 Task: Buy 3 Cookie Presses from Baking Tools & Accessories section under best seller category for shipping address: Isabelle Ramirez, 4726 Huntz Lane, Bolton, Massachusetts 01740, Cell Number 9785492947. Pay from credit card ending with 9757, CVV 798
Action: Mouse moved to (12, 87)
Screenshot: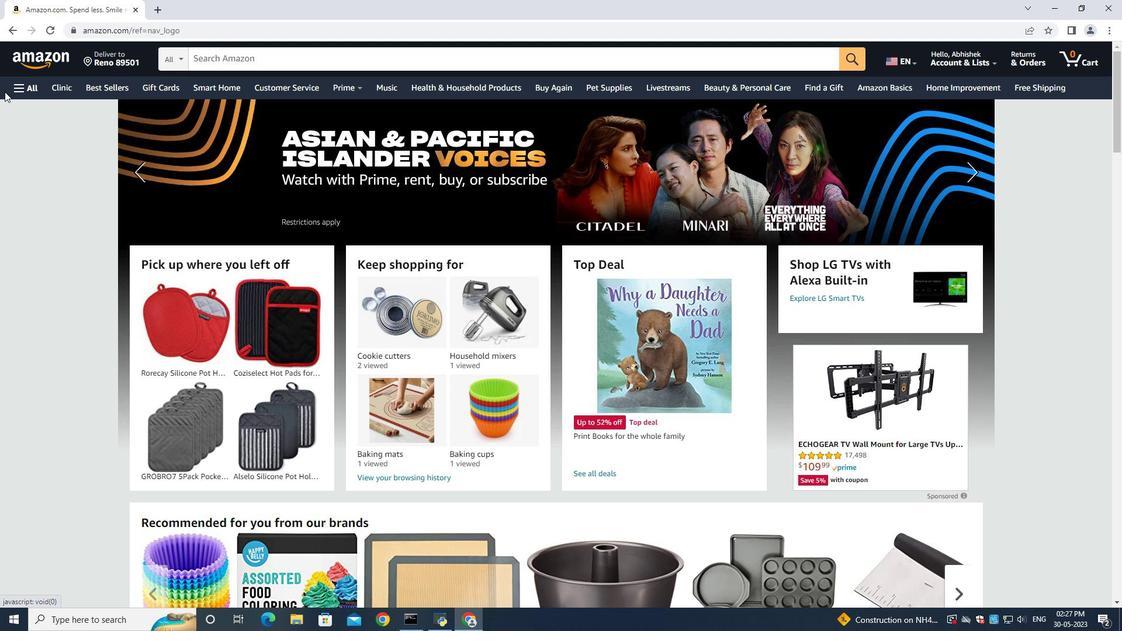 
Action: Mouse pressed left at (12, 87)
Screenshot: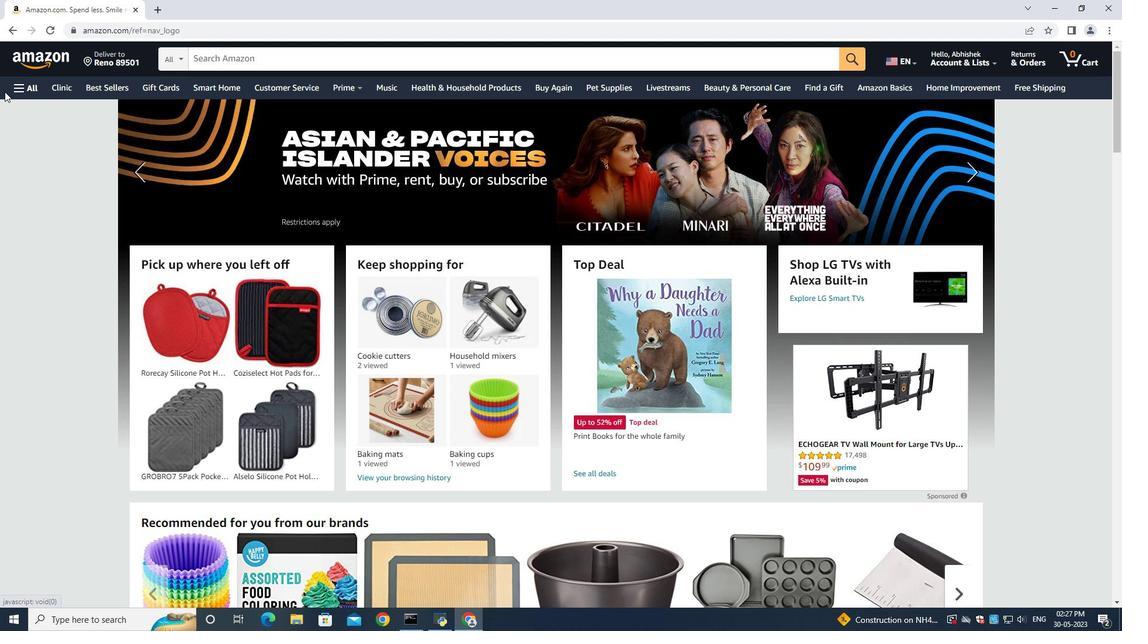 
Action: Mouse moved to (40, 113)
Screenshot: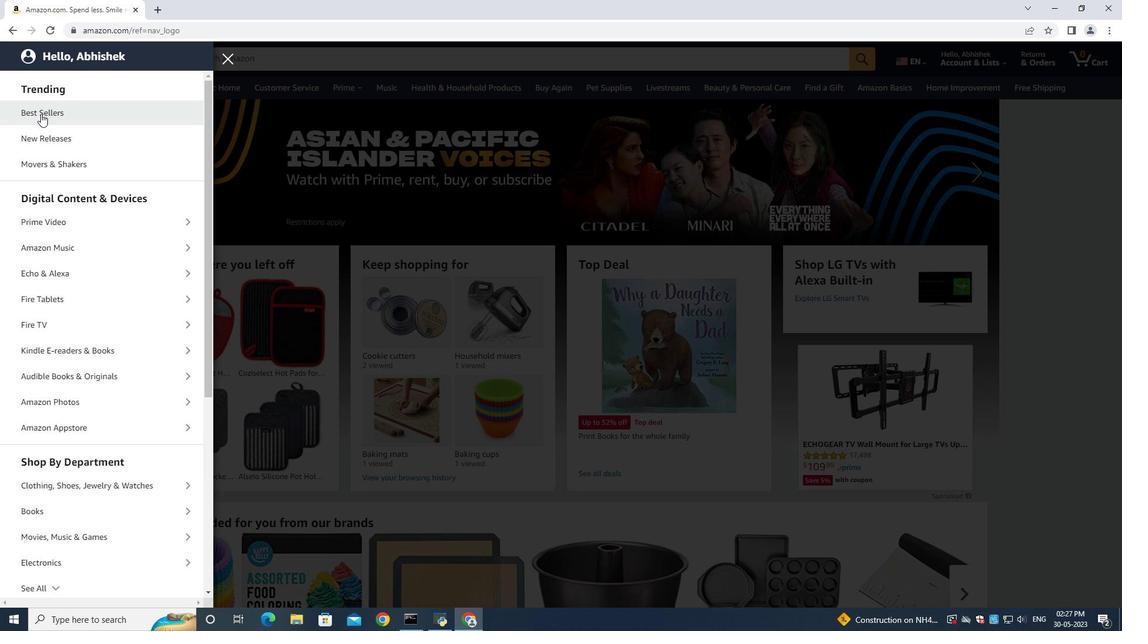 
Action: Mouse pressed left at (40, 113)
Screenshot: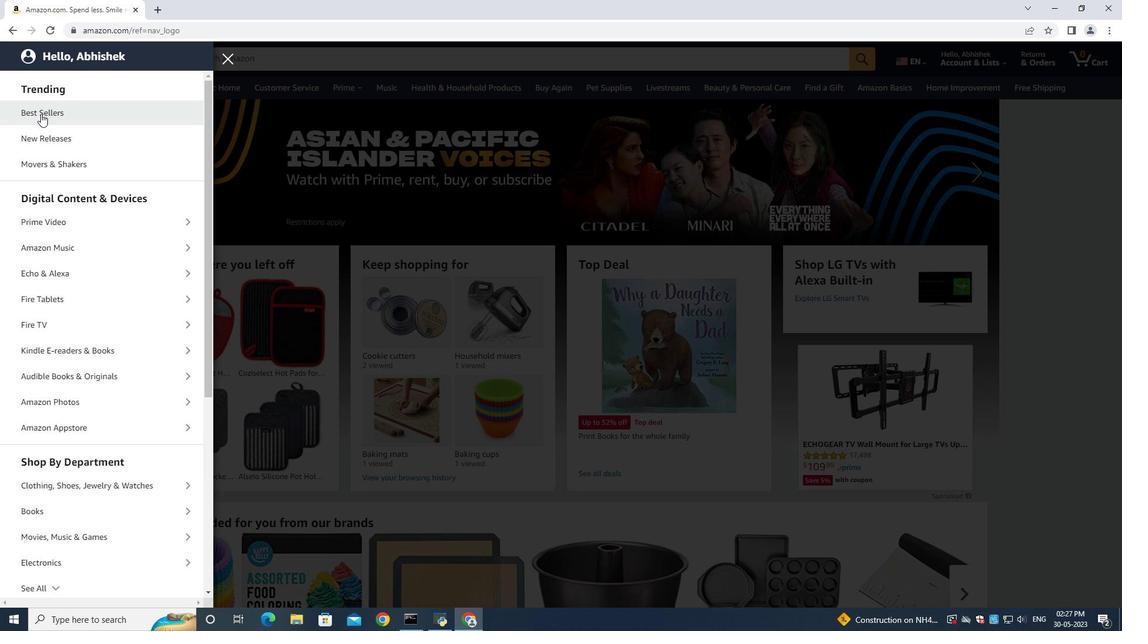
Action: Mouse moved to (233, 53)
Screenshot: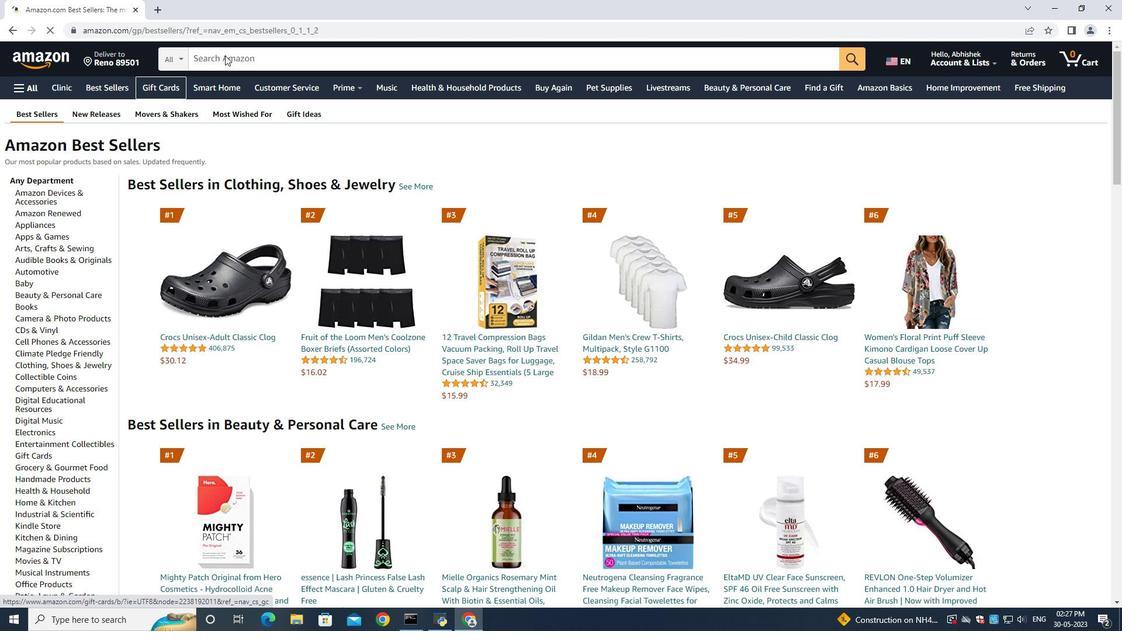 
Action: Mouse pressed left at (233, 53)
Screenshot: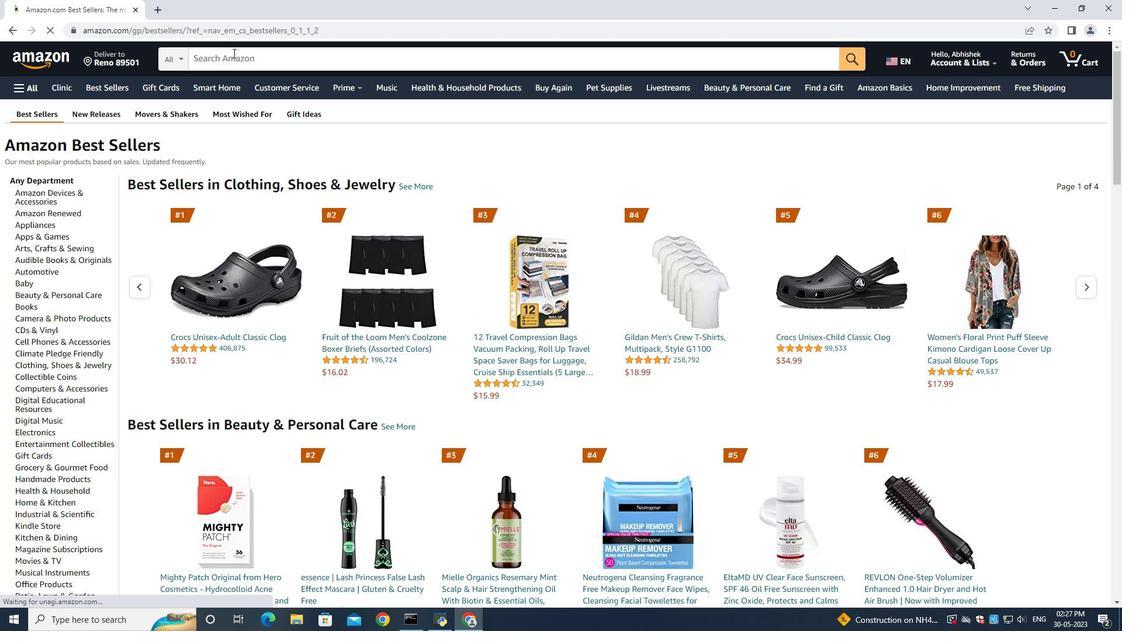 
Action: Mouse moved to (232, 60)
Screenshot: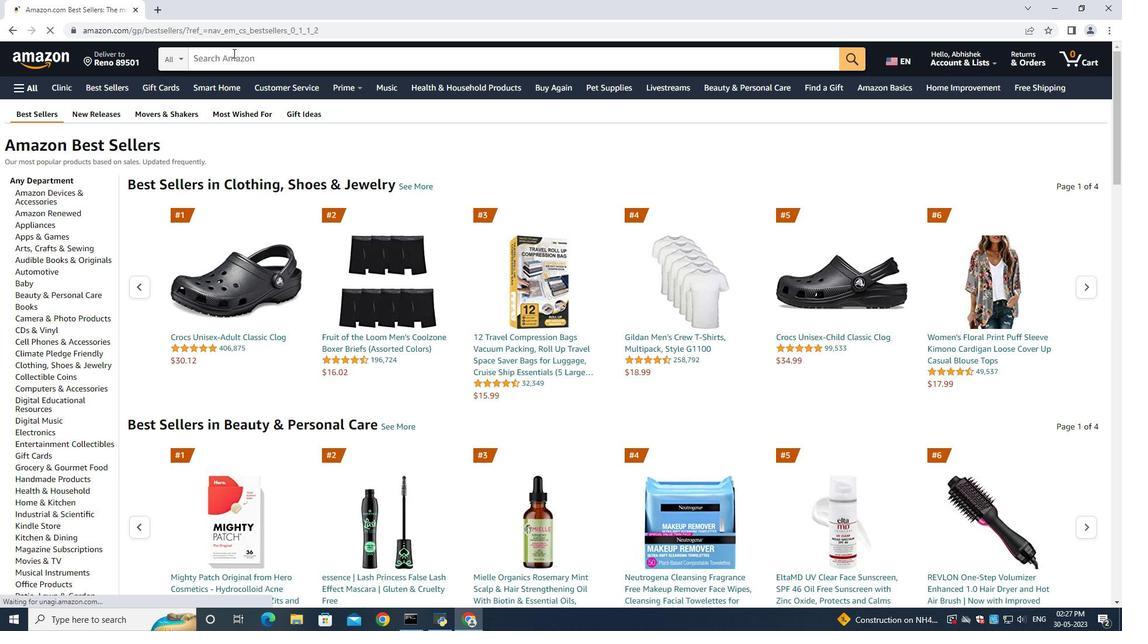 
Action: Key pressed <Key.shift>Cookie<Key.space><Key.shift><Key.shift><Key.shift><Key.shift><Key.shift><Key.shift><Key.shift><Key.shift>Presses<Key.enter>
Screenshot: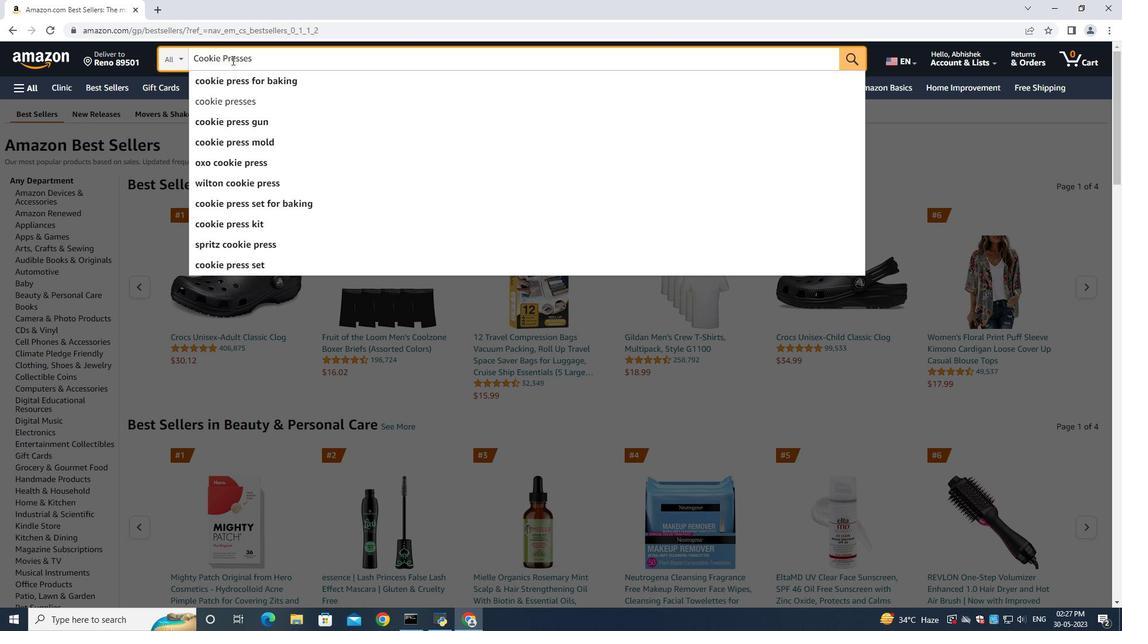 
Action: Mouse moved to (82, 208)
Screenshot: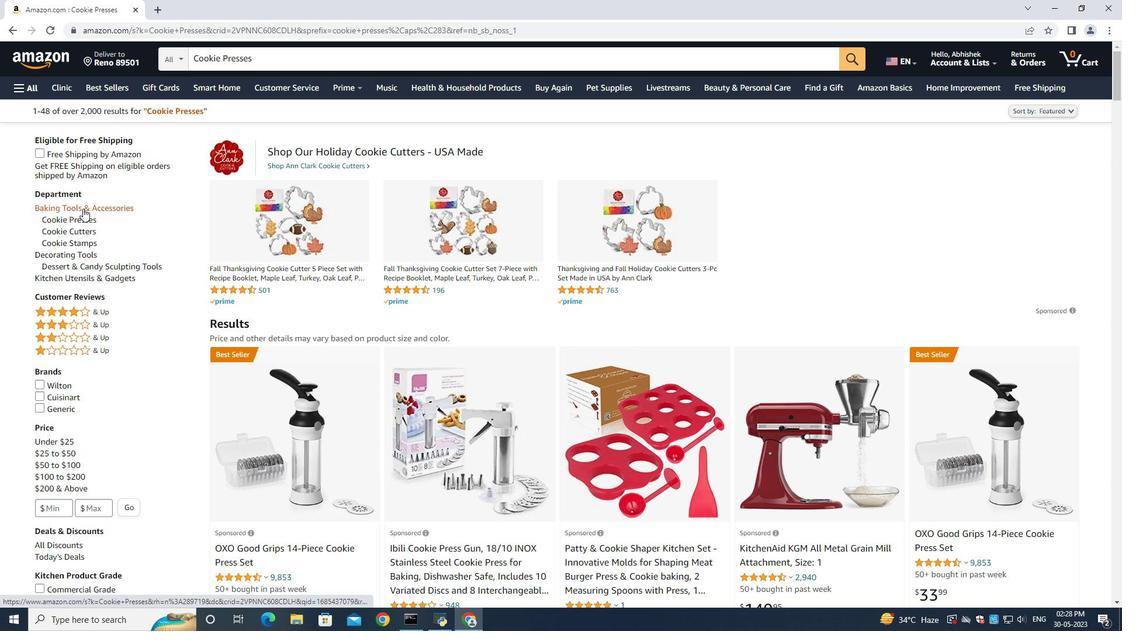 
Action: Mouse pressed left at (82, 208)
Screenshot: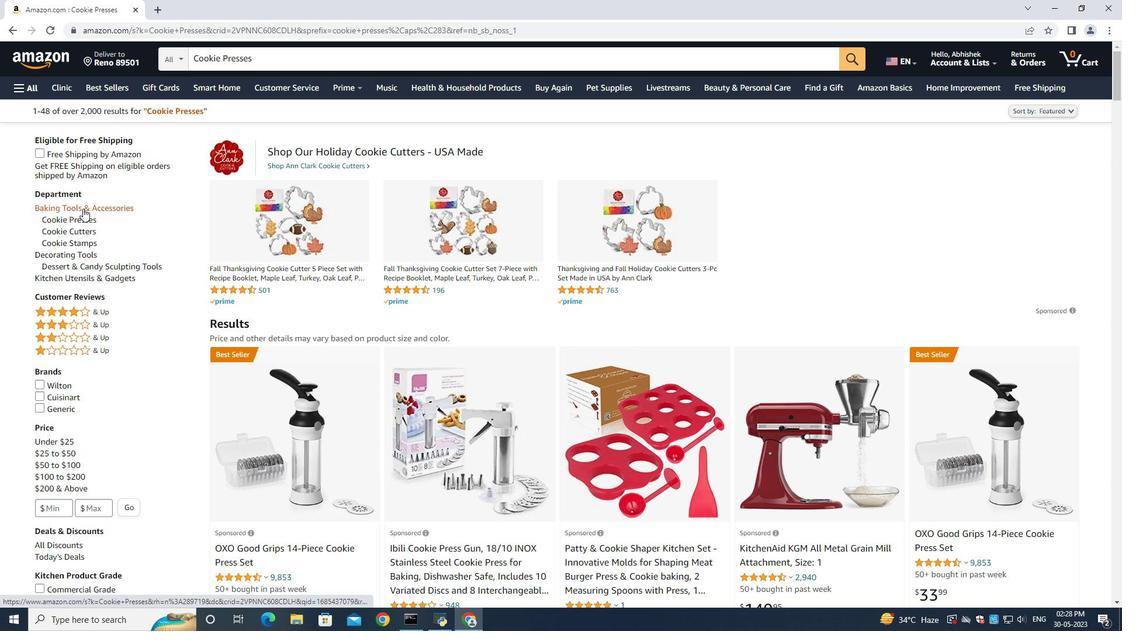 
Action: Mouse moved to (509, 231)
Screenshot: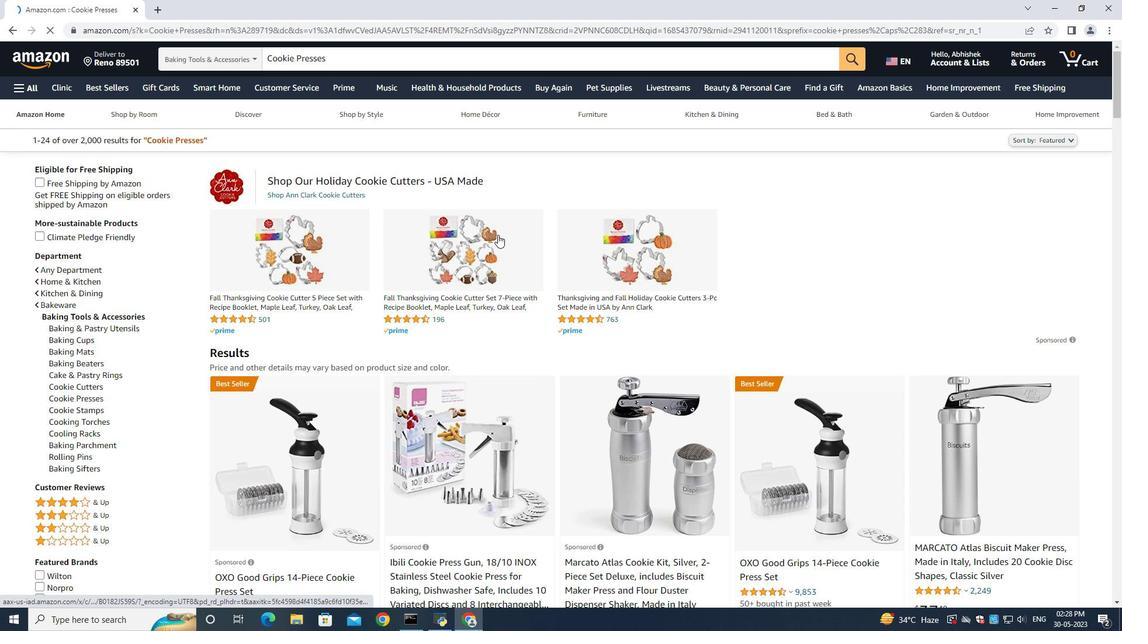 
Action: Mouse scrolled (509, 230) with delta (0, 0)
Screenshot: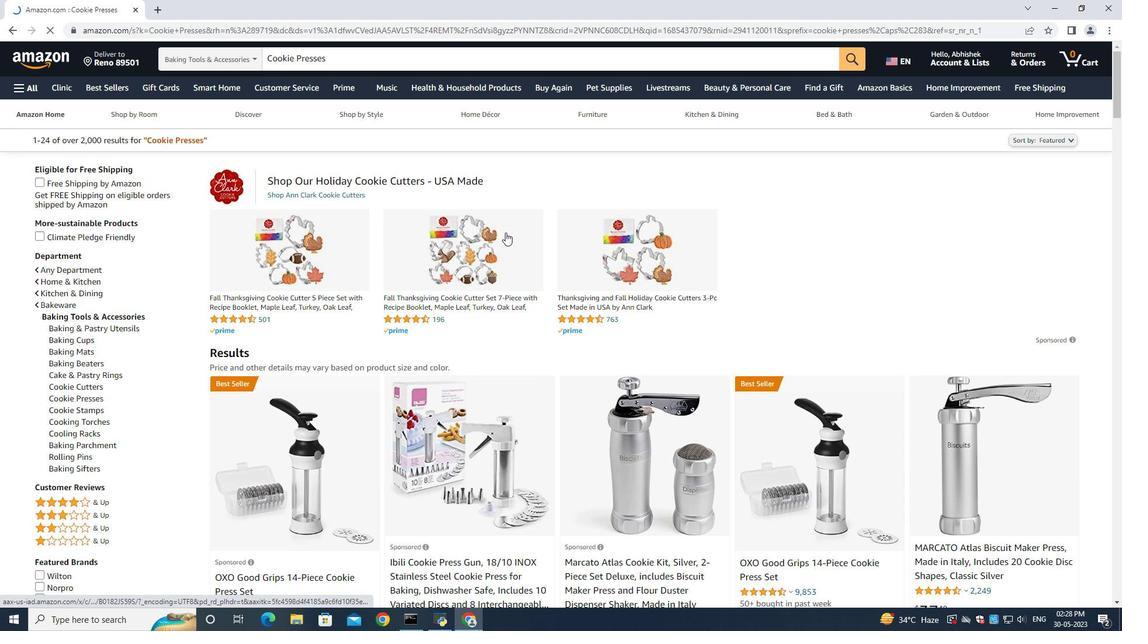 
Action: Mouse scrolled (509, 230) with delta (0, 0)
Screenshot: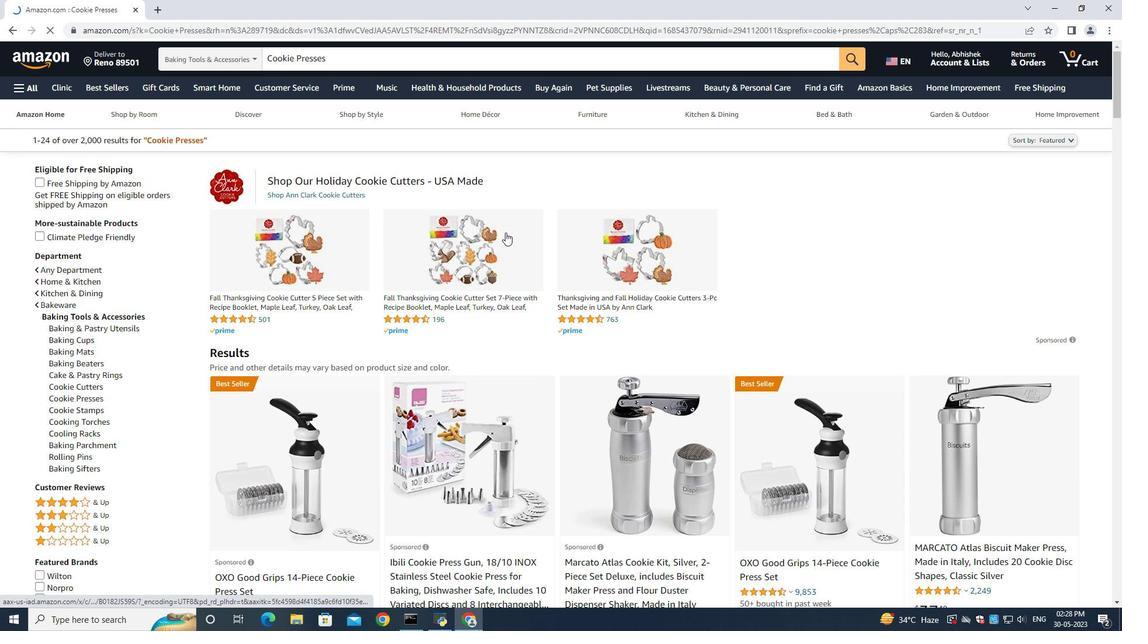 
Action: Mouse scrolled (509, 230) with delta (0, 0)
Screenshot: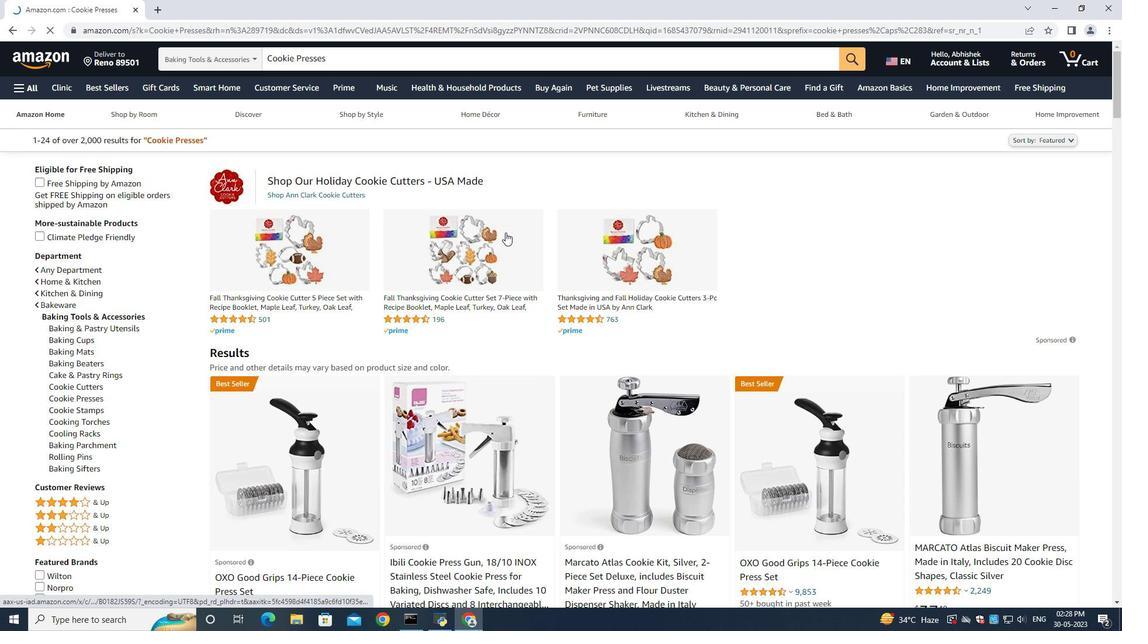 
Action: Mouse moved to (634, 397)
Screenshot: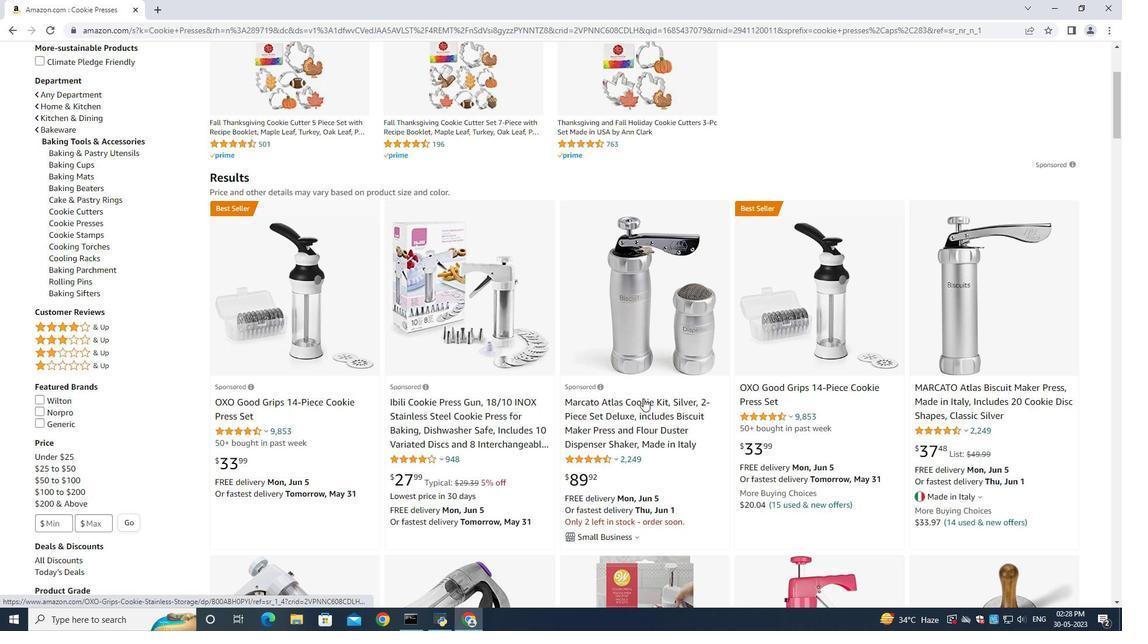 
Action: Mouse scrolled (634, 398) with delta (0, 0)
Screenshot: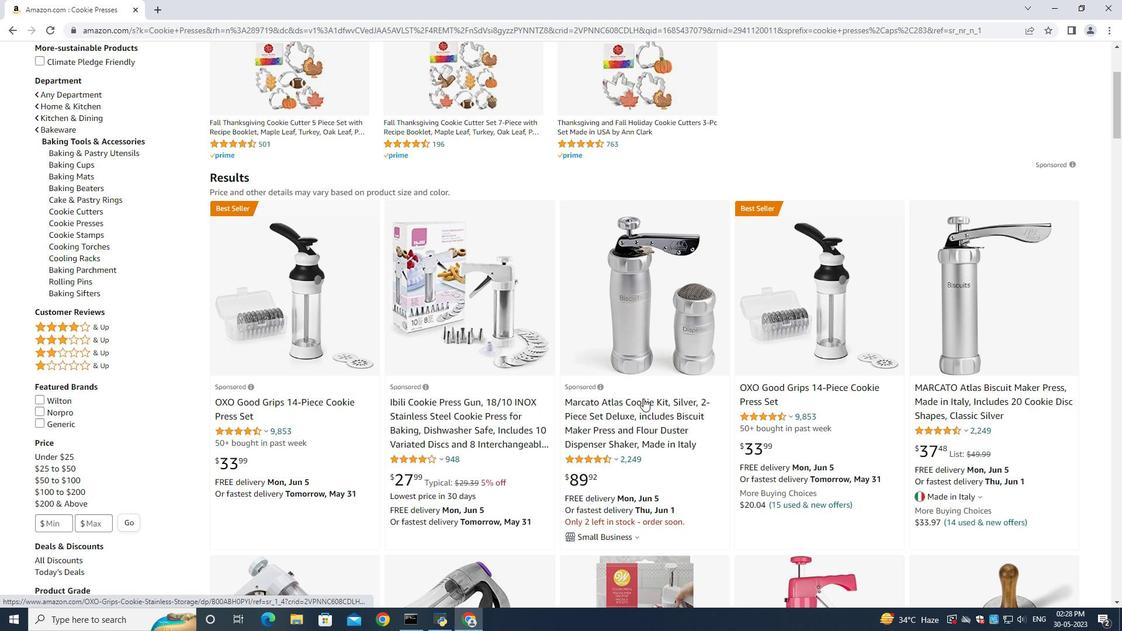
Action: Mouse scrolled (634, 398) with delta (0, 0)
Screenshot: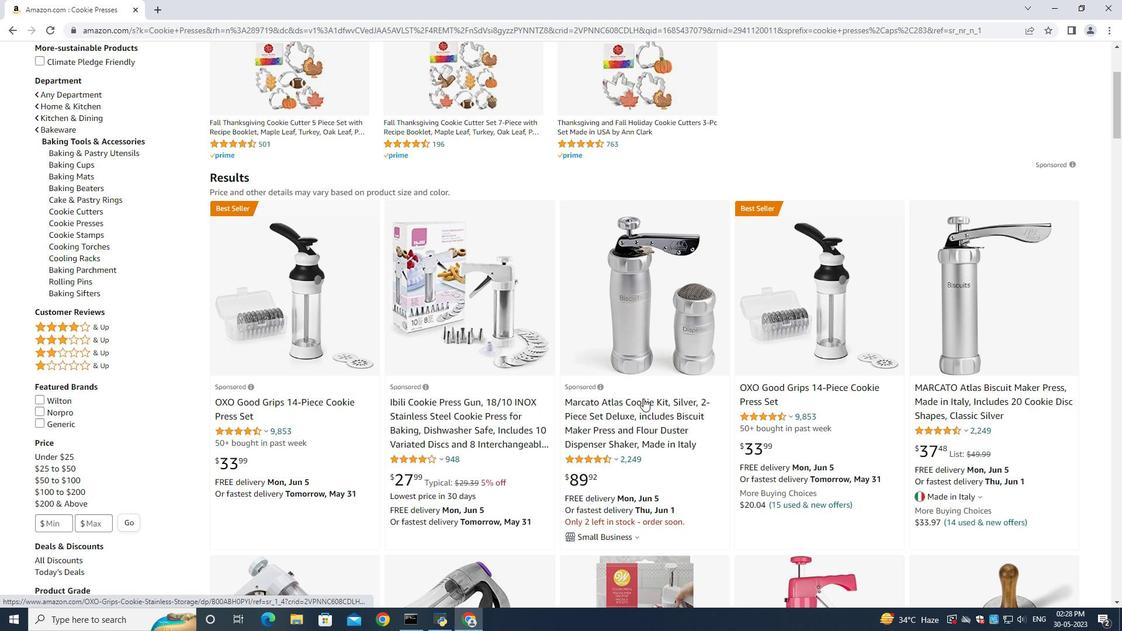 
Action: Mouse scrolled (634, 398) with delta (0, 0)
Screenshot: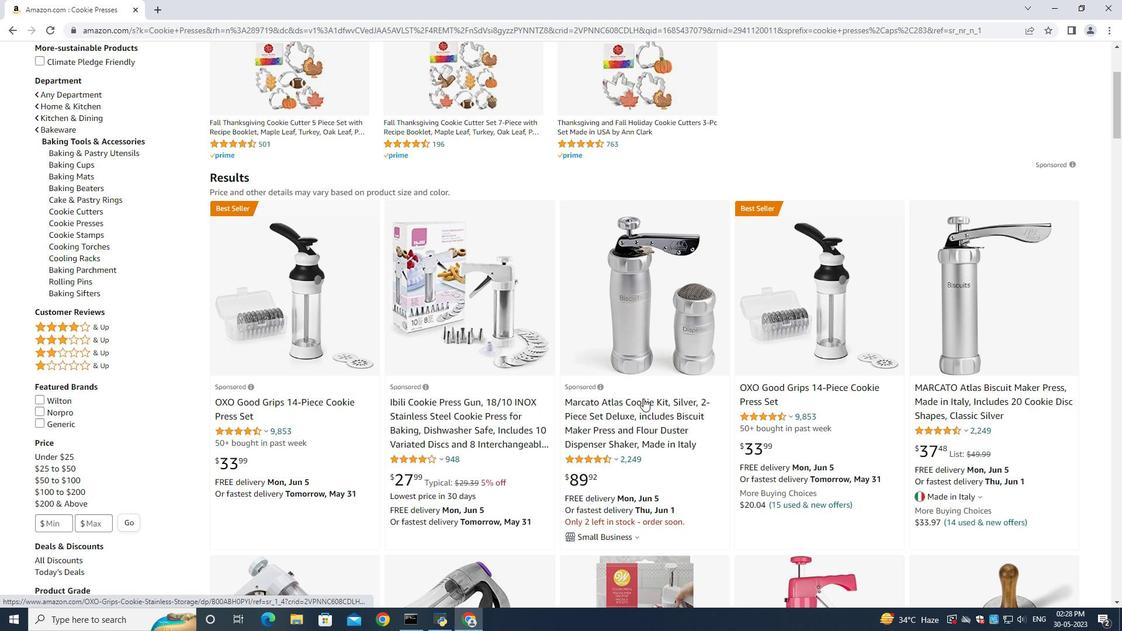 
Action: Mouse scrolled (634, 398) with delta (0, 0)
Screenshot: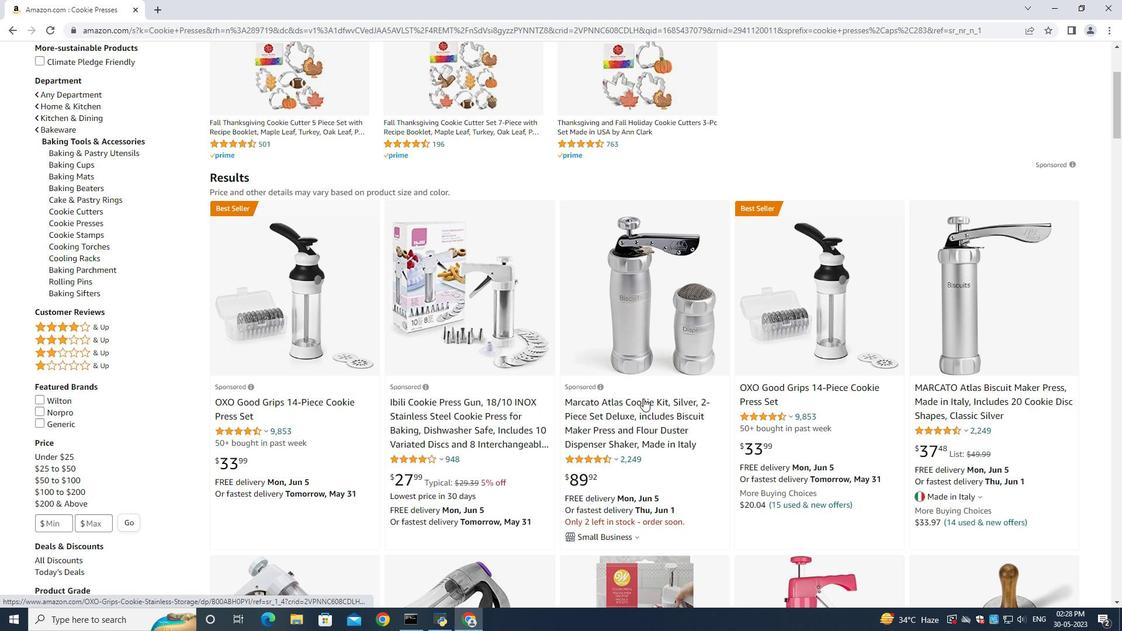 
Action: Mouse scrolled (634, 398) with delta (0, 0)
Screenshot: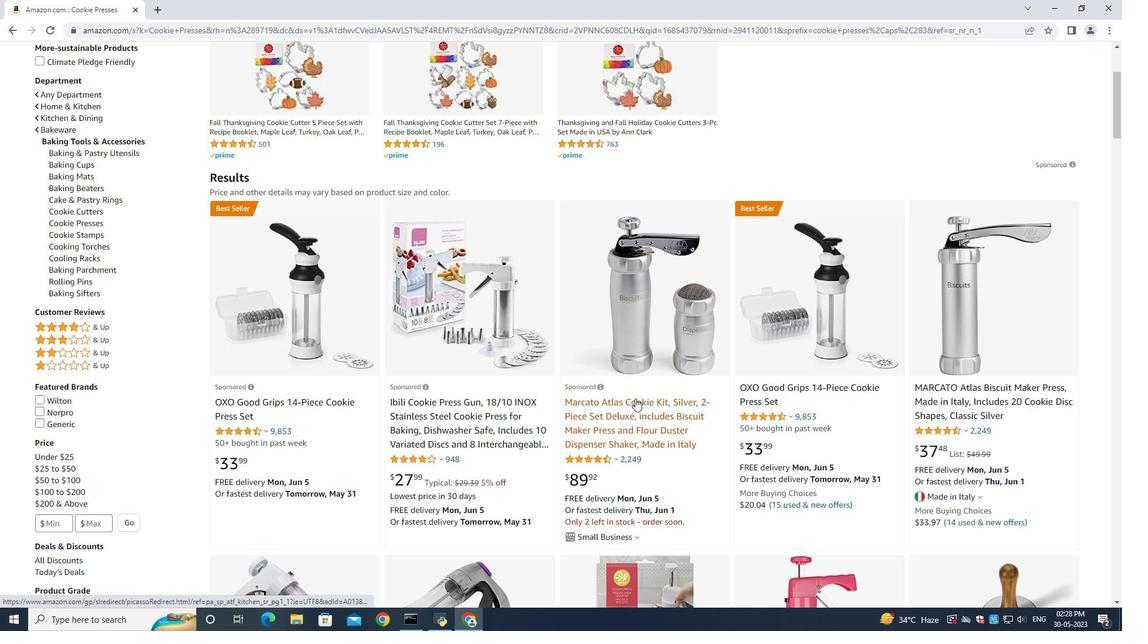 
Action: Mouse moved to (634, 397)
Screenshot: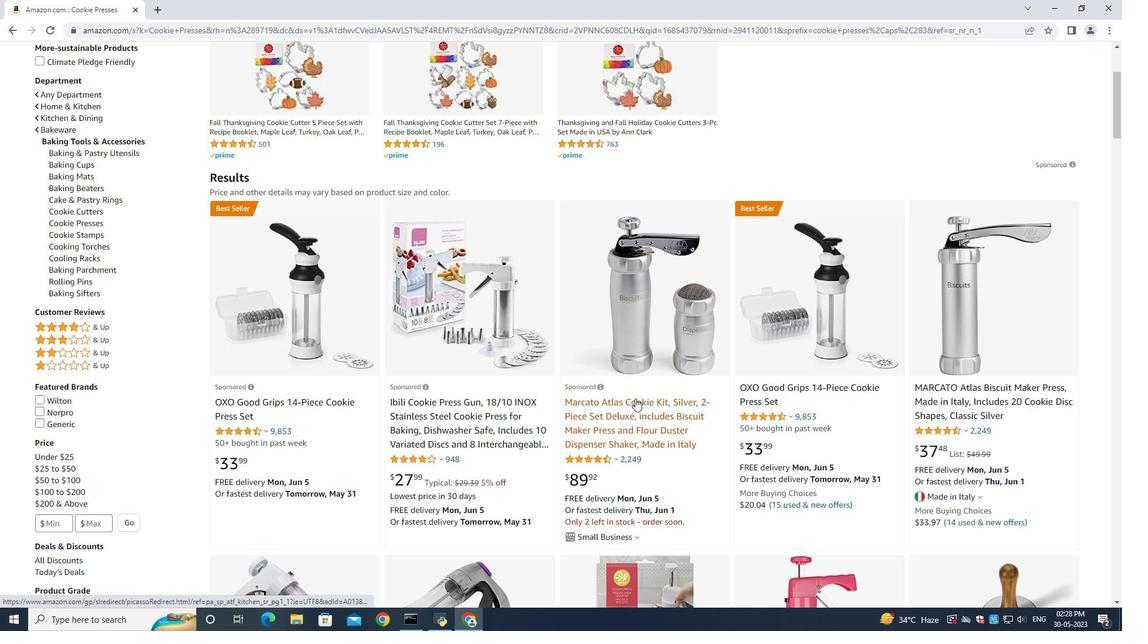 
Action: Mouse scrolled (634, 397) with delta (0, 0)
Screenshot: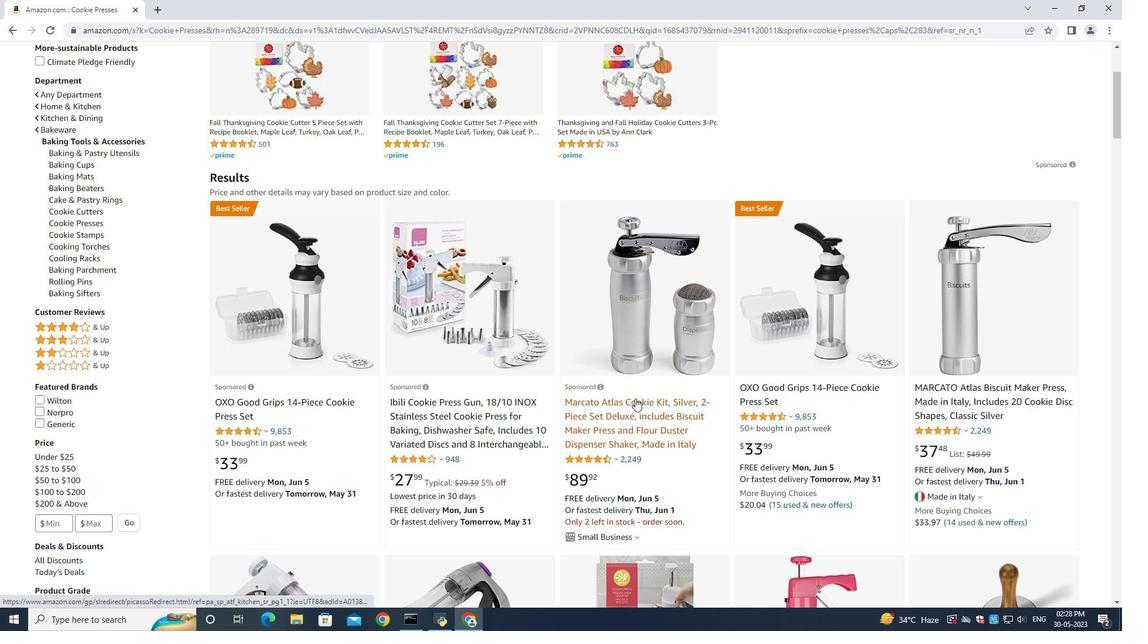 
Action: Mouse scrolled (634, 397) with delta (0, 0)
Screenshot: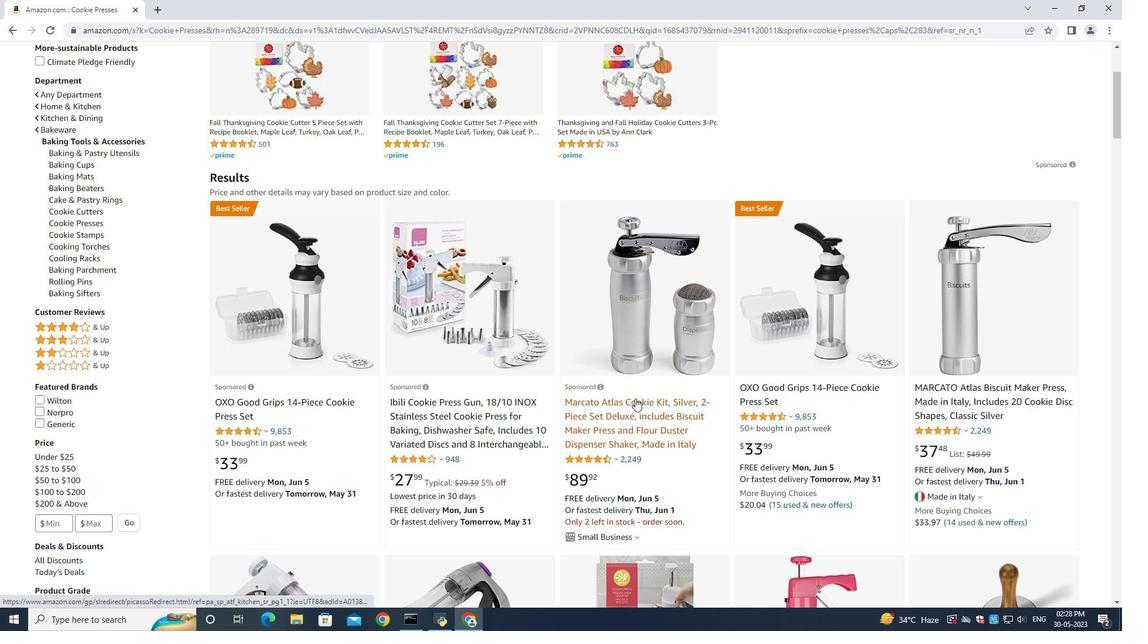 
Action: Mouse scrolled (634, 397) with delta (0, 0)
Screenshot: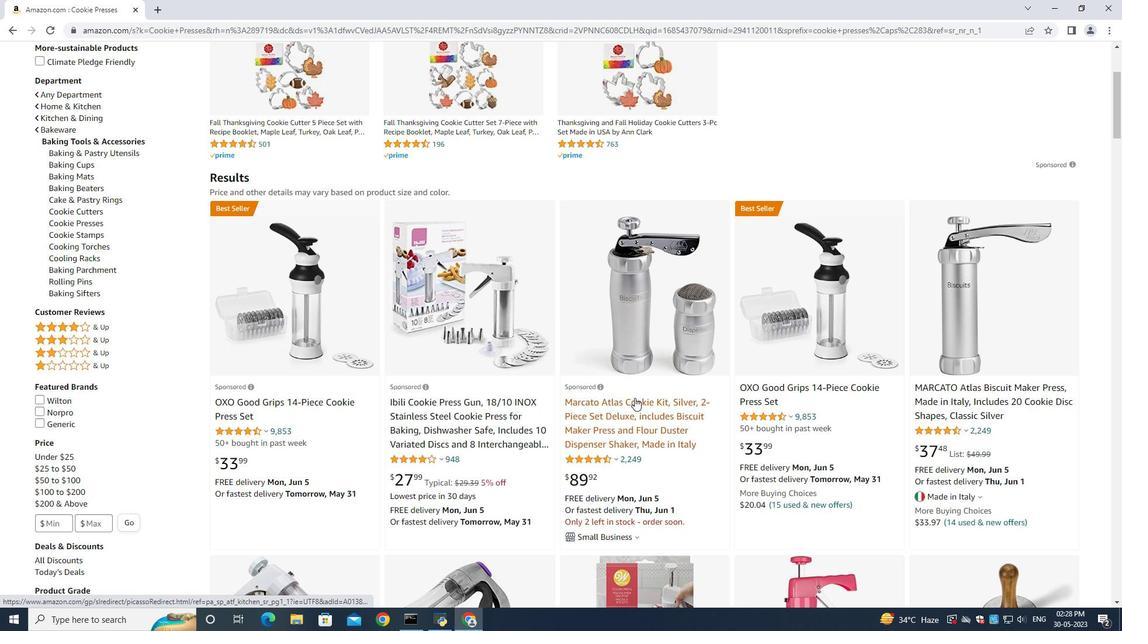 
Action: Mouse scrolled (634, 396) with delta (0, 0)
Screenshot: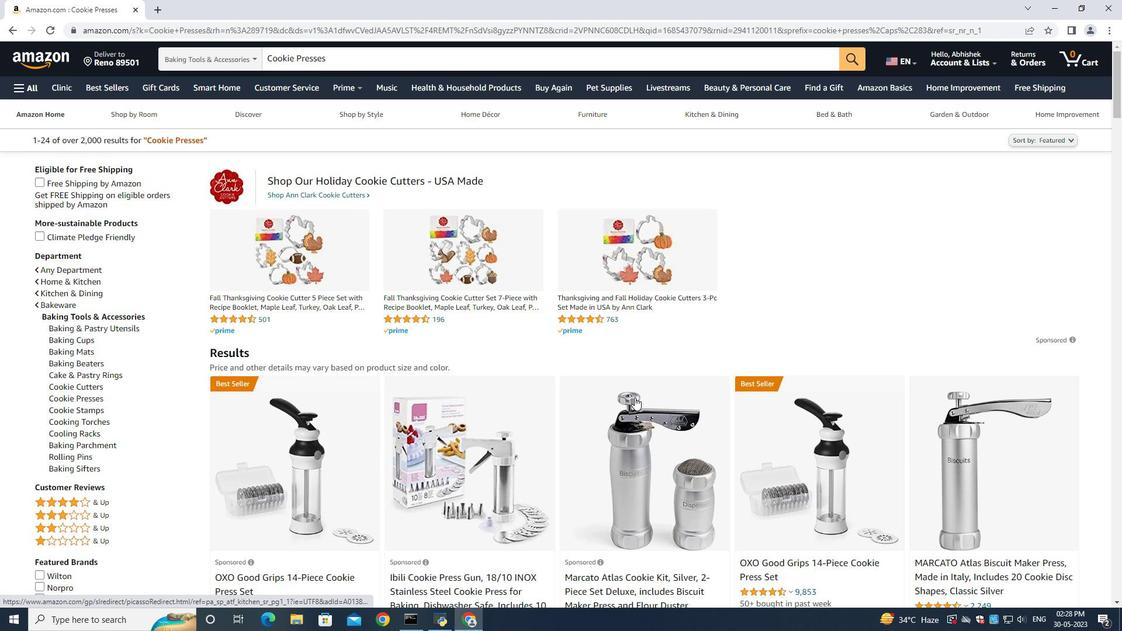 
Action: Mouse scrolled (634, 396) with delta (0, 0)
Screenshot: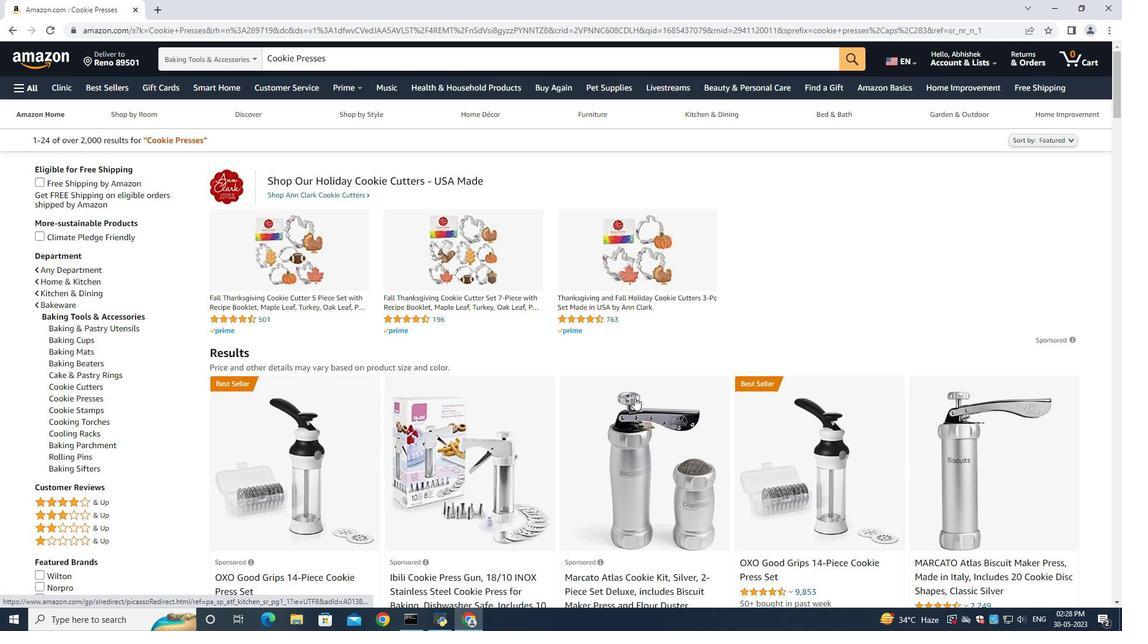 
Action: Mouse scrolled (634, 396) with delta (0, 0)
Screenshot: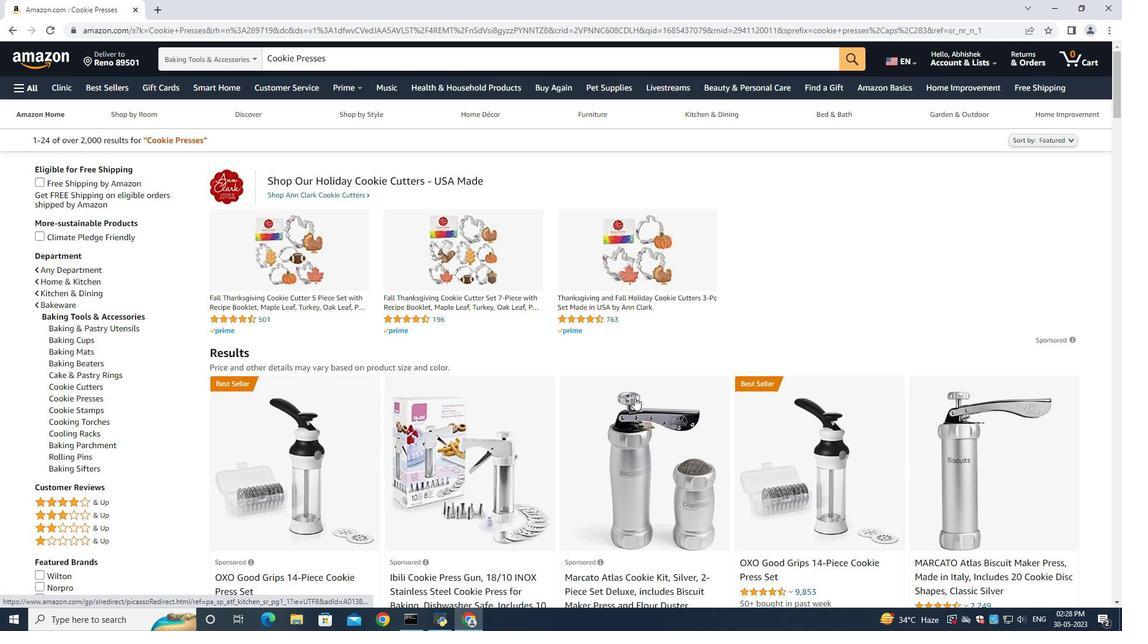 
Action: Mouse scrolled (634, 396) with delta (0, 0)
Screenshot: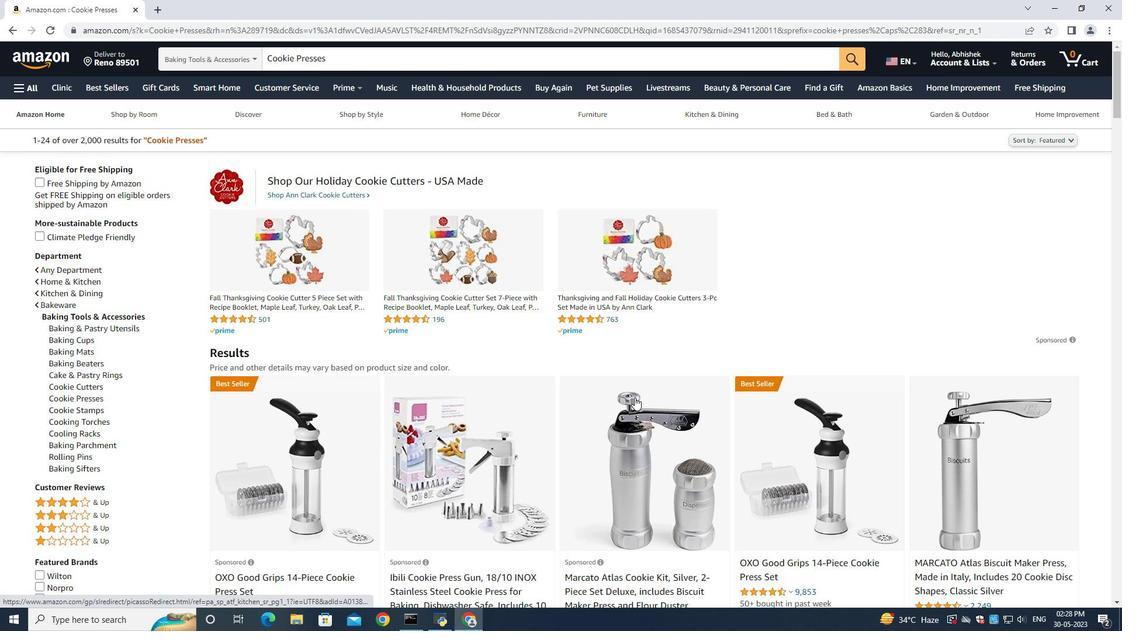 
Action: Mouse scrolled (634, 396) with delta (0, 0)
Screenshot: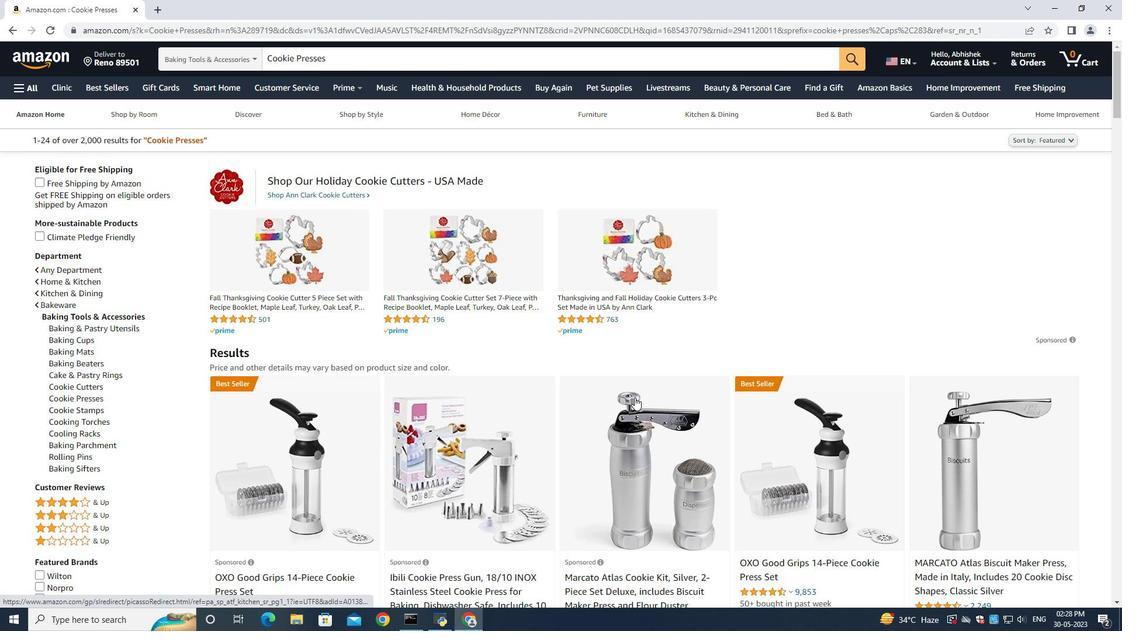 
Action: Mouse moved to (454, 300)
Screenshot: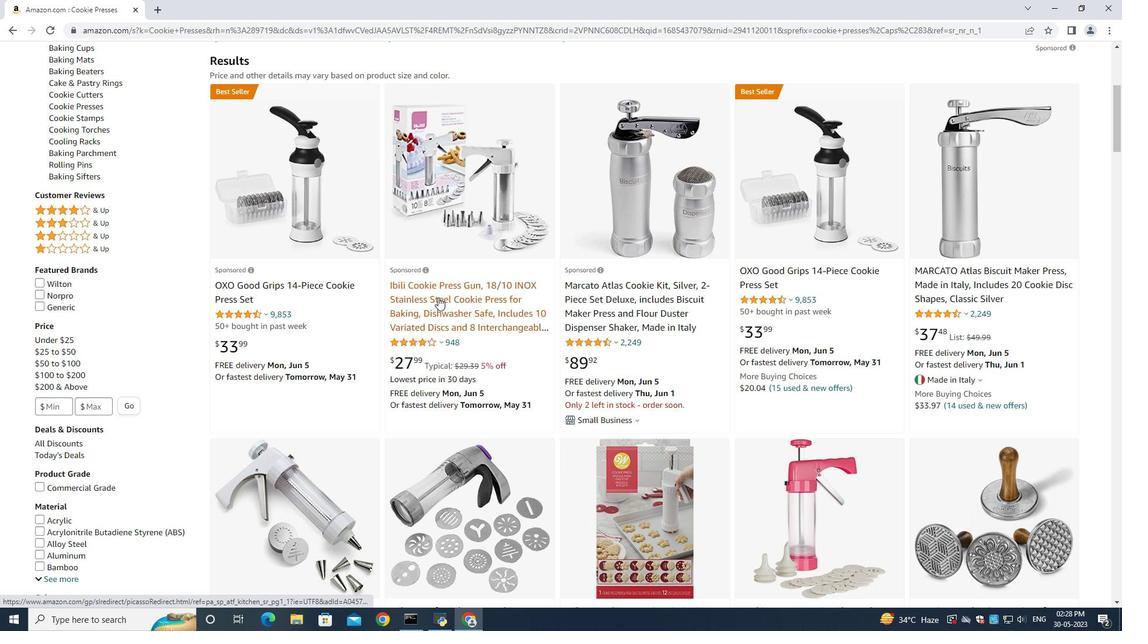 
Action: Mouse scrolled (454, 300) with delta (0, 0)
Screenshot: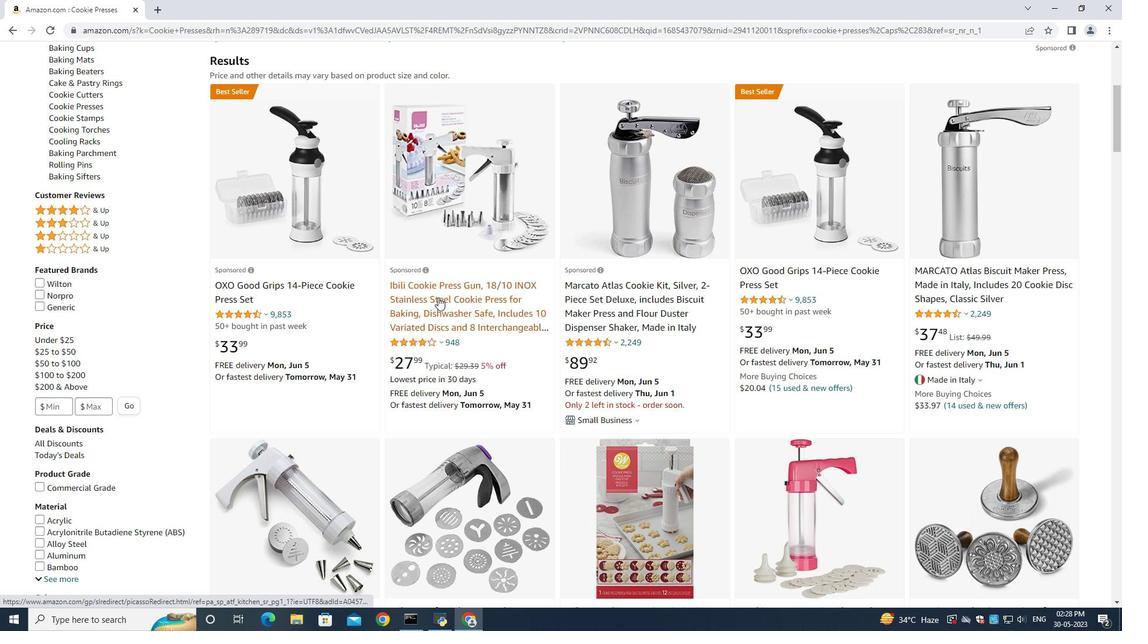 
Action: Mouse moved to (454, 300)
Screenshot: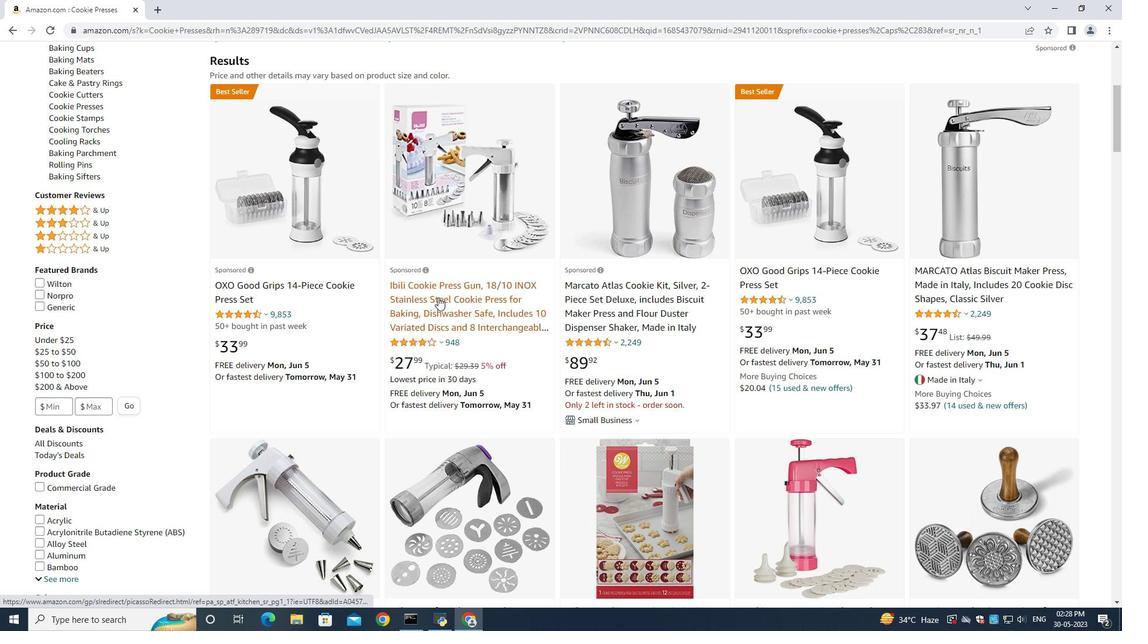 
Action: Mouse scrolled (454, 300) with delta (0, 0)
Screenshot: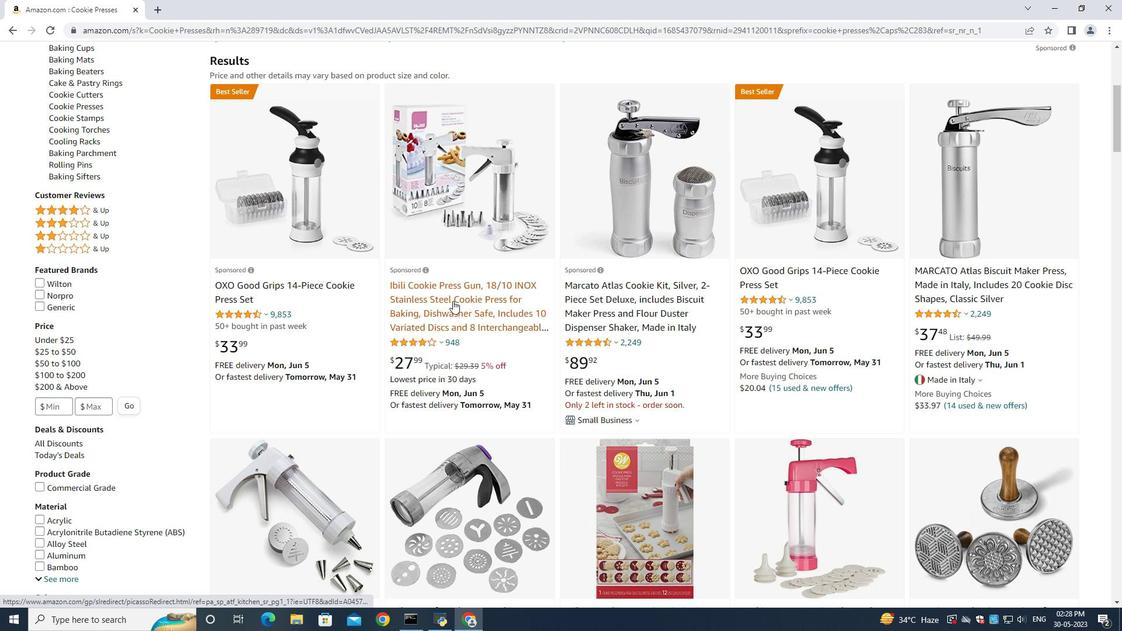 
Action: Mouse scrolled (454, 300) with delta (0, 0)
Screenshot: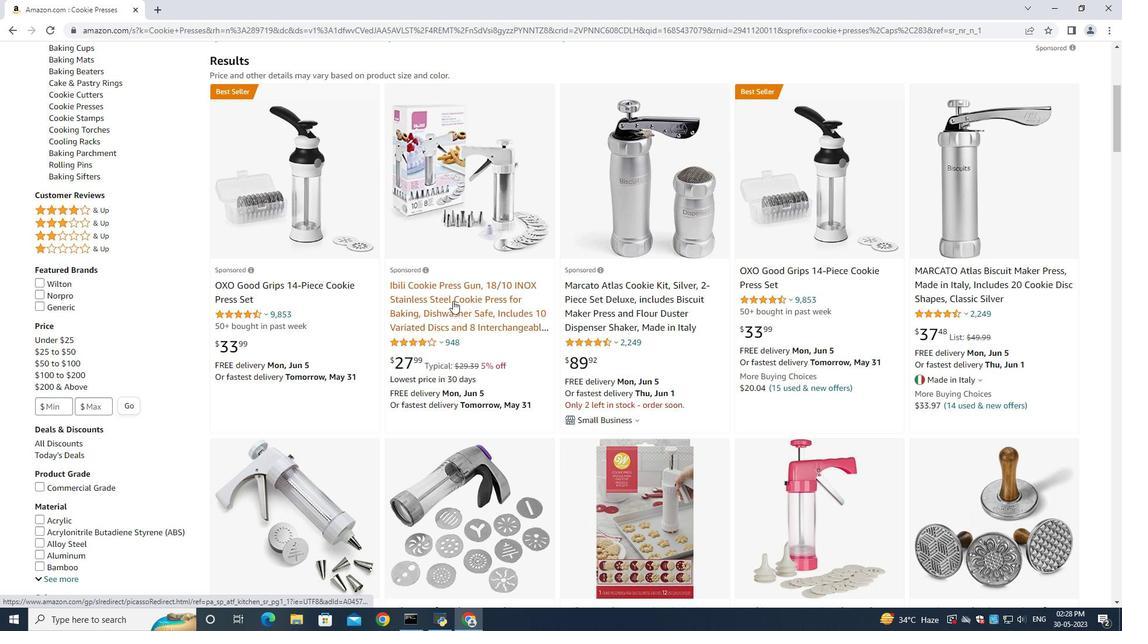 
Action: Mouse scrolled (454, 300) with delta (0, 0)
Screenshot: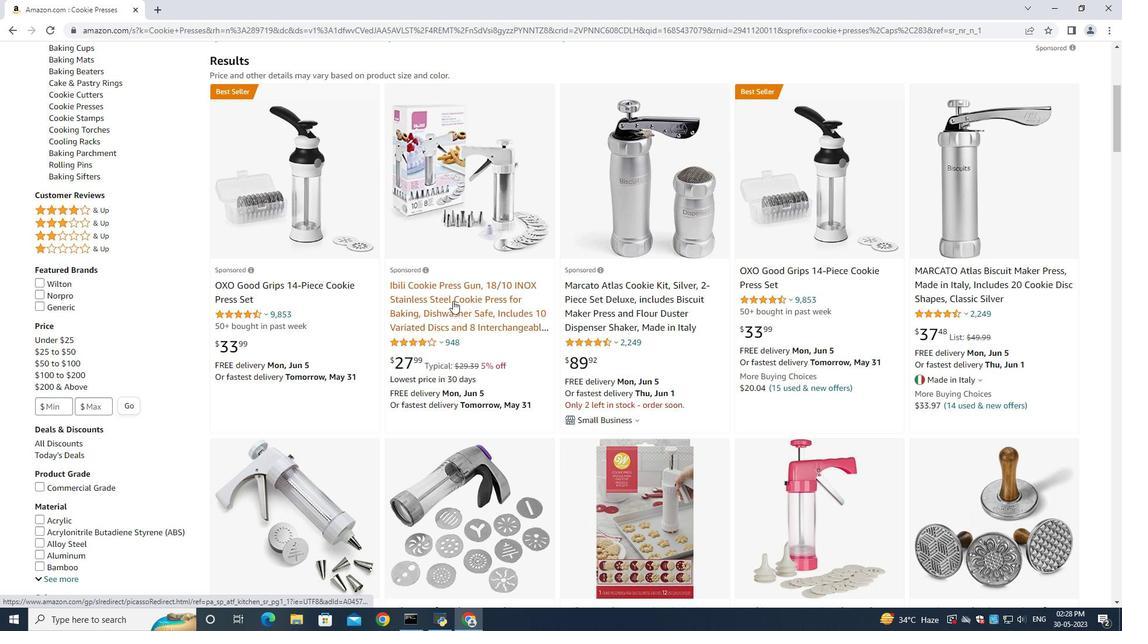 
Action: Mouse scrolled (454, 300) with delta (0, 0)
Screenshot: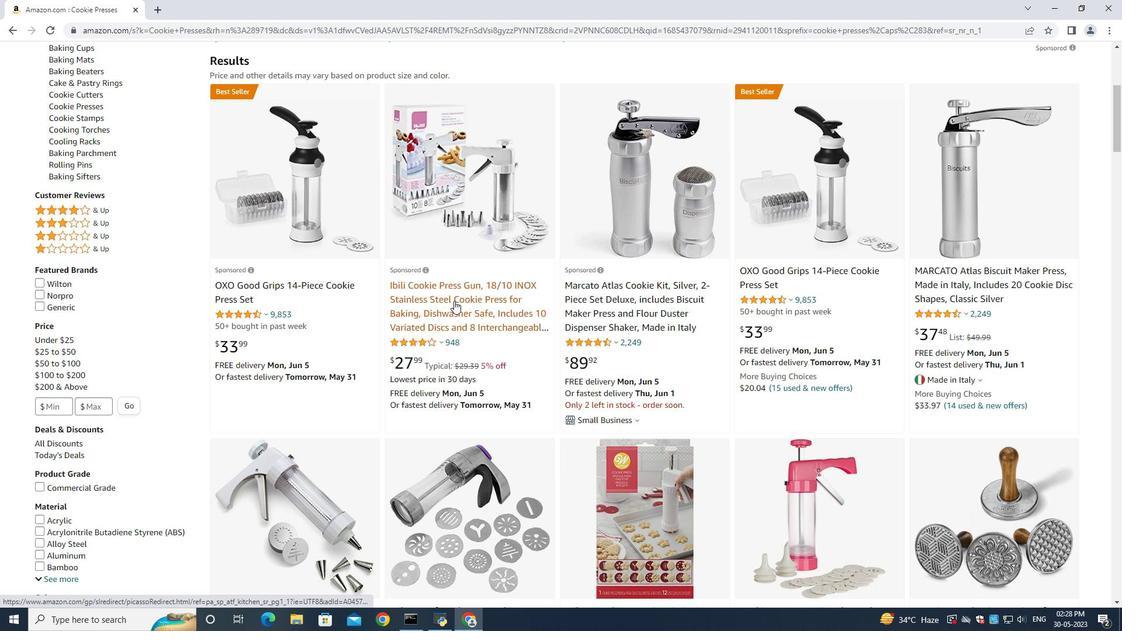 
Action: Mouse scrolled (454, 301) with delta (0, 0)
Screenshot: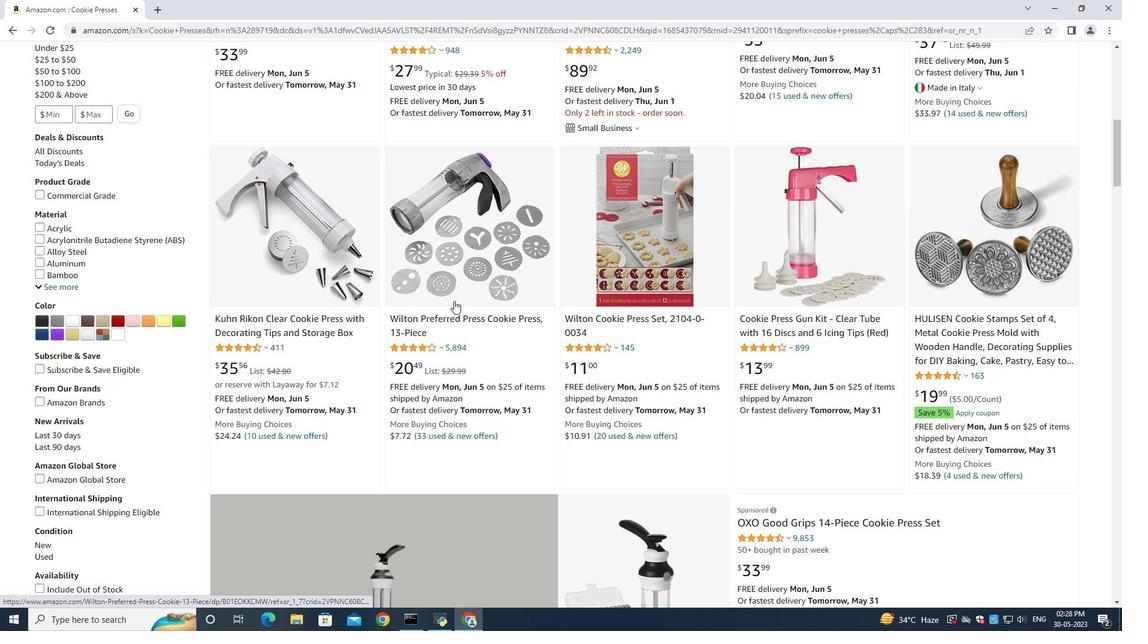 
Action: Mouse scrolled (454, 301) with delta (0, 0)
Screenshot: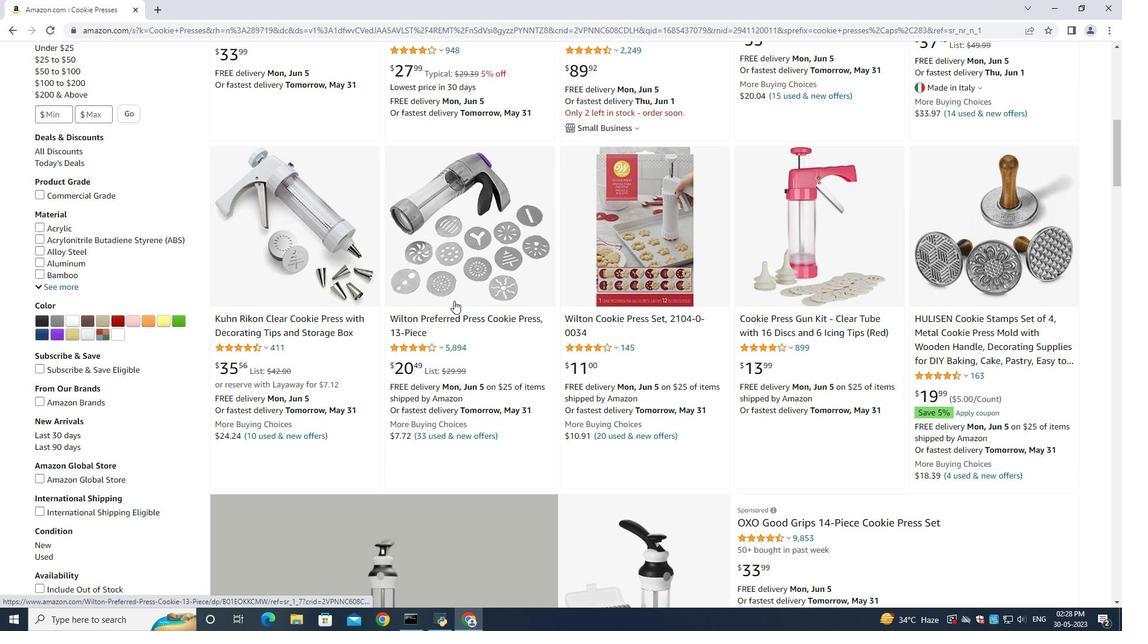 
Action: Mouse scrolled (454, 301) with delta (0, 0)
Screenshot: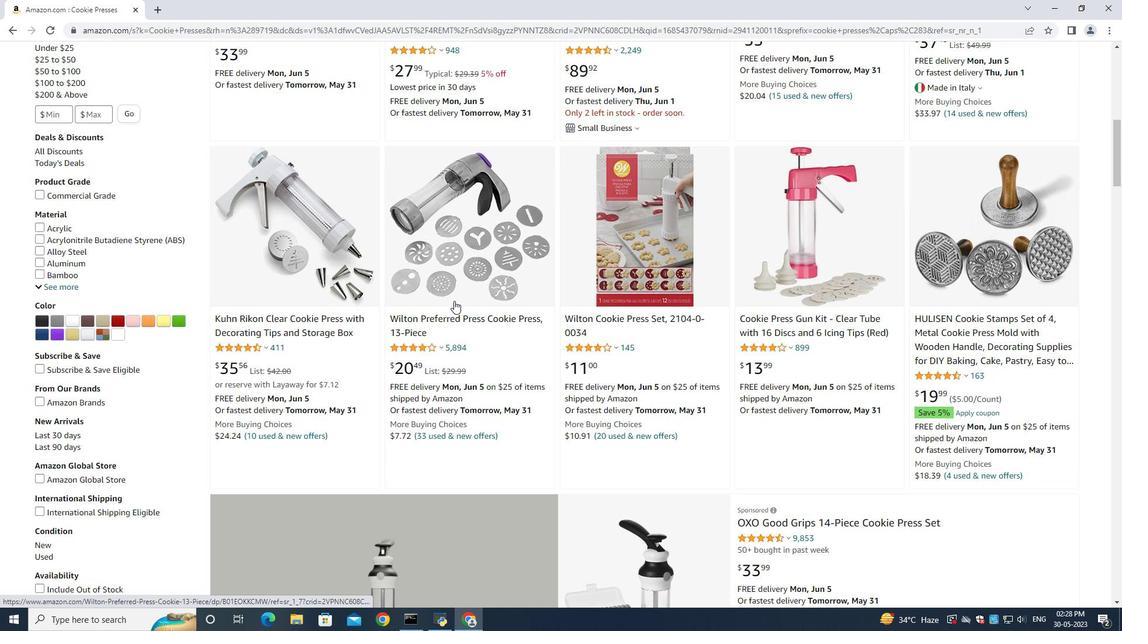 
Action: Mouse scrolled (454, 301) with delta (0, 0)
Screenshot: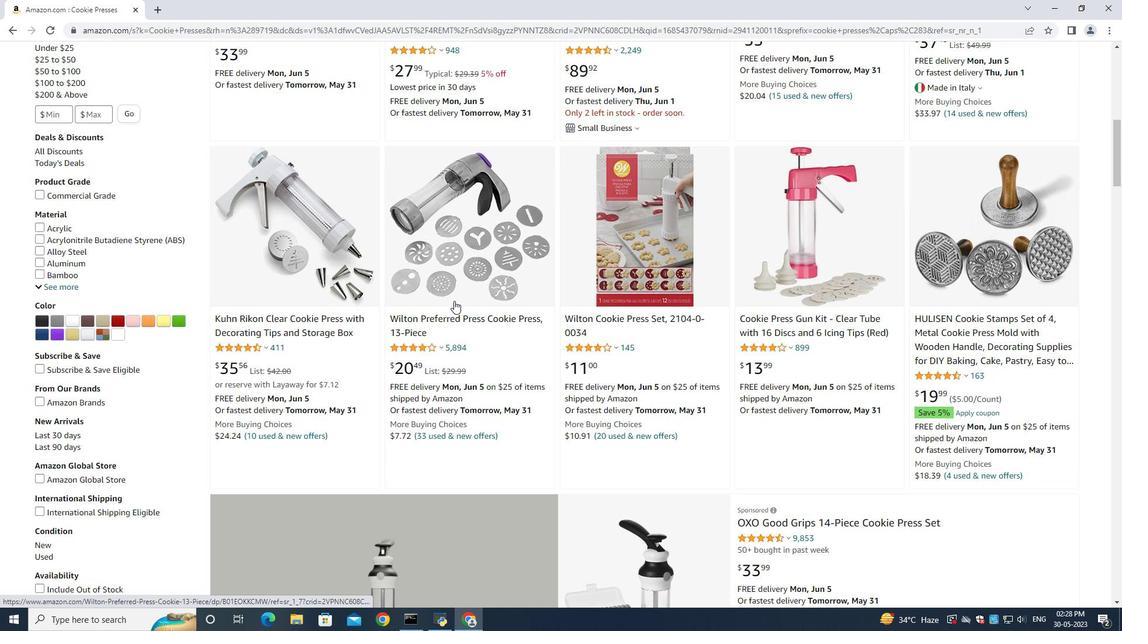 
Action: Mouse scrolled (454, 301) with delta (0, 0)
Screenshot: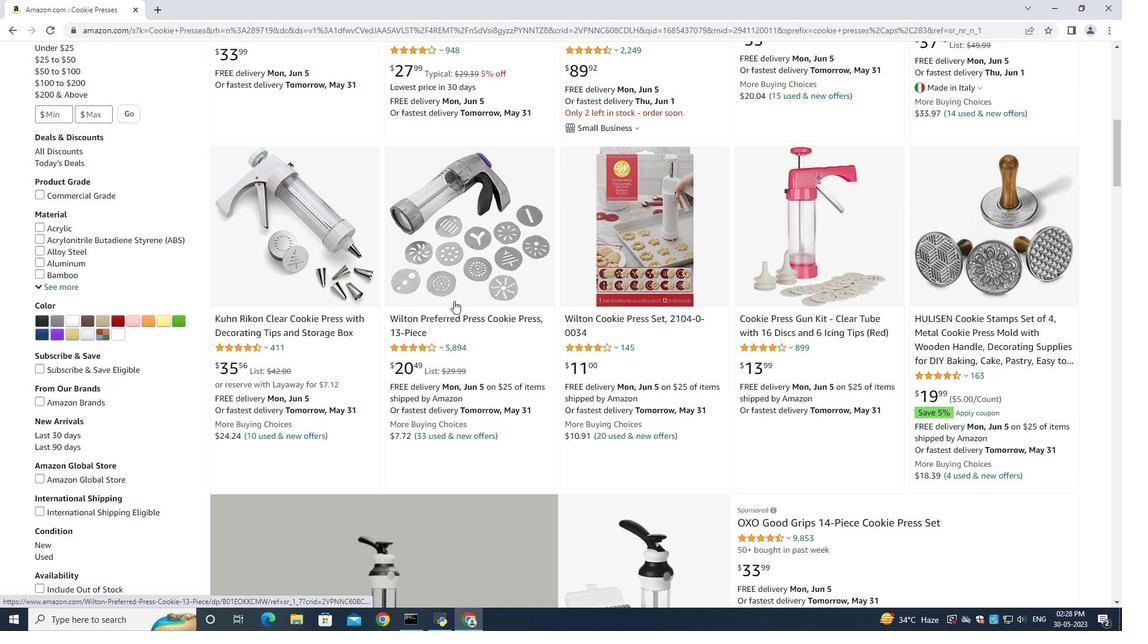 
Action: Mouse moved to (444, 293)
Screenshot: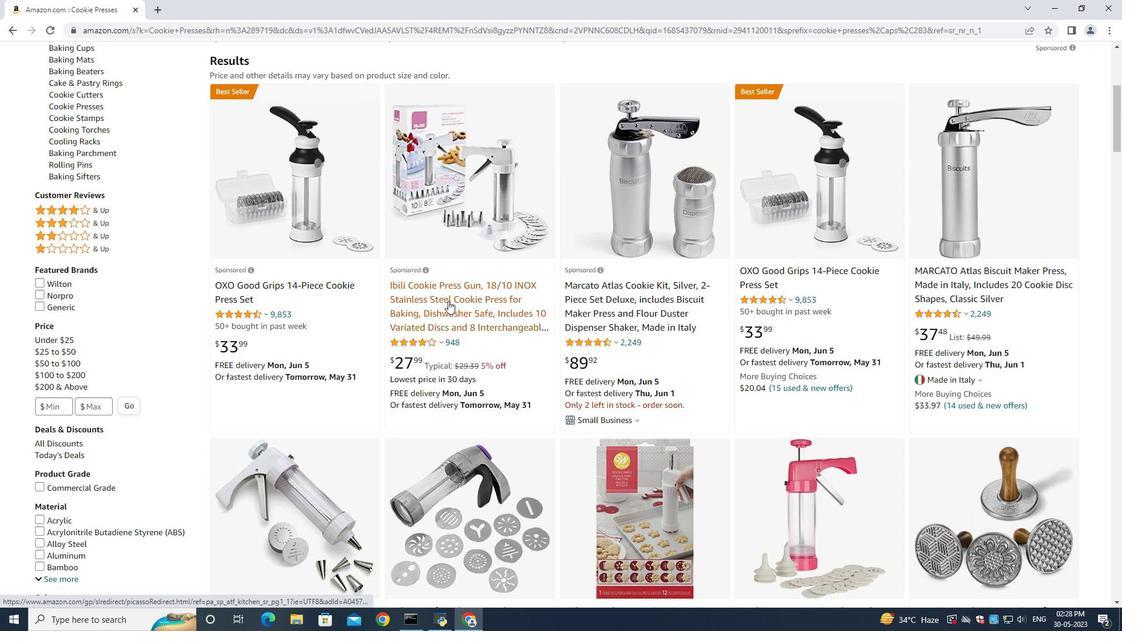
Action: Mouse pressed left at (444, 293)
Screenshot: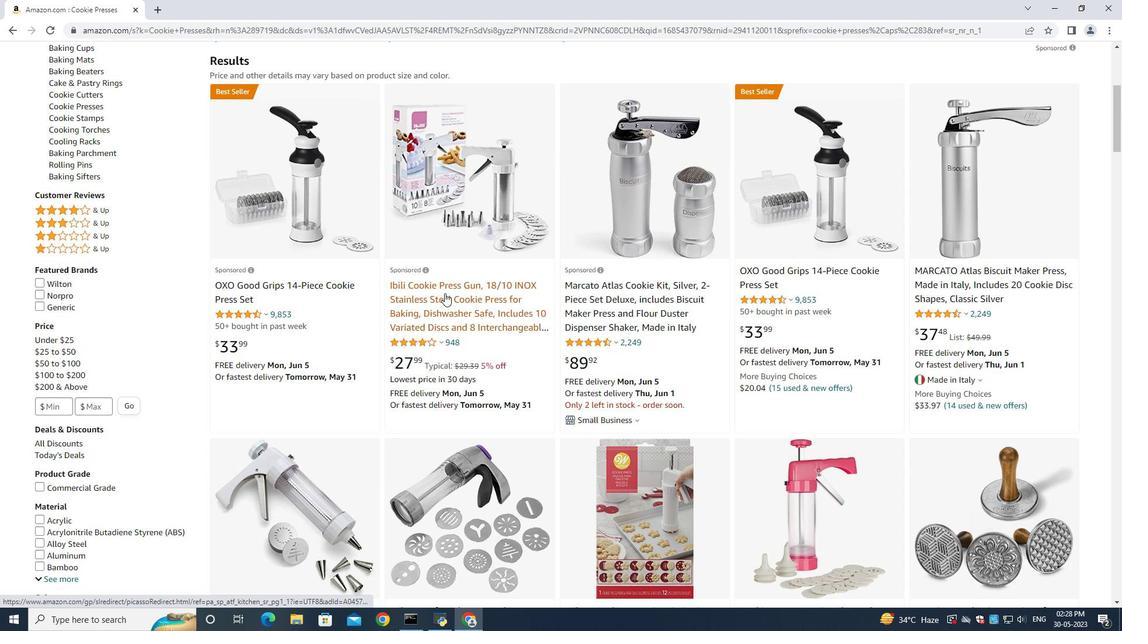 
Action: Mouse moved to (185, 507)
Screenshot: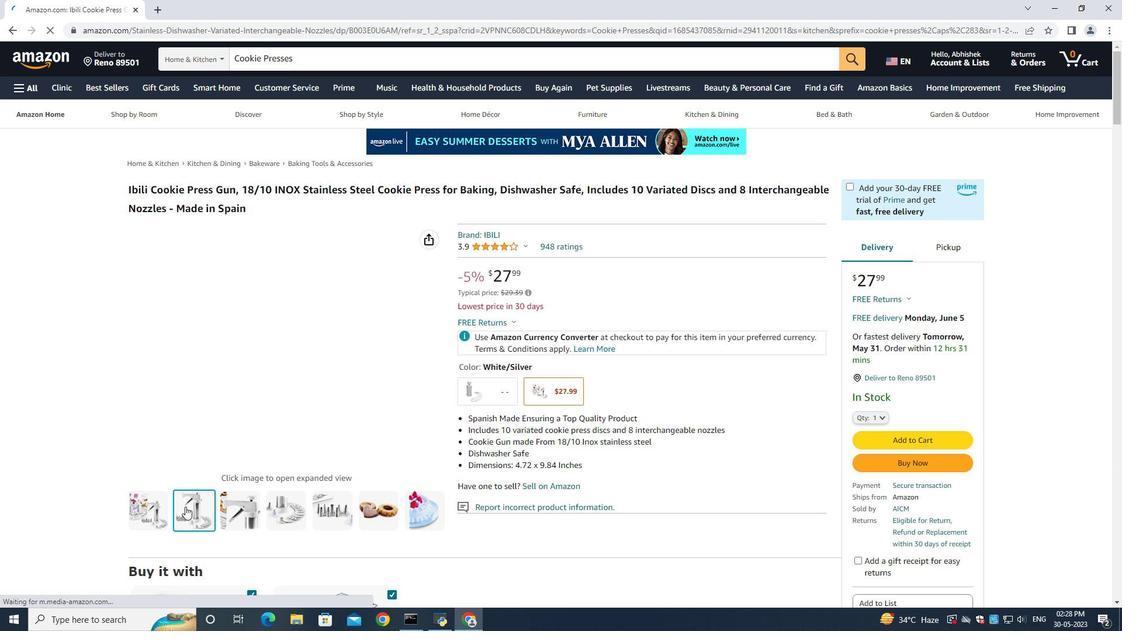 
Action: Mouse pressed left at (185, 507)
Screenshot: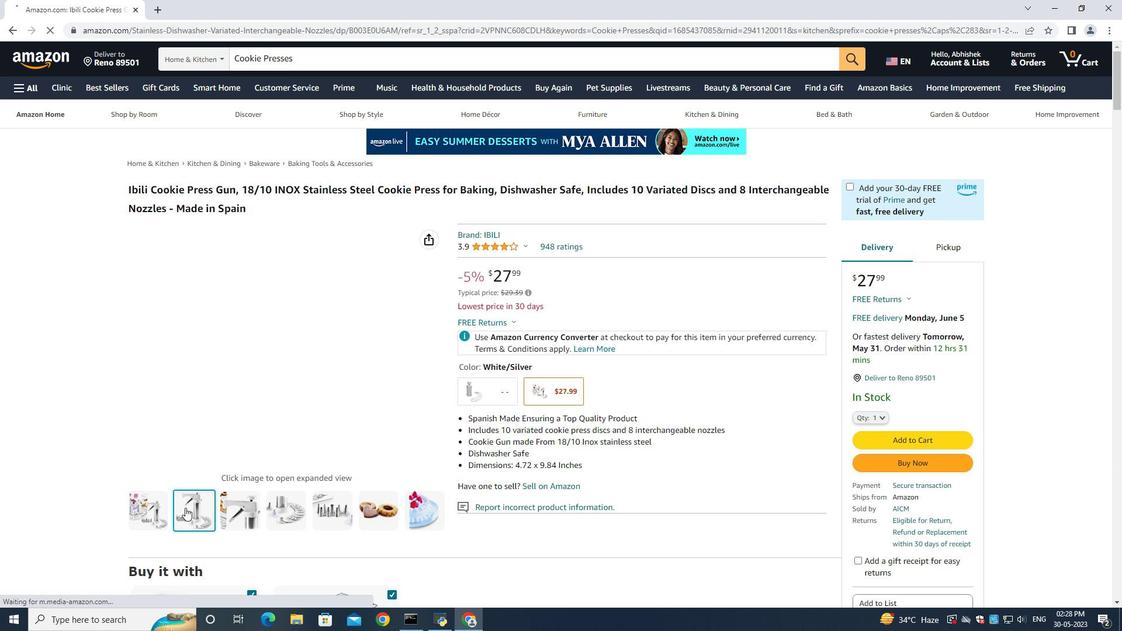 
Action: Mouse moved to (232, 508)
Screenshot: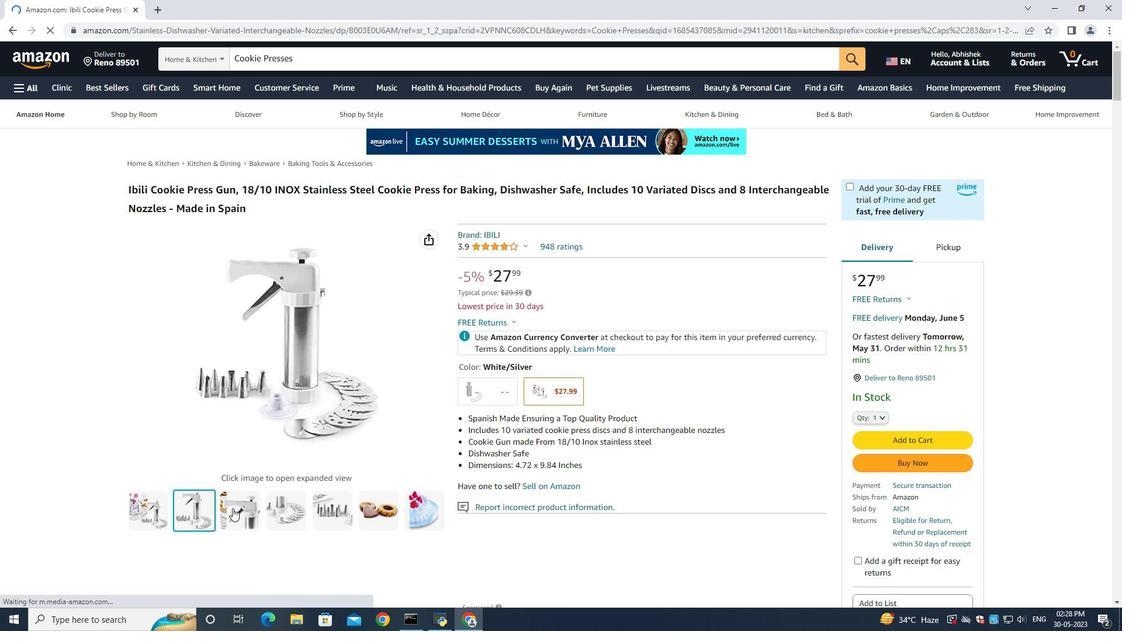 
Action: Mouse pressed left at (232, 508)
Screenshot: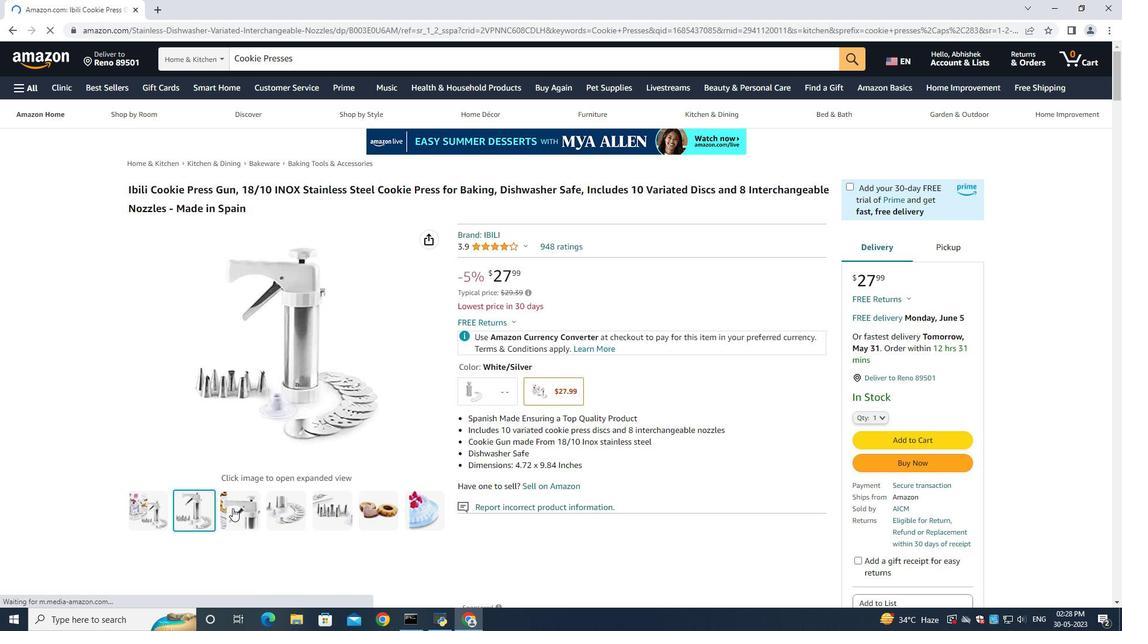 
Action: Mouse moved to (281, 506)
Screenshot: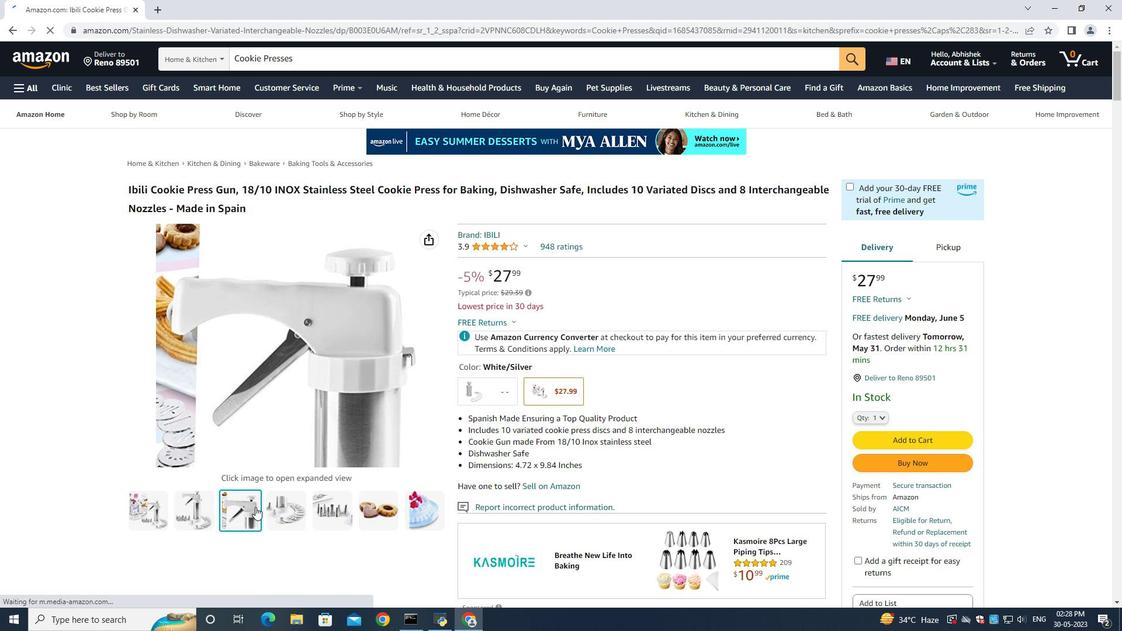 
Action: Mouse pressed left at (281, 506)
Screenshot: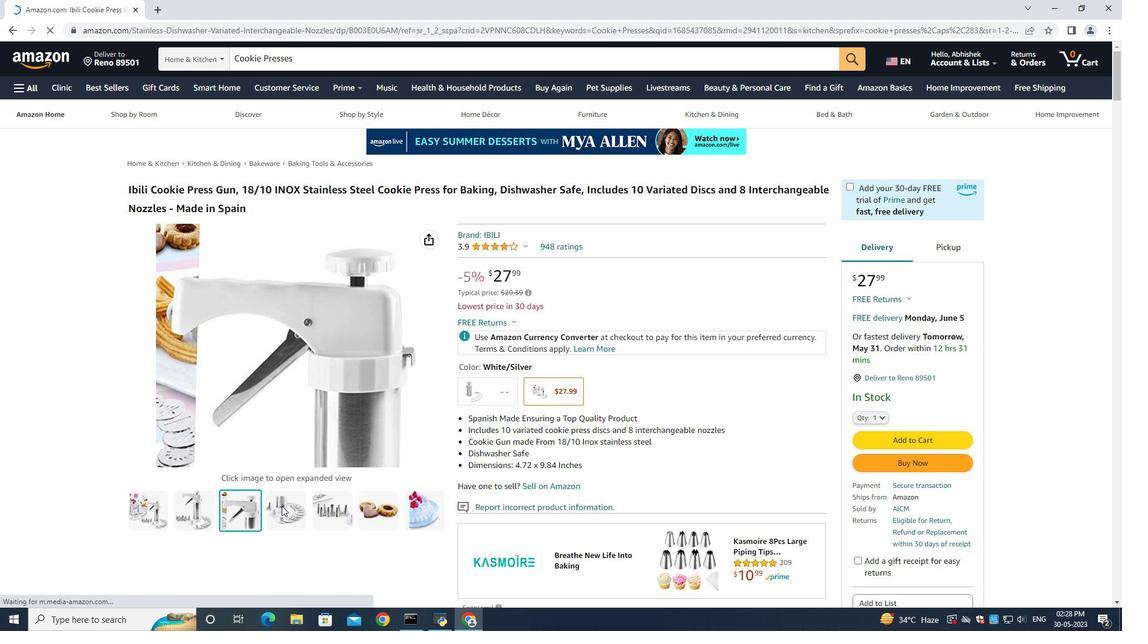 
Action: Mouse moved to (326, 507)
Screenshot: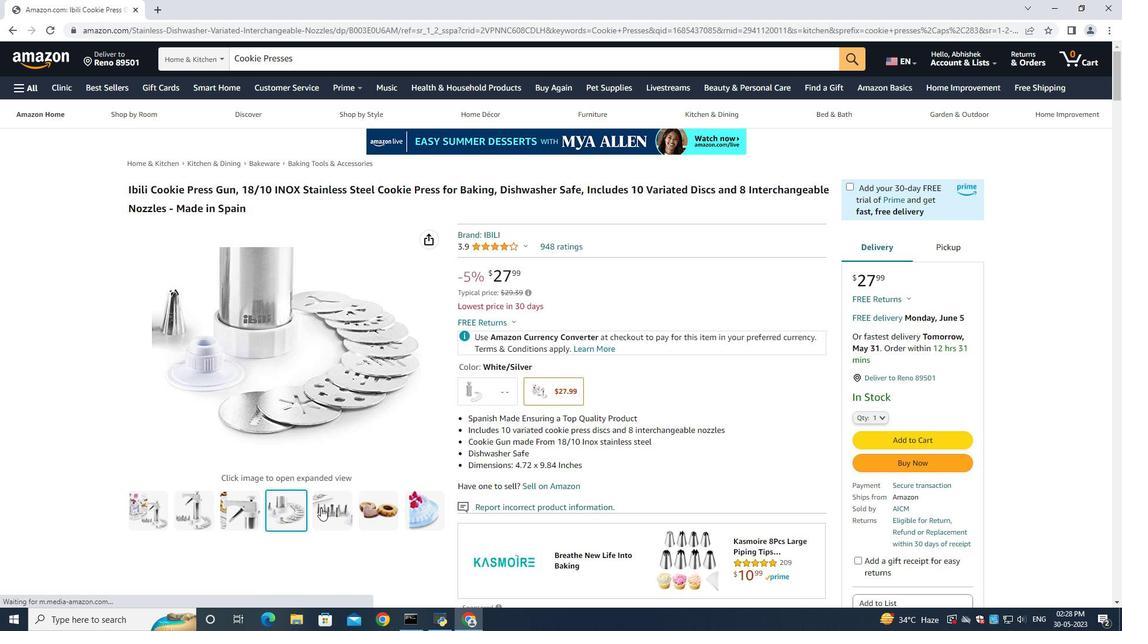 
Action: Mouse pressed left at (326, 507)
Screenshot: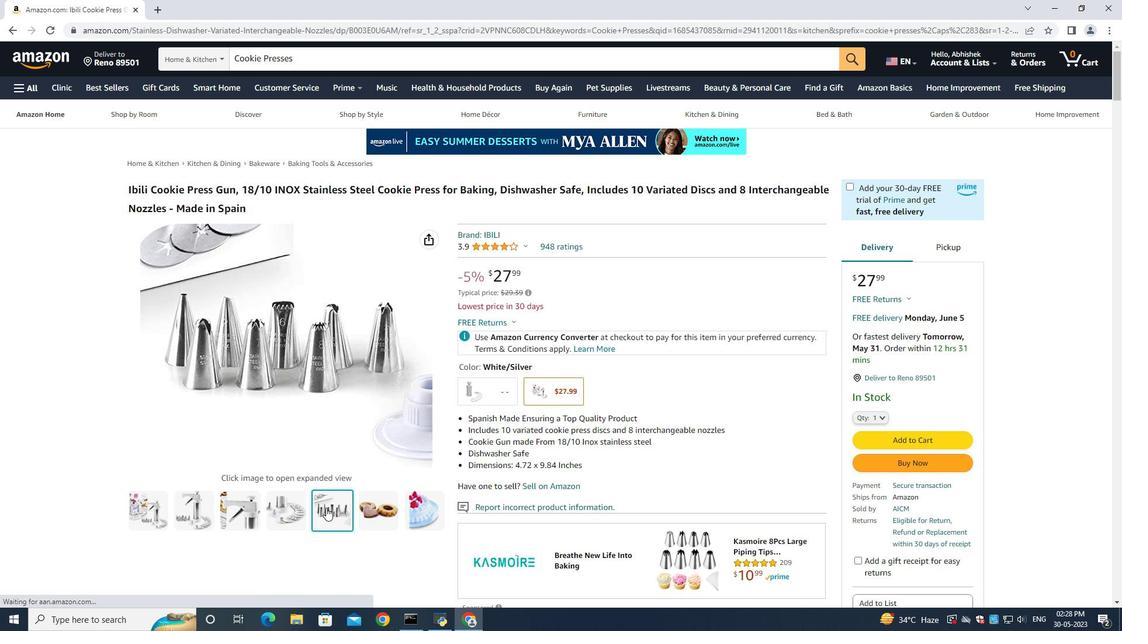 
Action: Mouse moved to (362, 507)
Screenshot: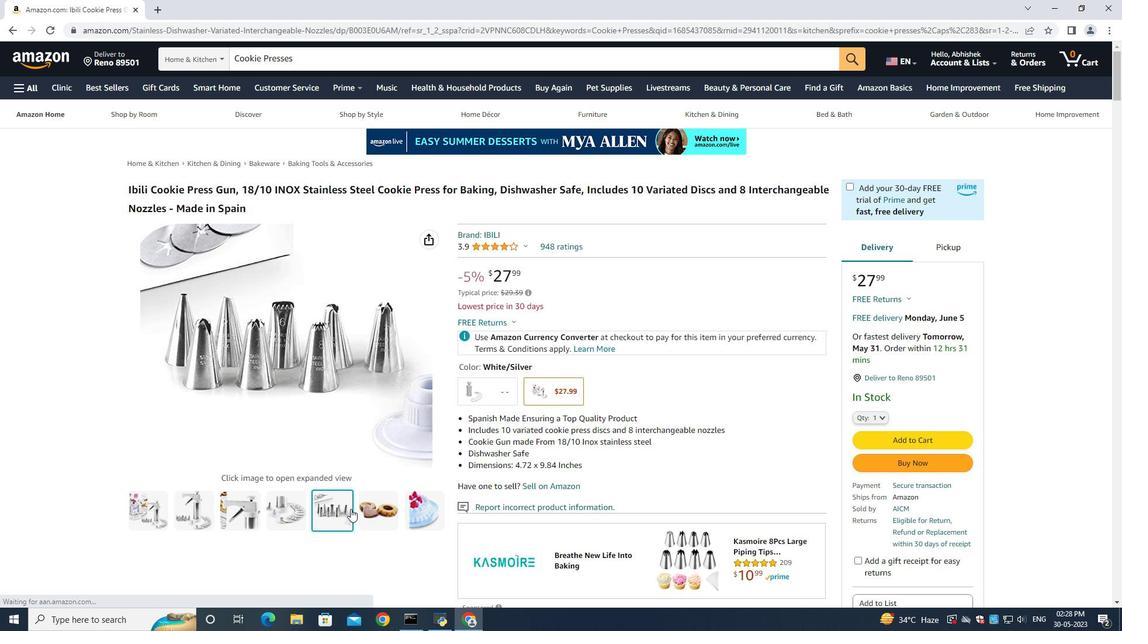 
Action: Mouse pressed left at (362, 507)
Screenshot: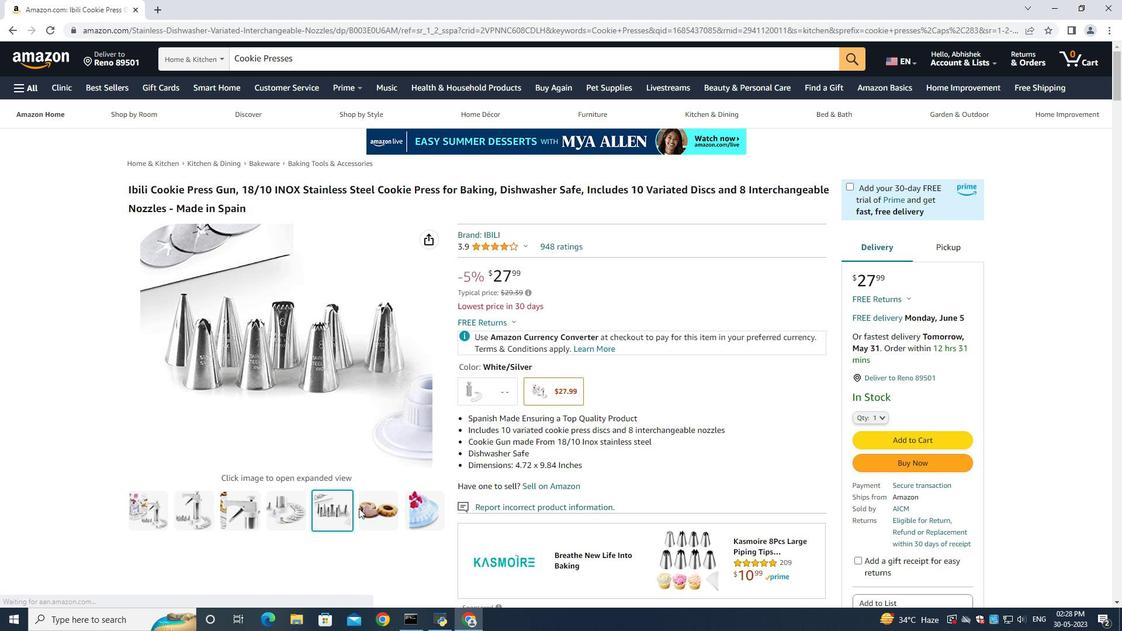 
Action: Mouse moved to (410, 508)
Screenshot: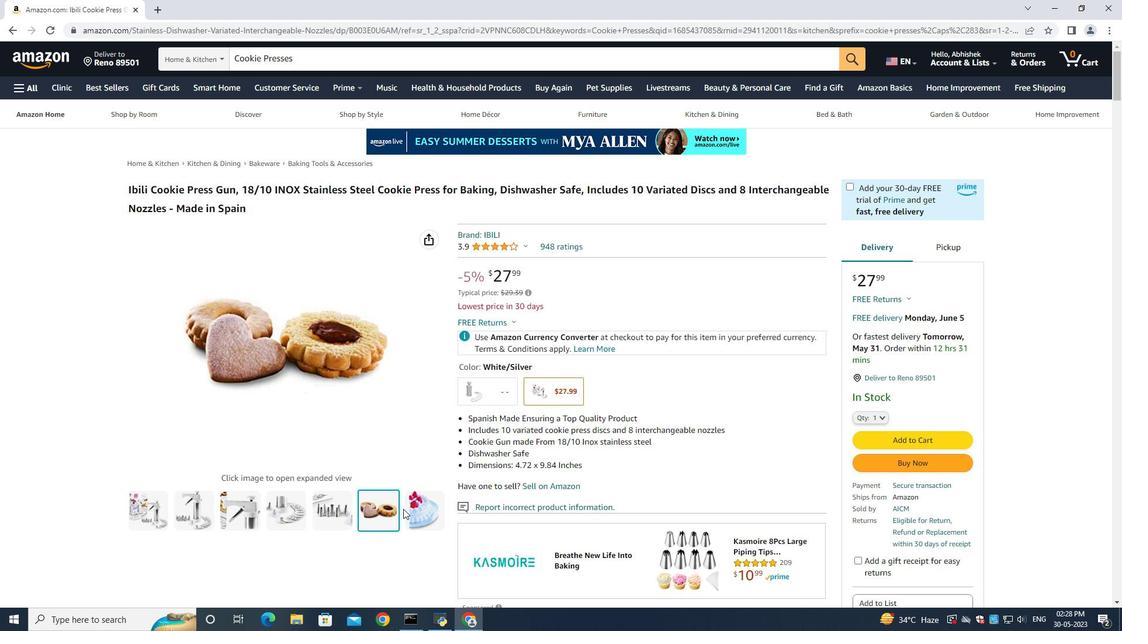 
Action: Mouse pressed left at (410, 508)
Screenshot: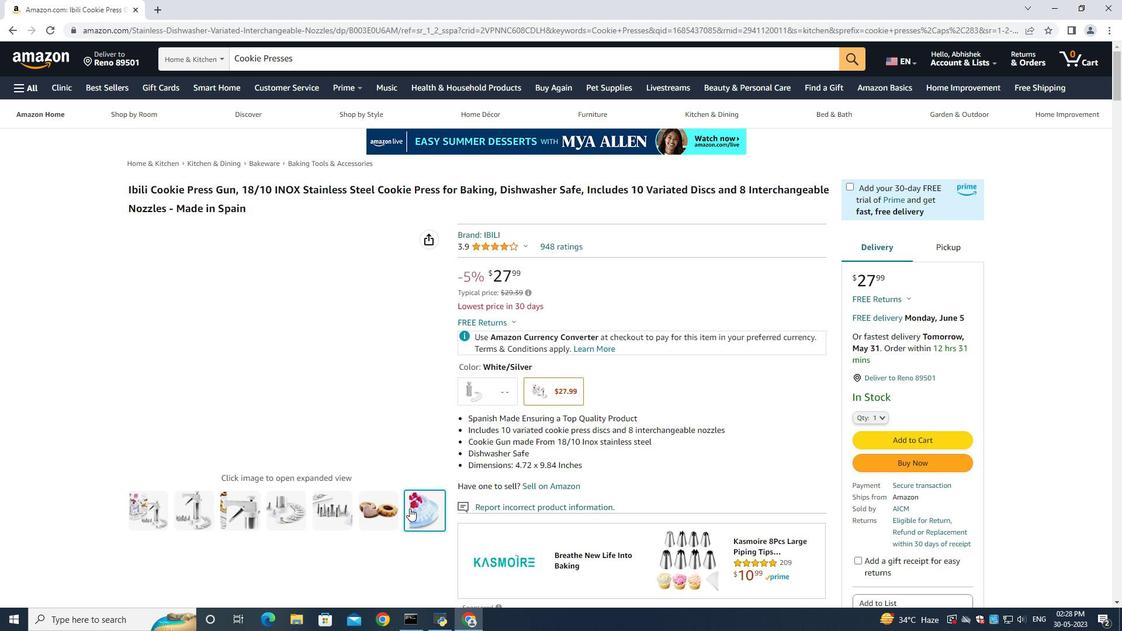 
Action: Mouse moved to (881, 415)
Screenshot: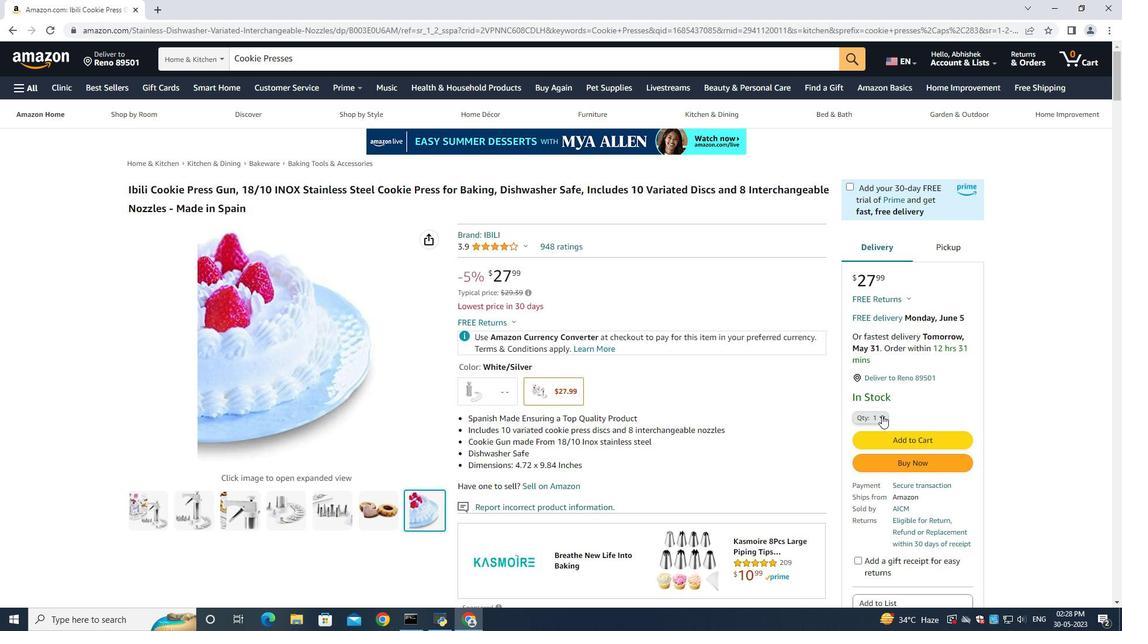 
Action: Mouse pressed left at (881, 415)
Screenshot: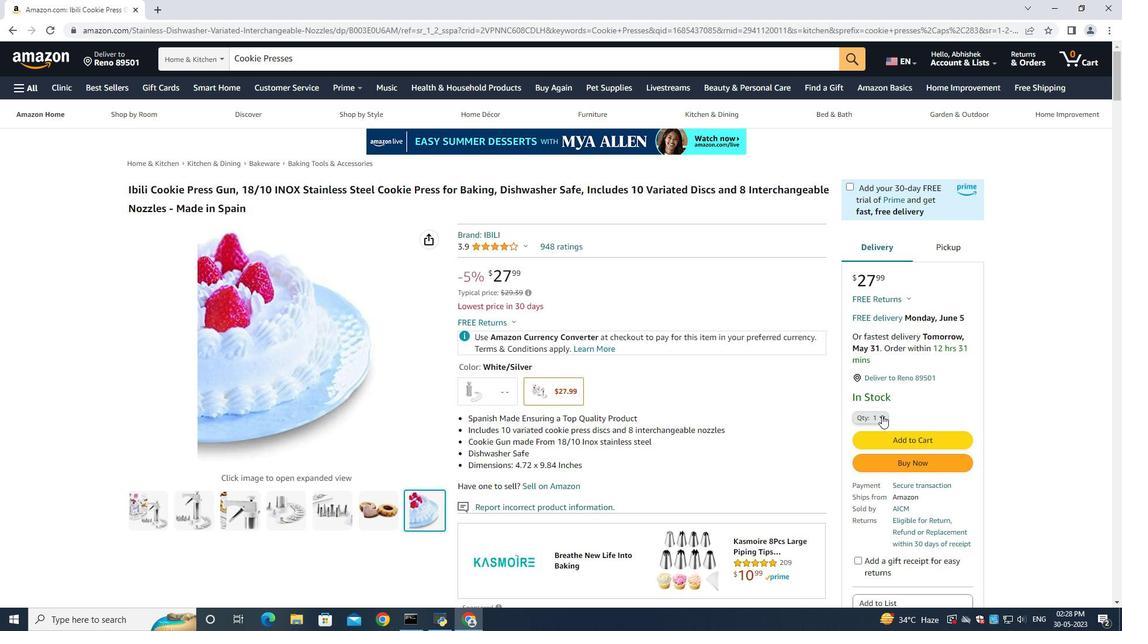 
Action: Mouse moved to (867, 101)
Screenshot: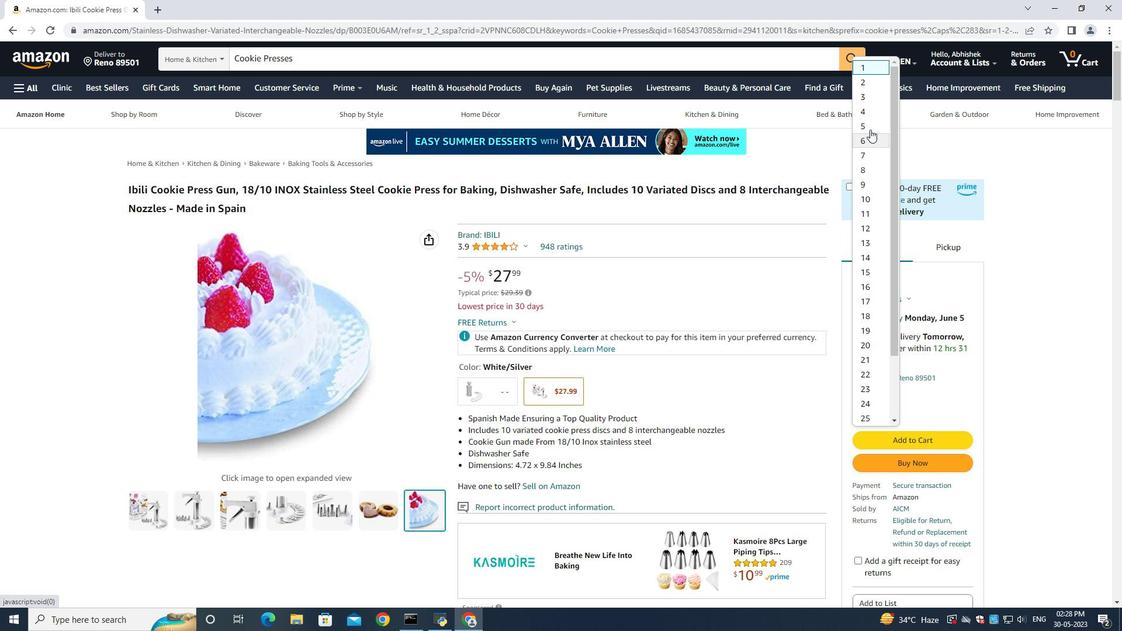 
Action: Mouse pressed left at (867, 101)
Screenshot: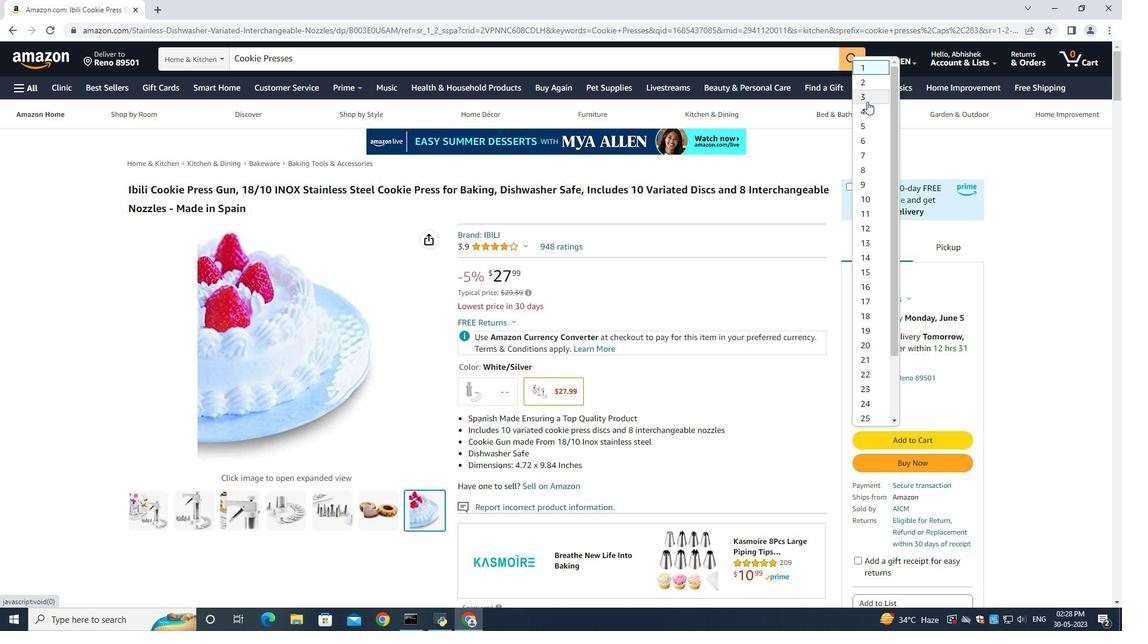
Action: Mouse moved to (911, 463)
Screenshot: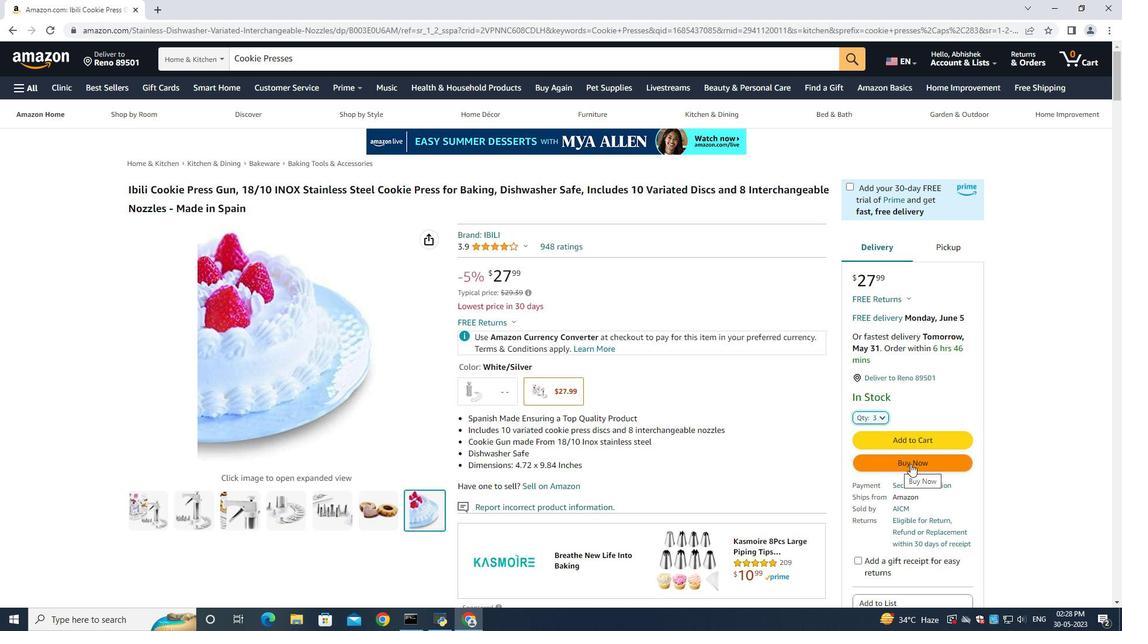 
Action: Mouse pressed left at (911, 463)
Screenshot: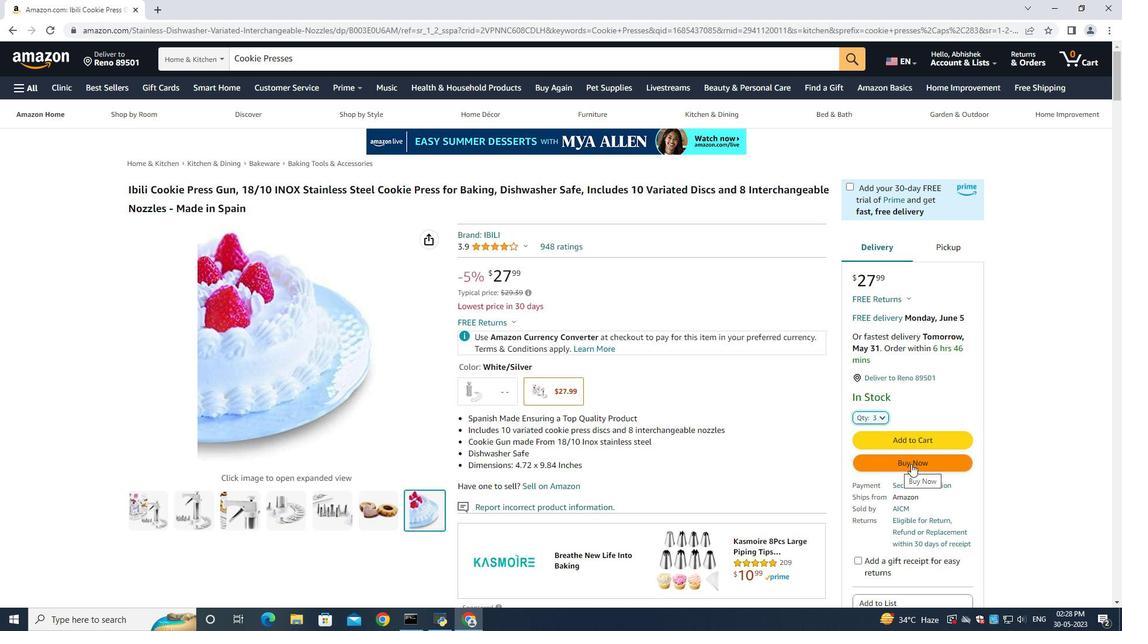 
Action: Mouse moved to (566, 401)
Screenshot: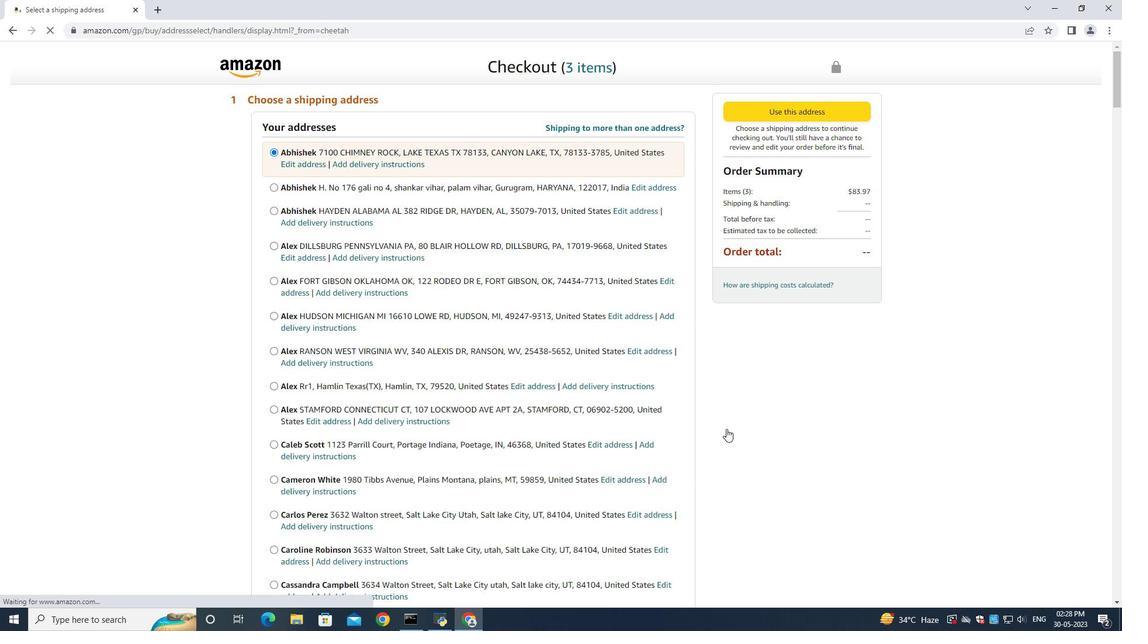 
Action: Mouse scrolled (566, 400) with delta (0, 0)
Screenshot: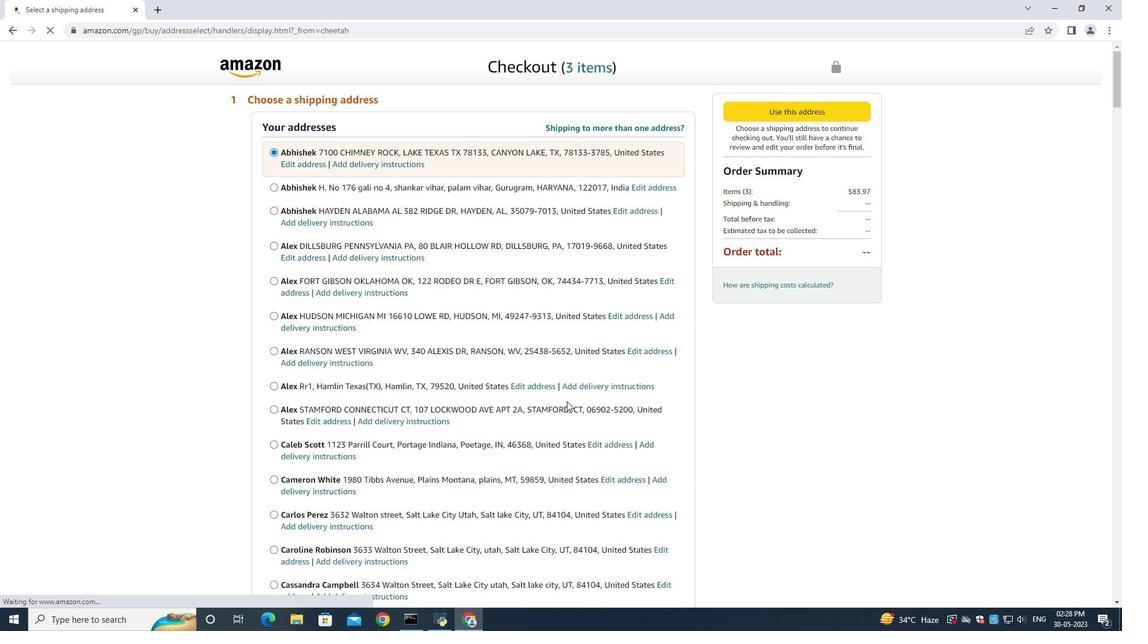 
Action: Mouse scrolled (566, 400) with delta (0, 0)
Screenshot: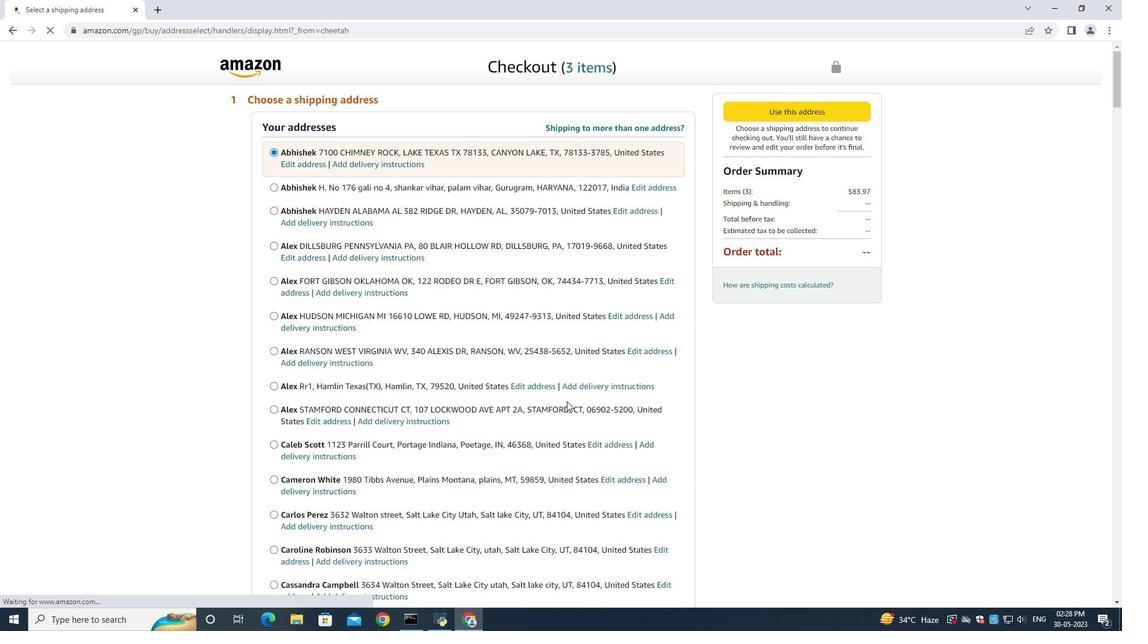 
Action: Mouse scrolled (566, 400) with delta (0, 0)
Screenshot: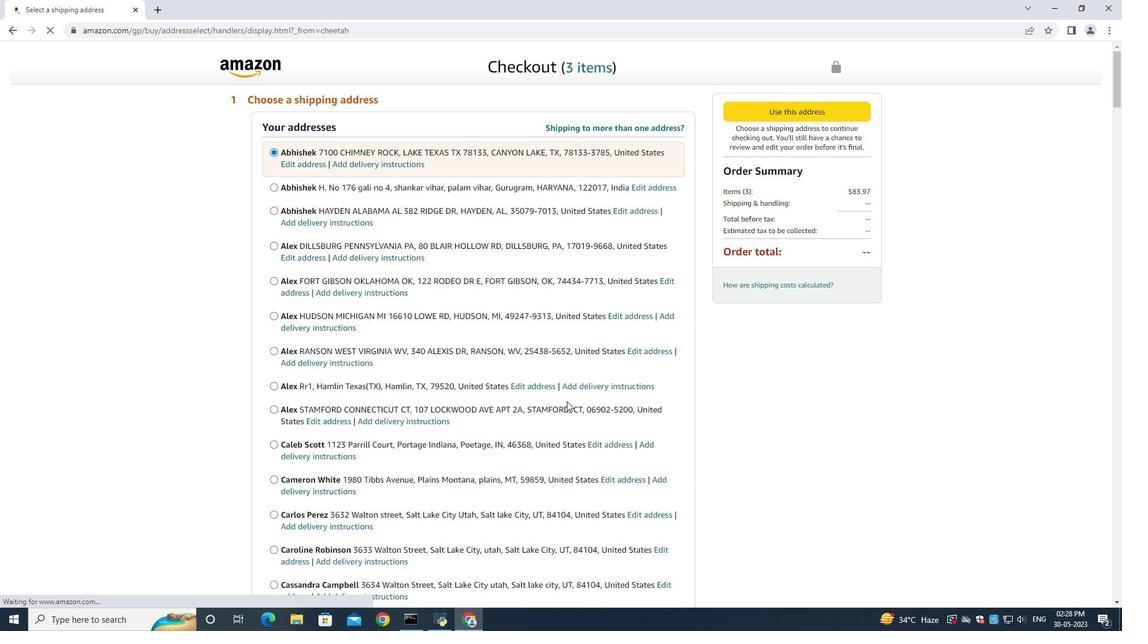 
Action: Mouse scrolled (566, 400) with delta (0, 0)
Screenshot: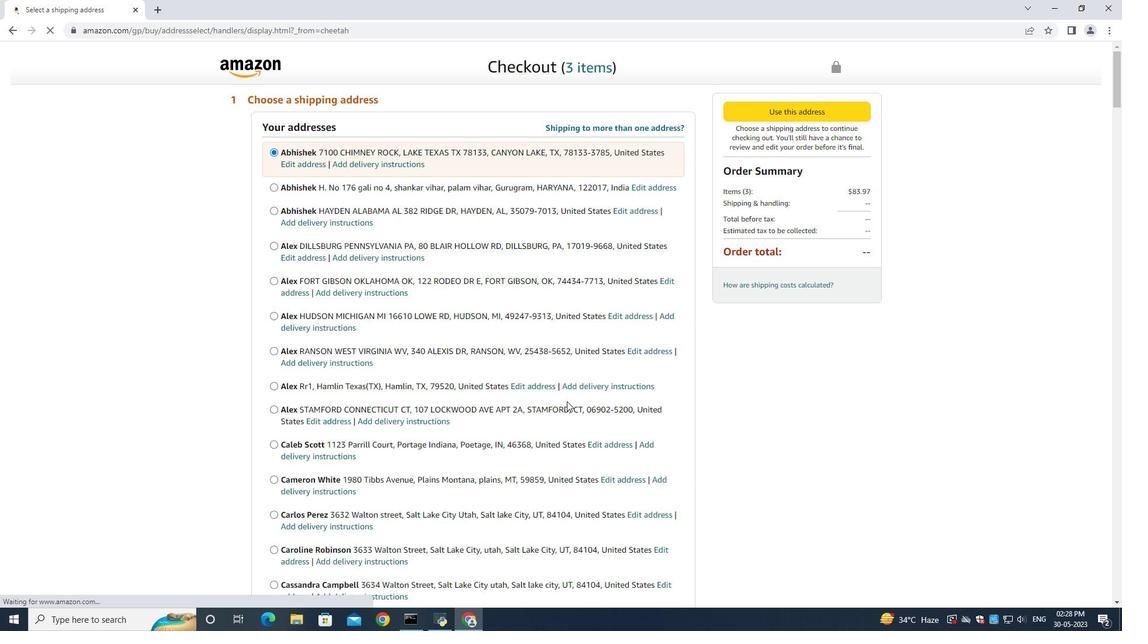 
Action: Mouse scrolled (566, 400) with delta (0, 0)
Screenshot: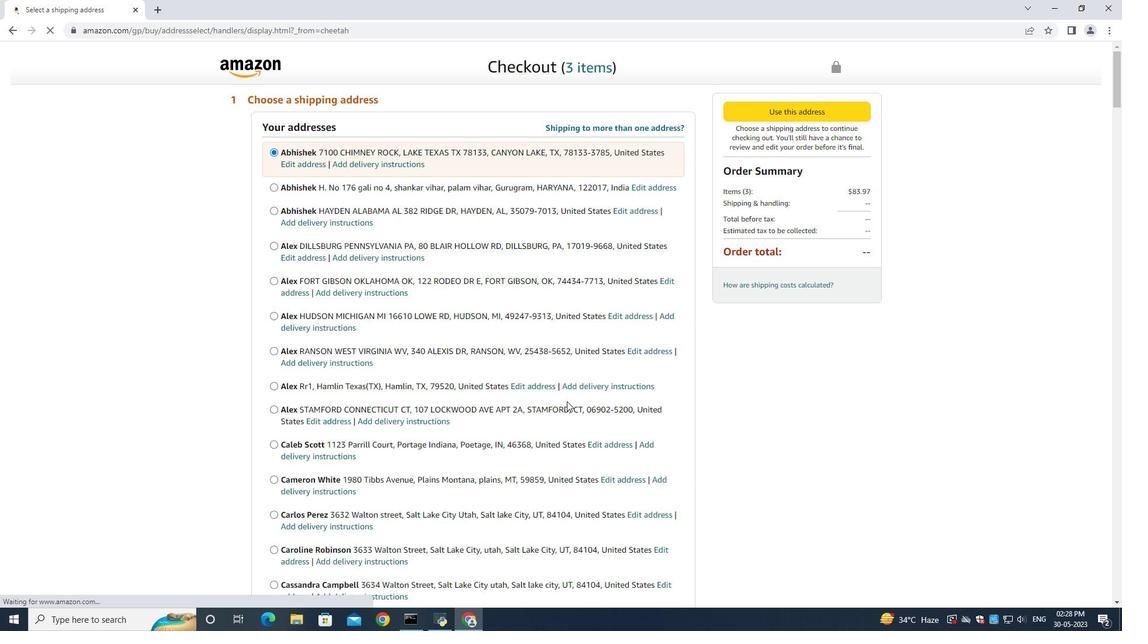 
Action: Mouse scrolled (566, 400) with delta (0, 0)
Screenshot: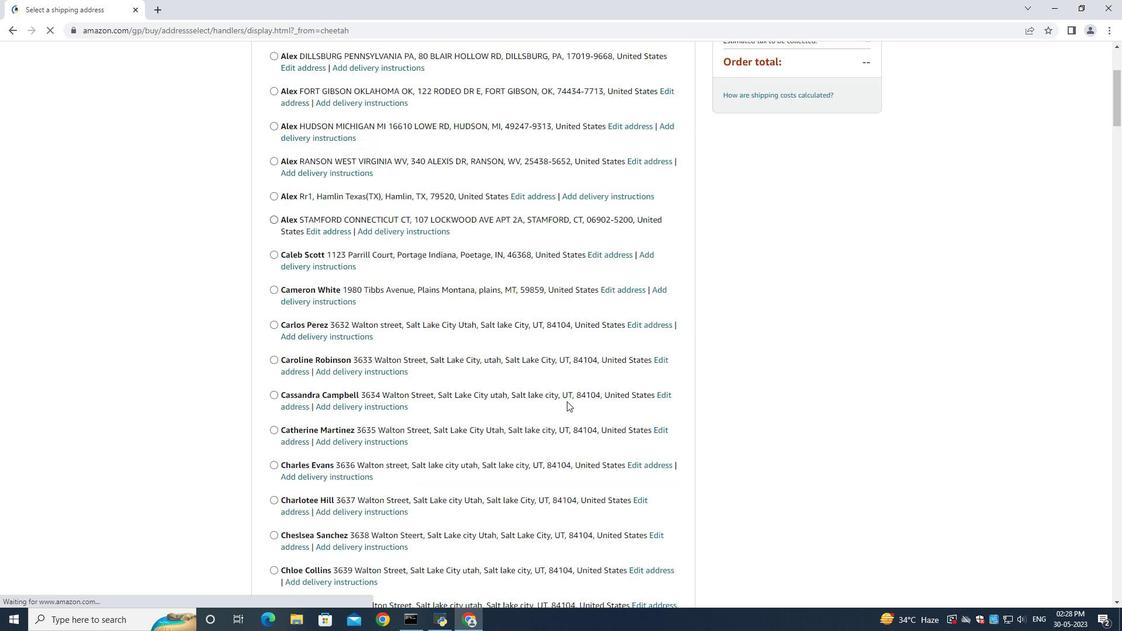 
Action: Mouse scrolled (566, 400) with delta (0, 0)
Screenshot: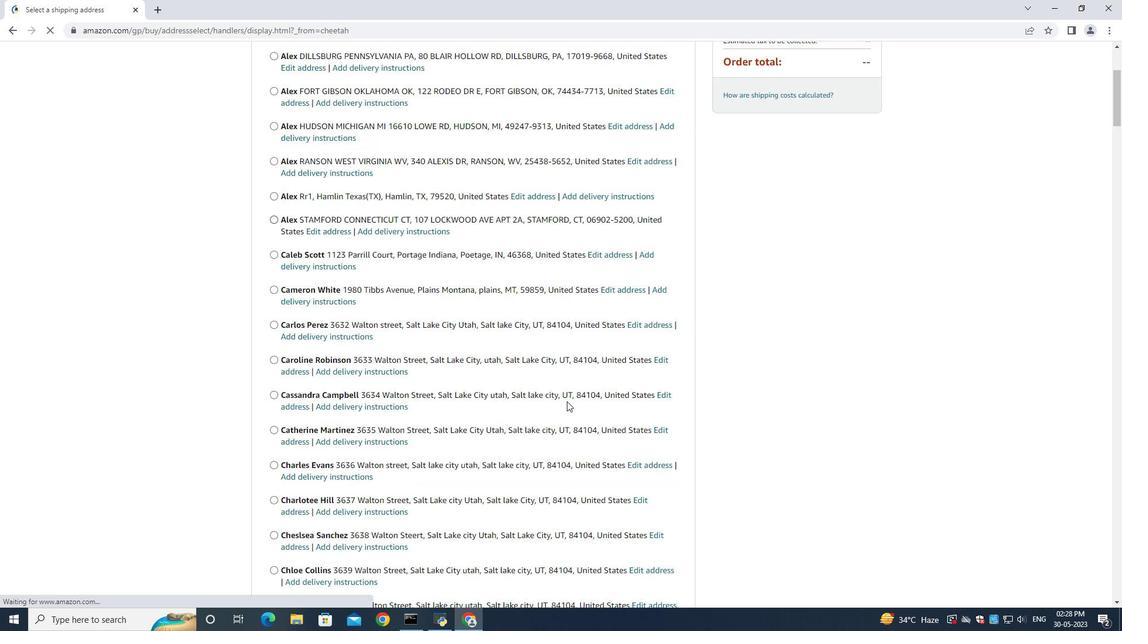 
Action: Mouse scrolled (566, 400) with delta (0, 0)
Screenshot: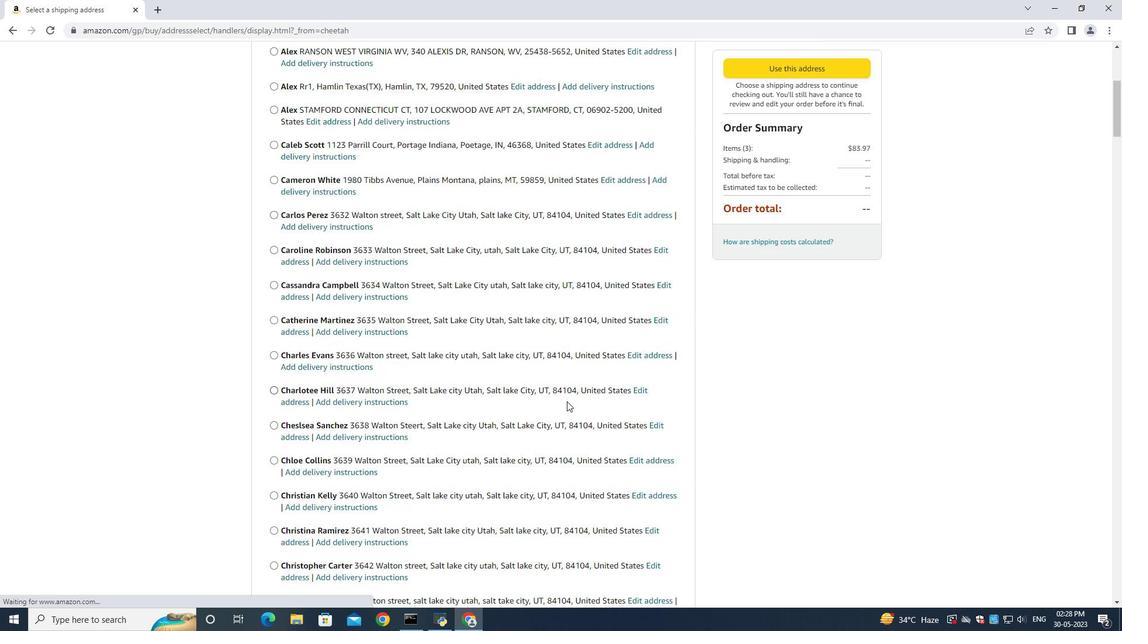 
Action: Mouse scrolled (566, 400) with delta (0, 0)
Screenshot: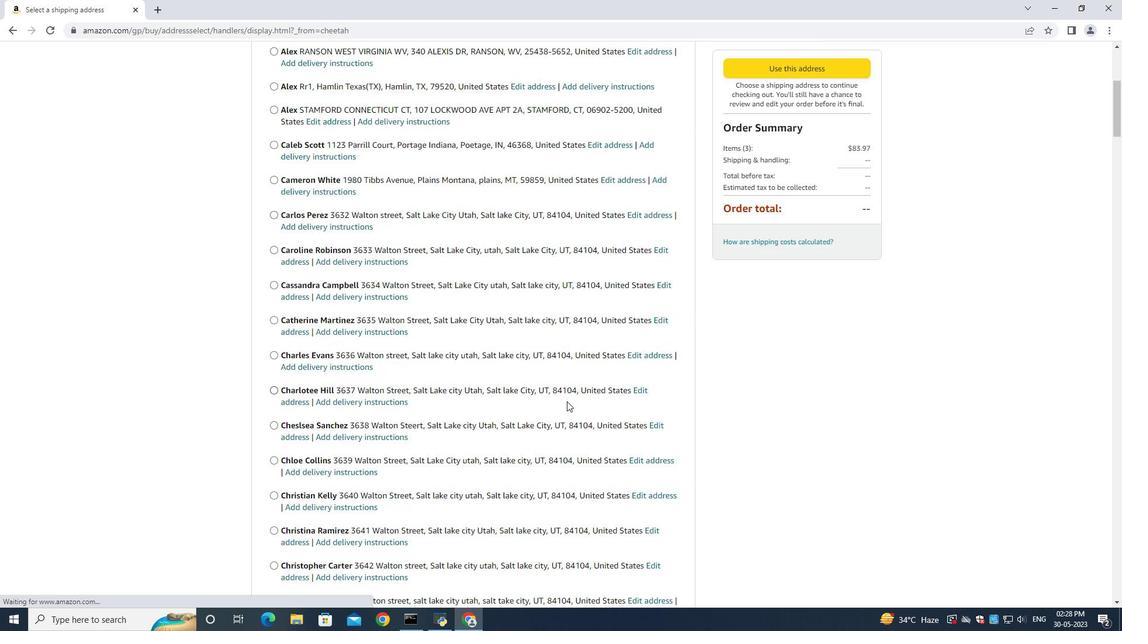 
Action: Mouse scrolled (566, 400) with delta (0, 0)
Screenshot: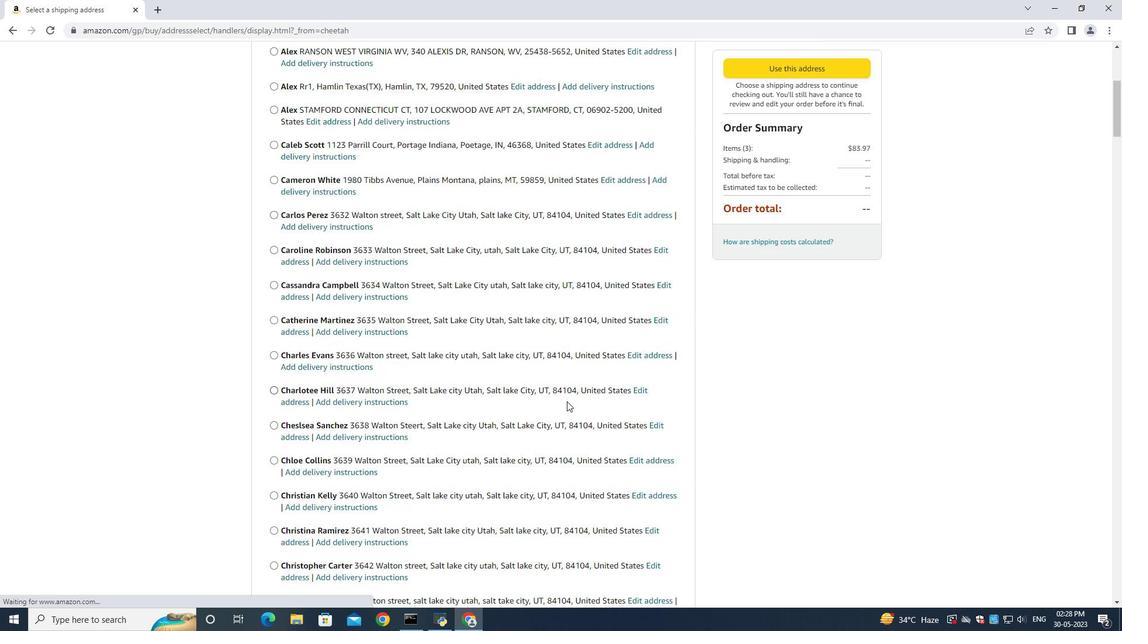 
Action: Mouse moved to (562, 402)
Screenshot: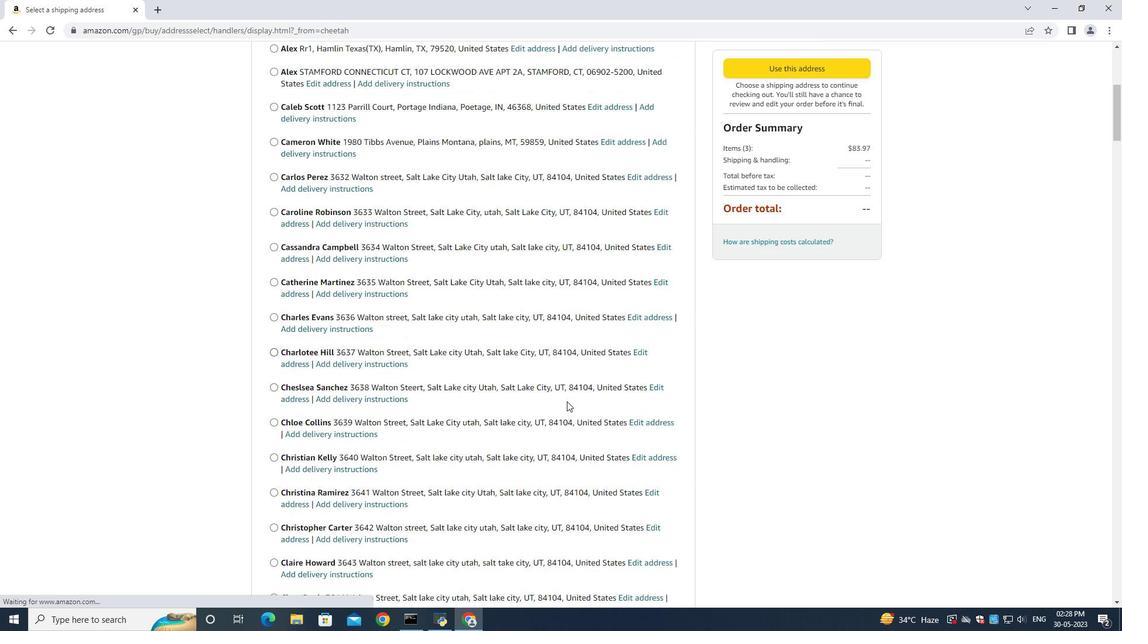 
Action: Mouse scrolled (566, 400) with delta (0, 0)
Screenshot: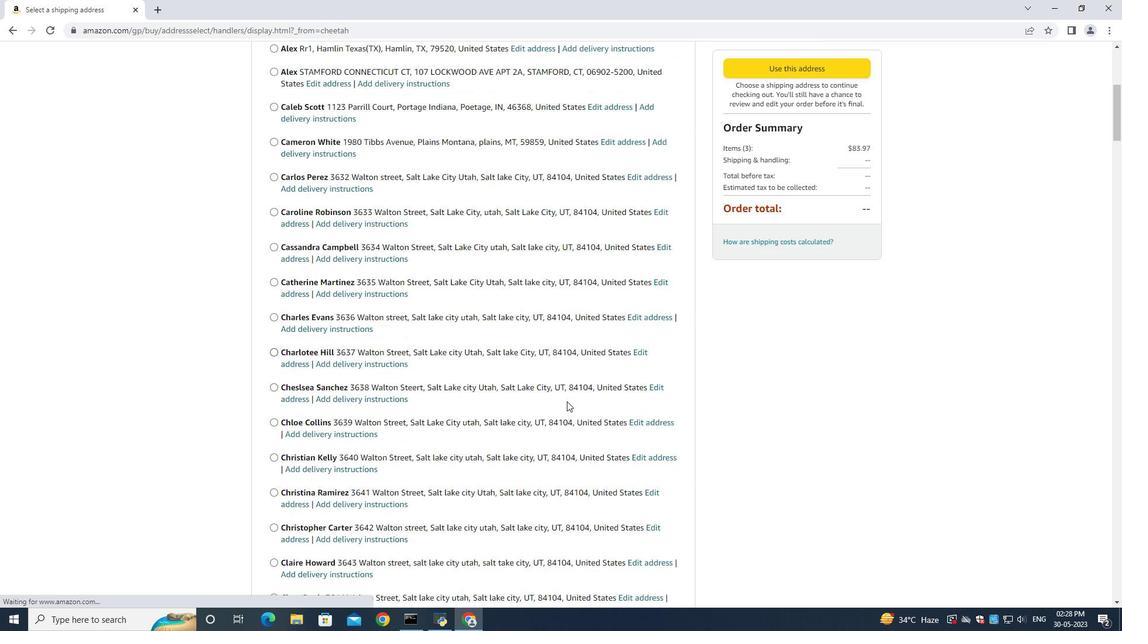 
Action: Mouse moved to (485, 419)
Screenshot: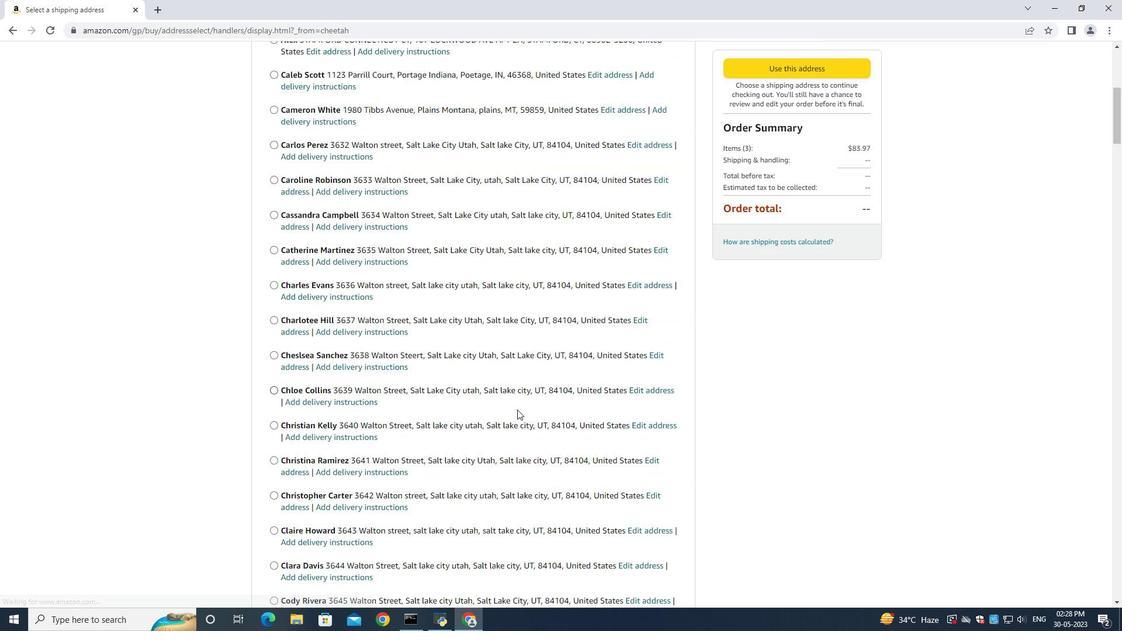 
Action: Mouse scrolled (485, 417) with delta (0, 0)
Screenshot: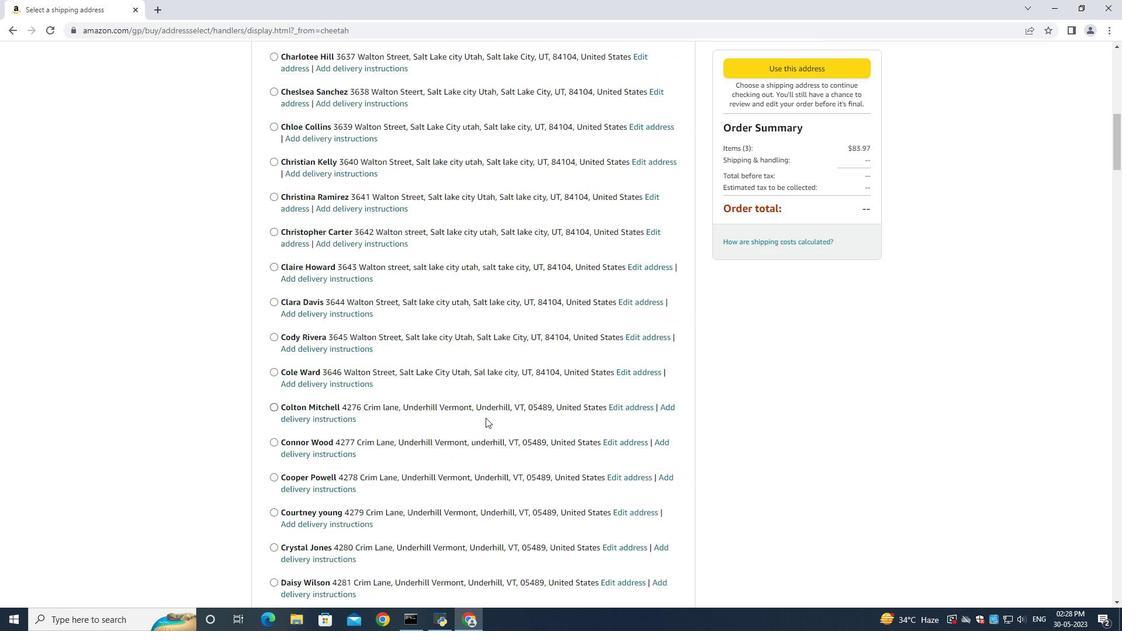 
Action: Mouse moved to (483, 419)
Screenshot: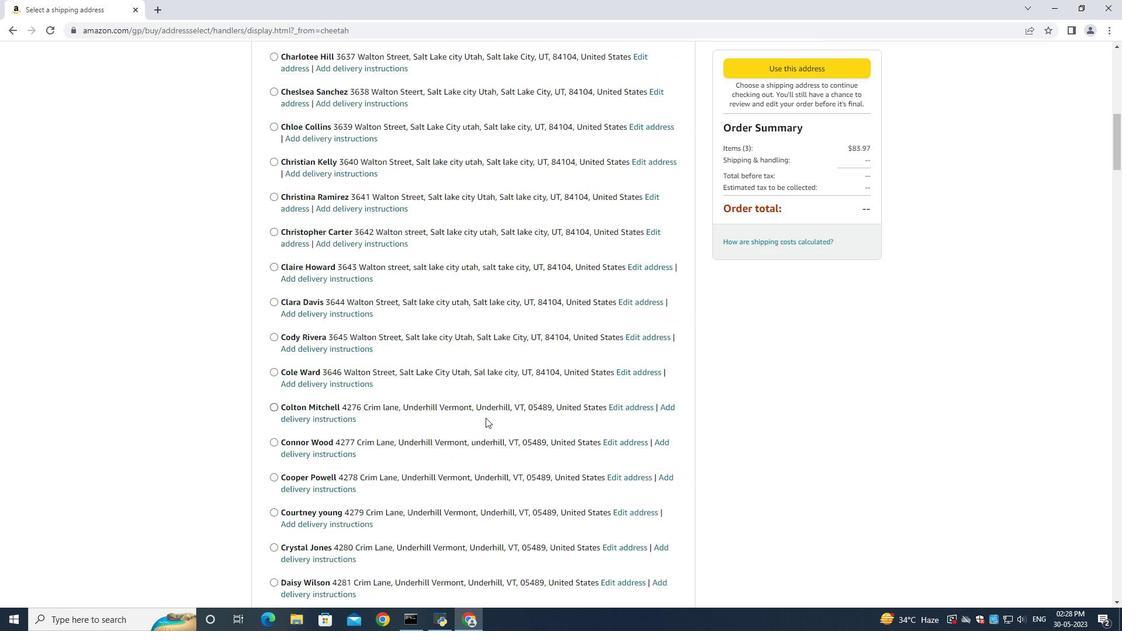 
Action: Mouse scrolled (484, 418) with delta (0, 0)
Screenshot: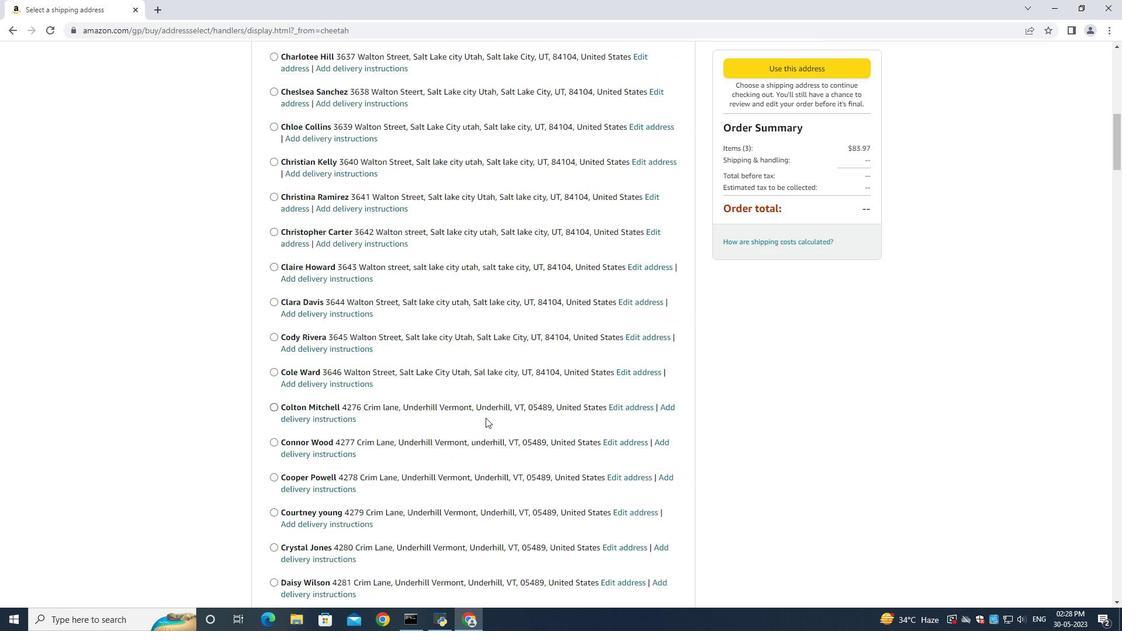 
Action: Mouse moved to (483, 419)
Screenshot: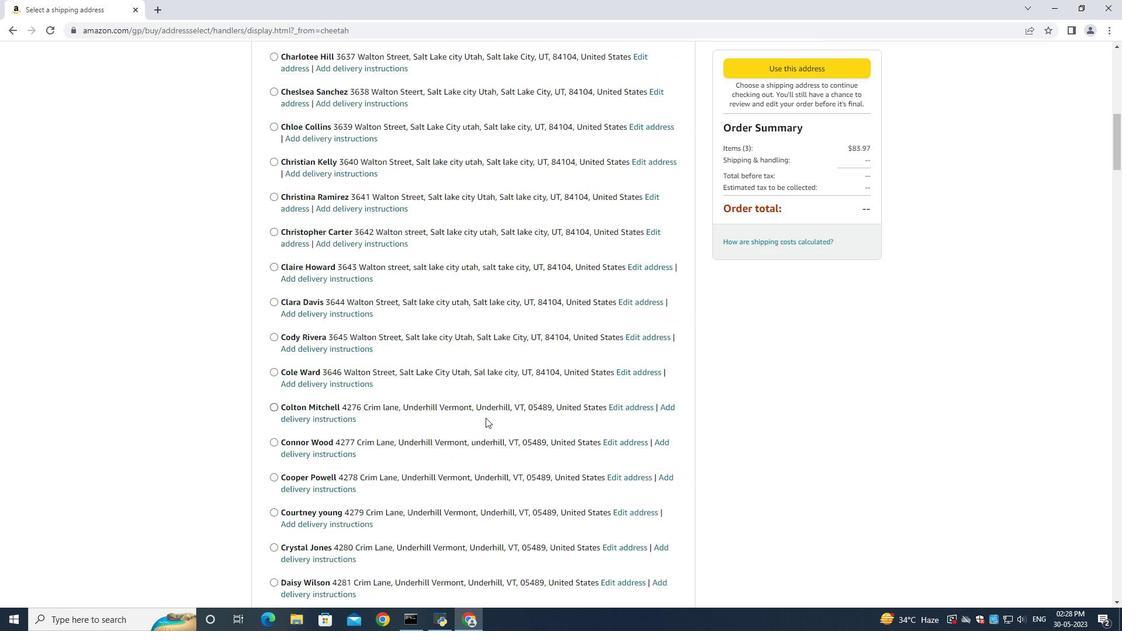 
Action: Mouse scrolled (483, 418) with delta (0, 0)
Screenshot: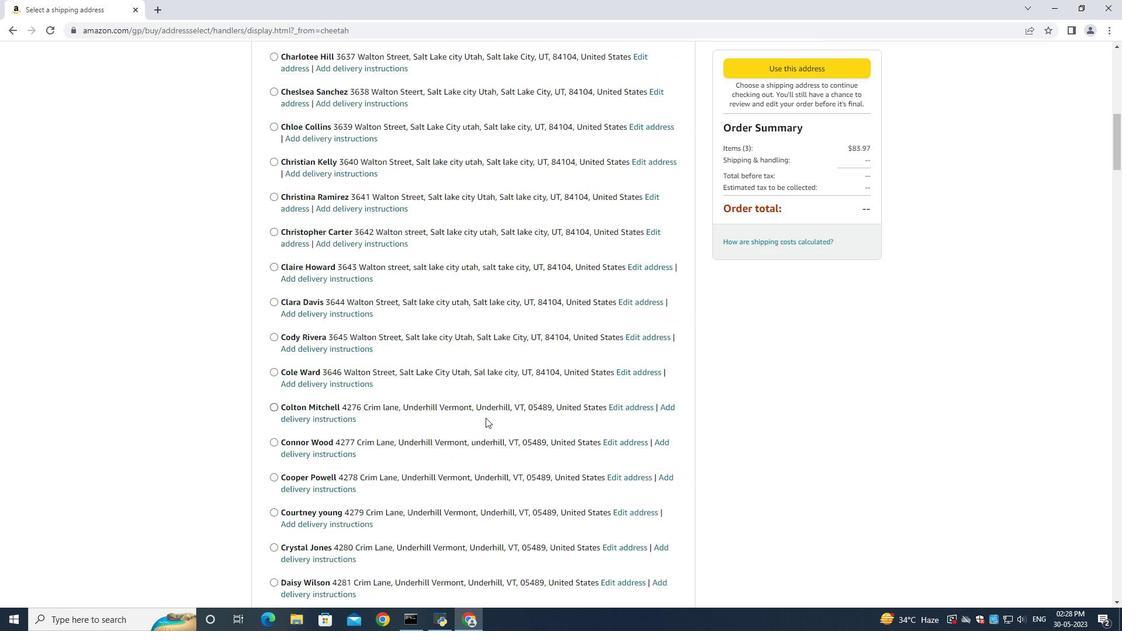 
Action: Mouse scrolled (483, 419) with delta (0, 0)
Screenshot: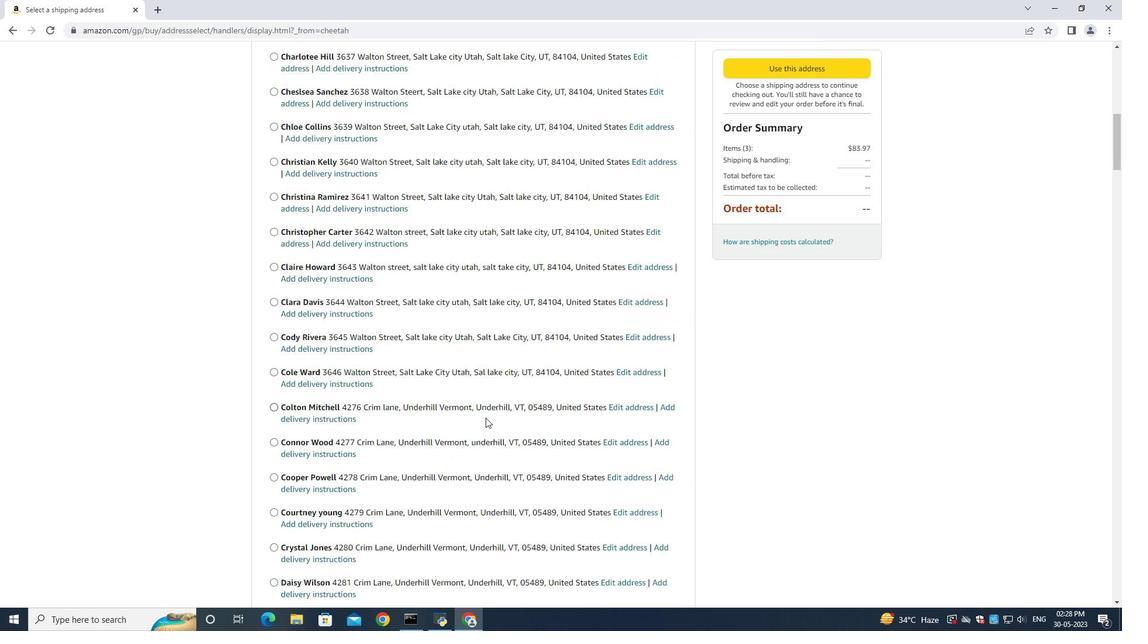 
Action: Mouse scrolled (483, 419) with delta (0, 0)
Screenshot: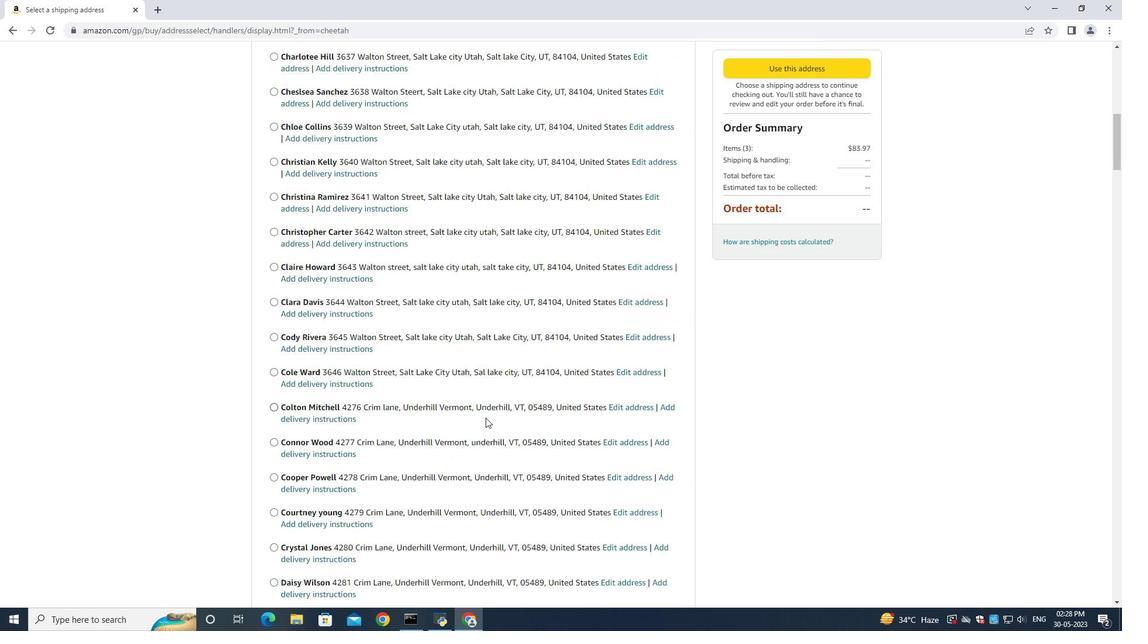 
Action: Mouse scrolled (483, 419) with delta (0, 0)
Screenshot: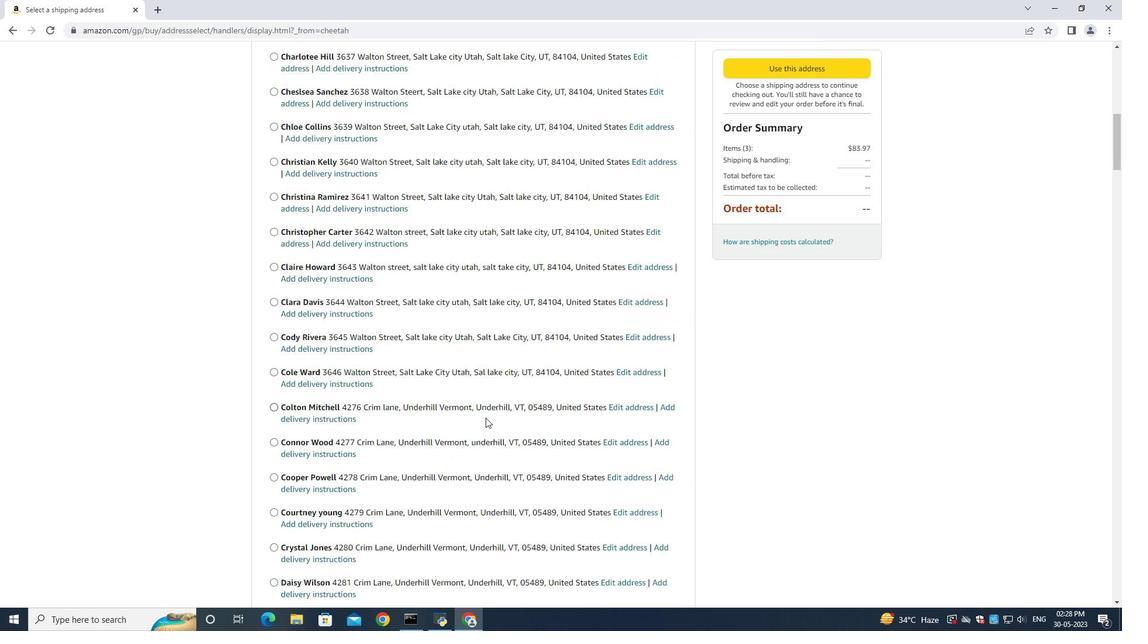 
Action: Mouse moved to (482, 419)
Screenshot: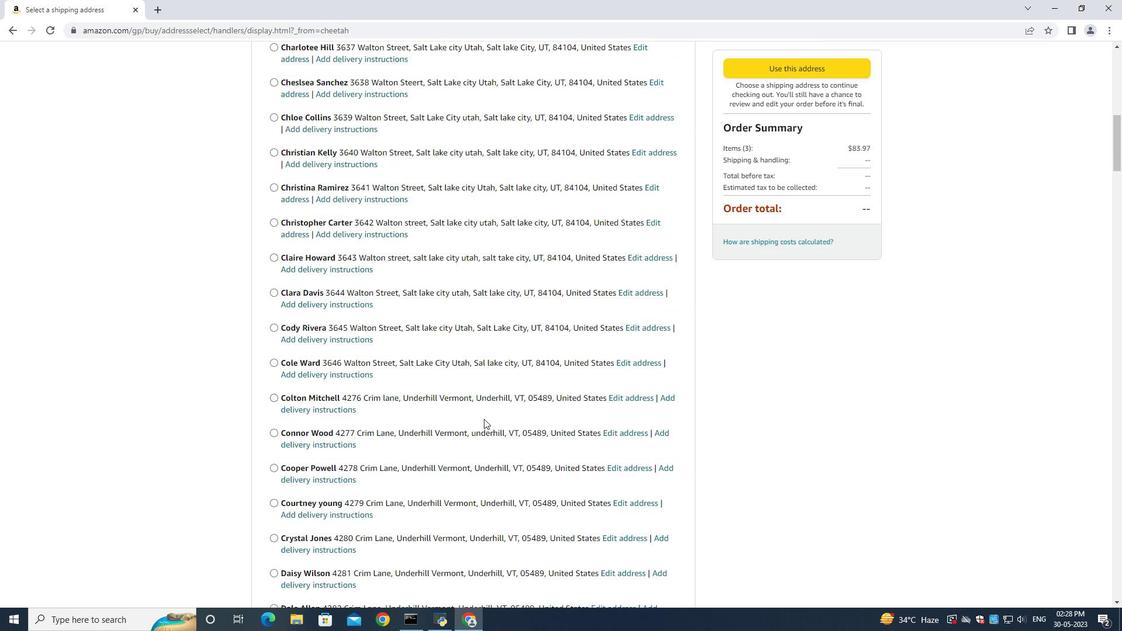 
Action: Mouse scrolled (482, 418) with delta (0, 0)
Screenshot: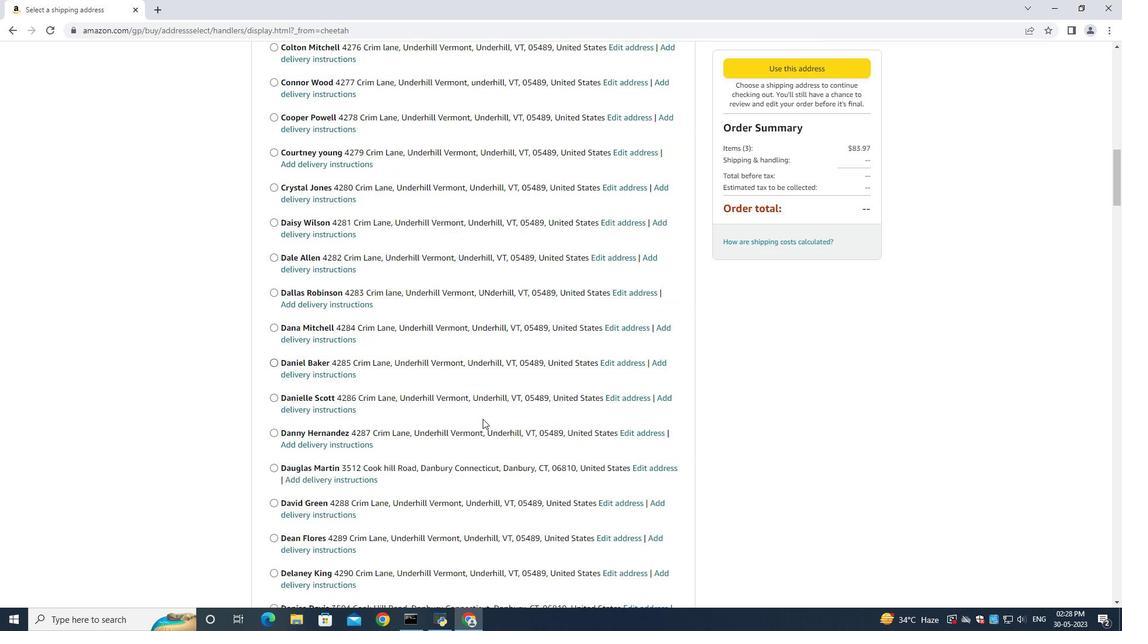 
Action: Mouse scrolled (482, 418) with delta (0, 0)
Screenshot: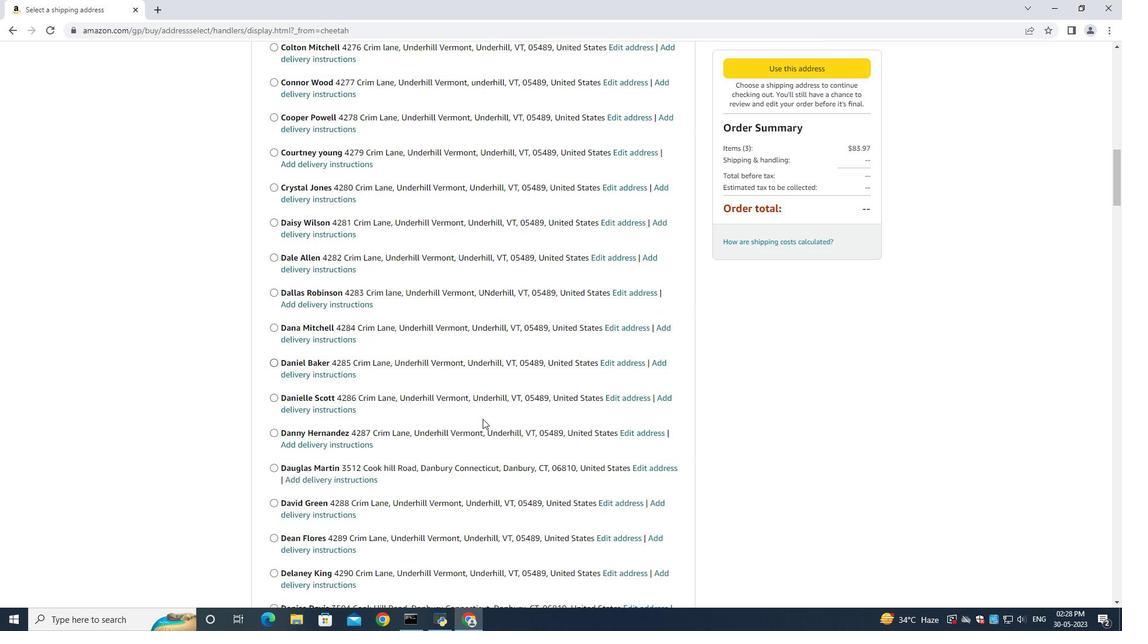 
Action: Mouse scrolled (482, 418) with delta (0, 0)
Screenshot: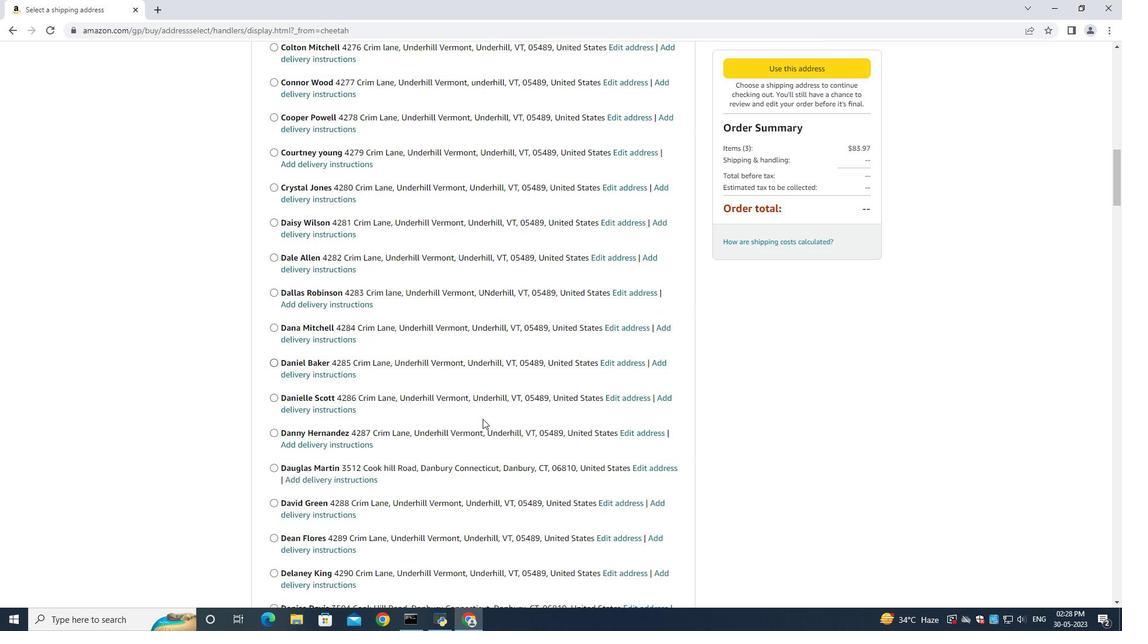 
Action: Mouse scrolled (482, 418) with delta (0, 0)
Screenshot: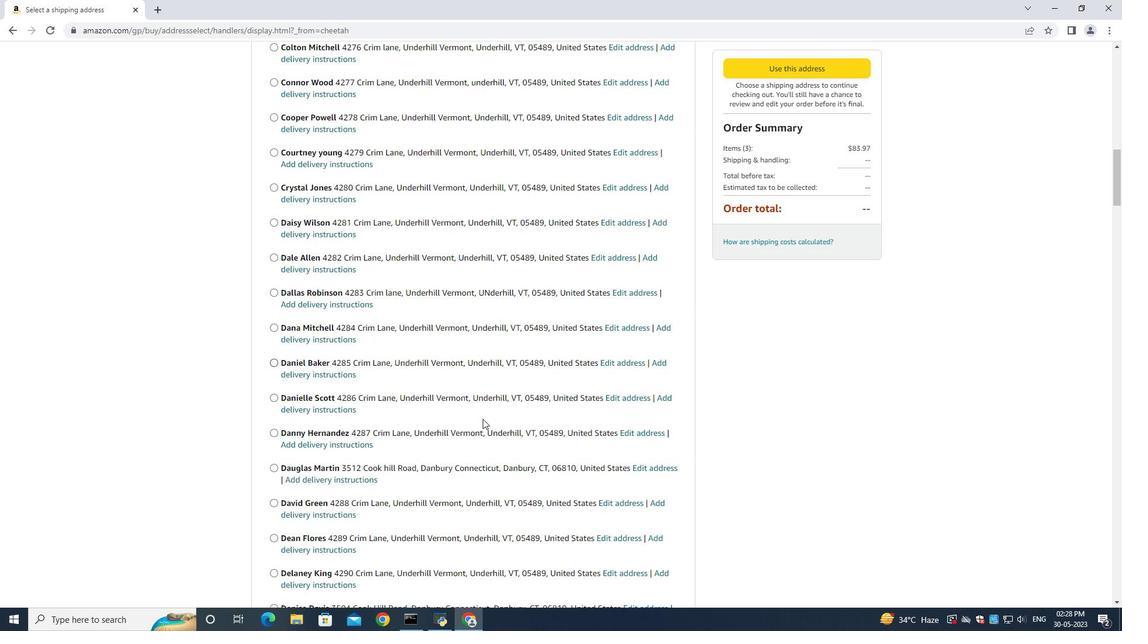 
Action: Mouse scrolled (482, 418) with delta (0, 0)
Screenshot: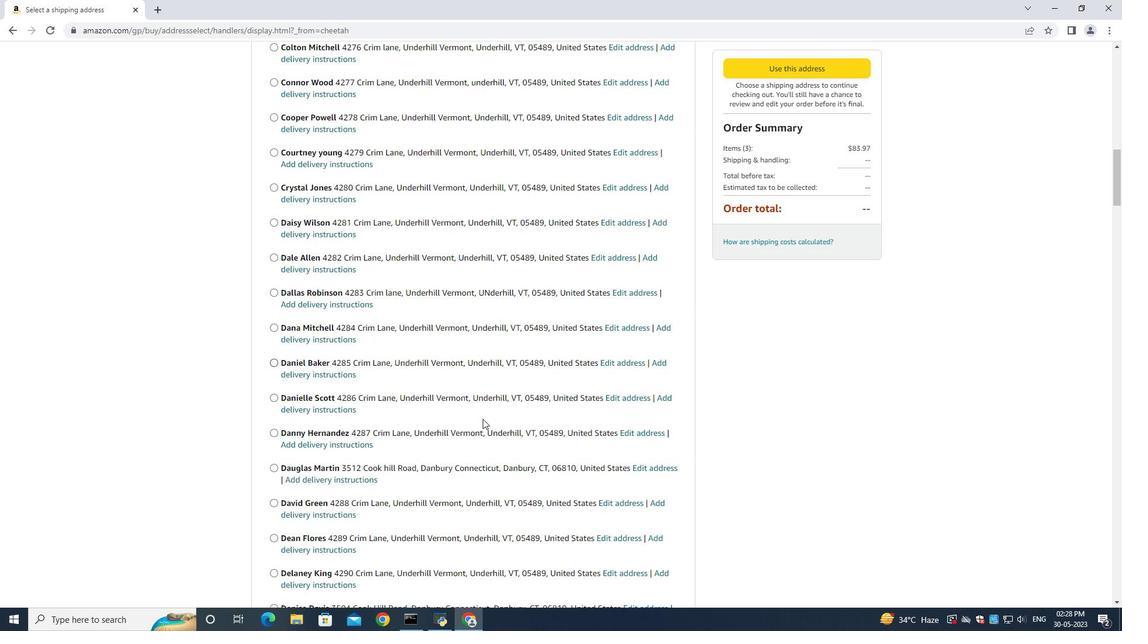 
Action: Mouse moved to (480, 418)
Screenshot: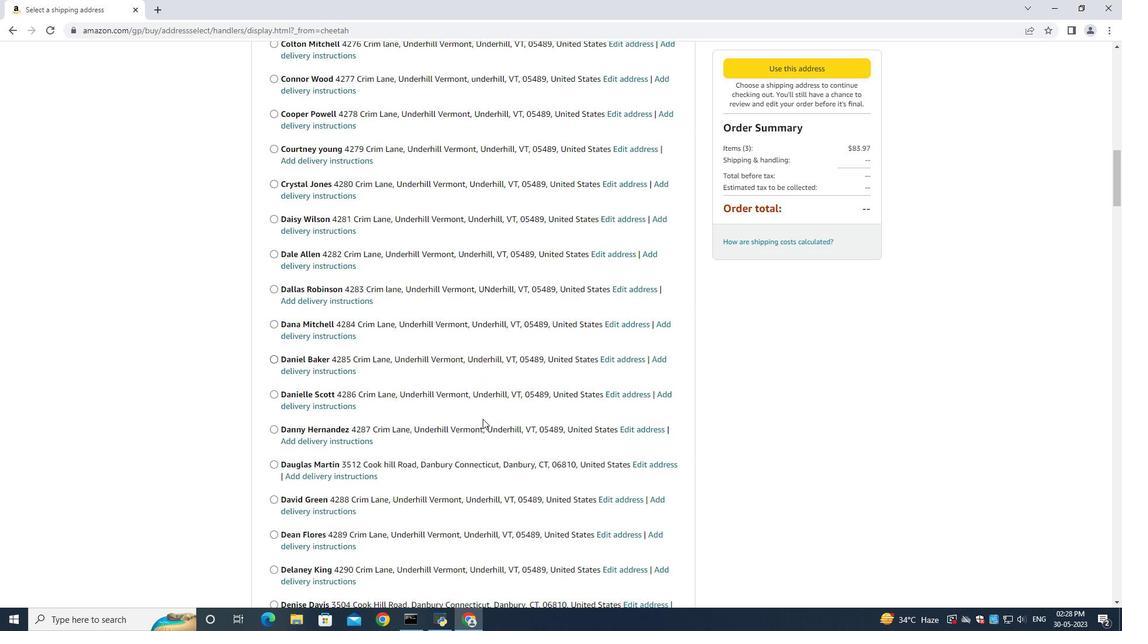 
Action: Mouse scrolled (480, 417) with delta (0, 0)
Screenshot: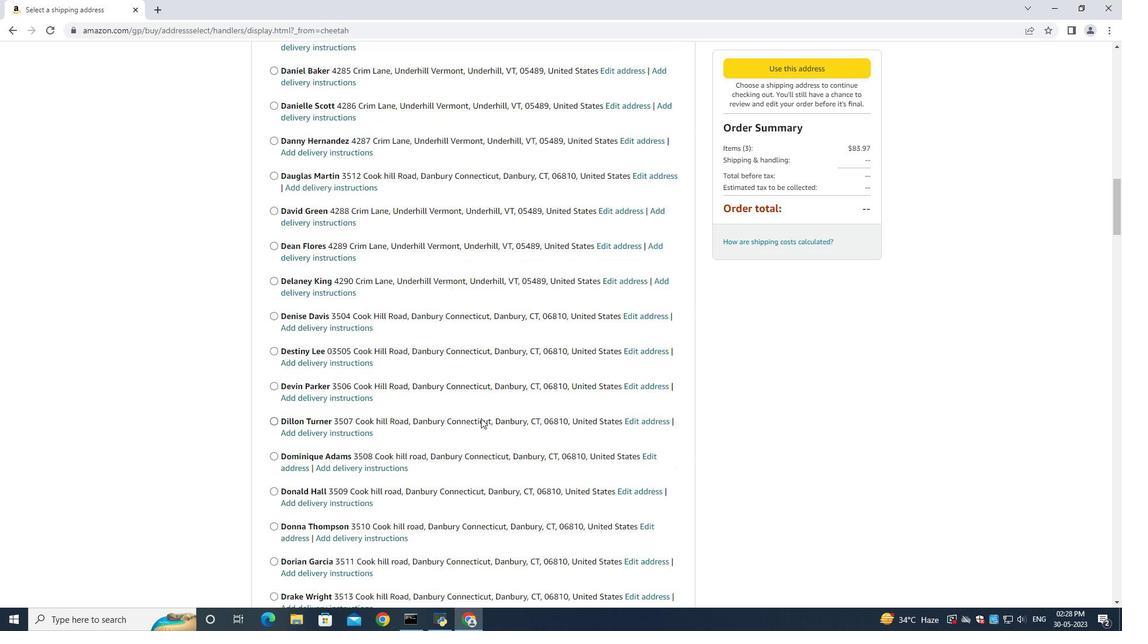 
Action: Mouse scrolled (480, 417) with delta (0, 0)
Screenshot: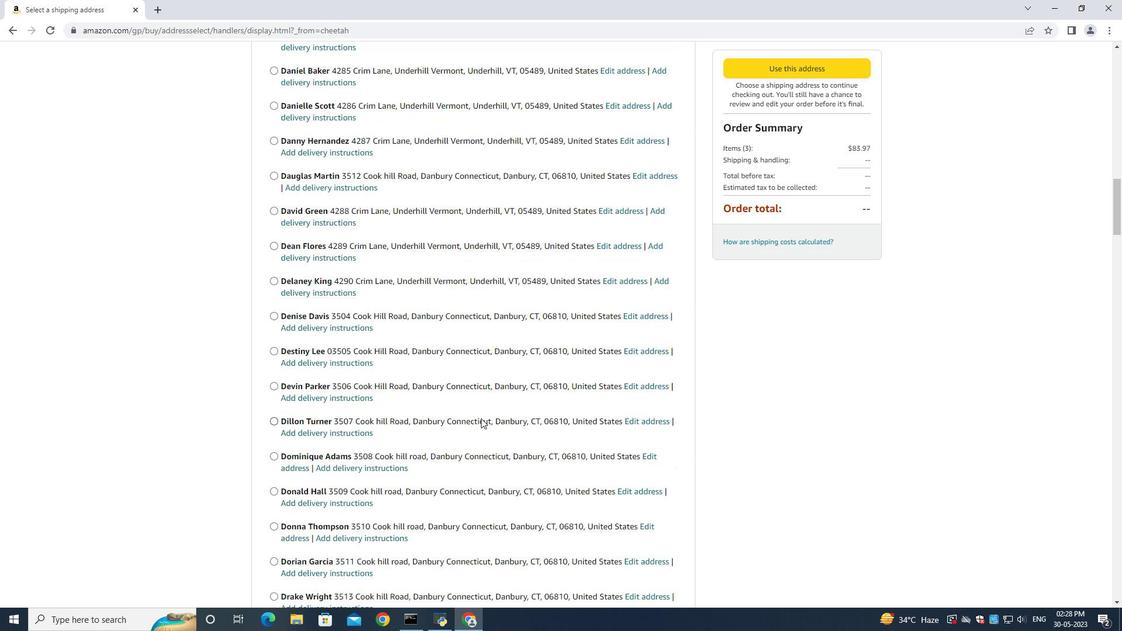 
Action: Mouse moved to (480, 417)
Screenshot: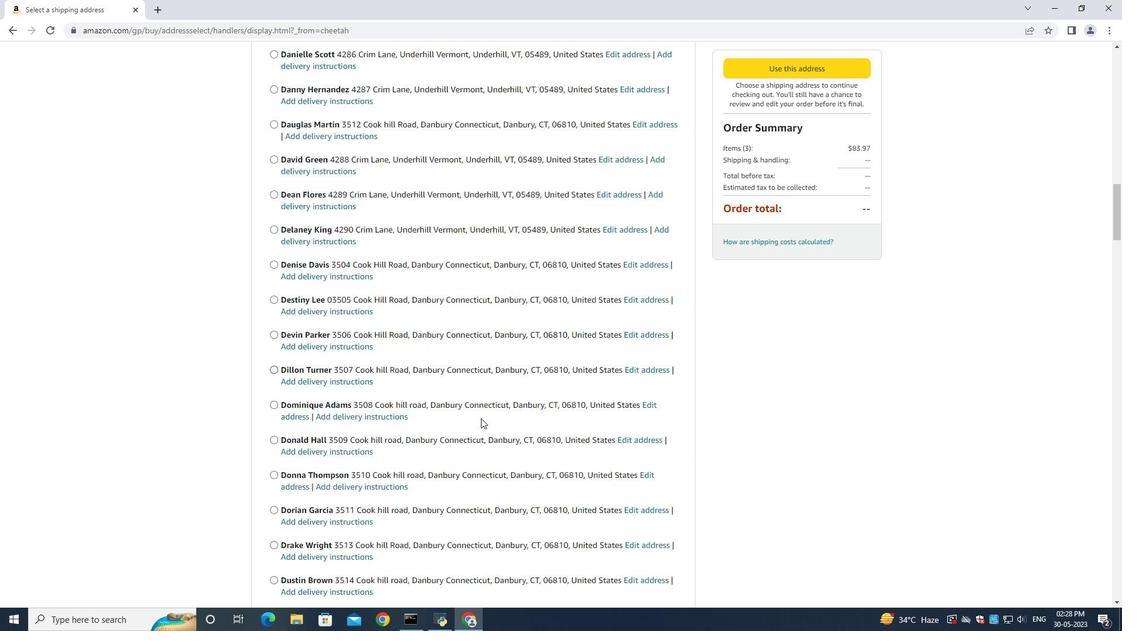 
Action: Mouse scrolled (480, 417) with delta (0, 0)
Screenshot: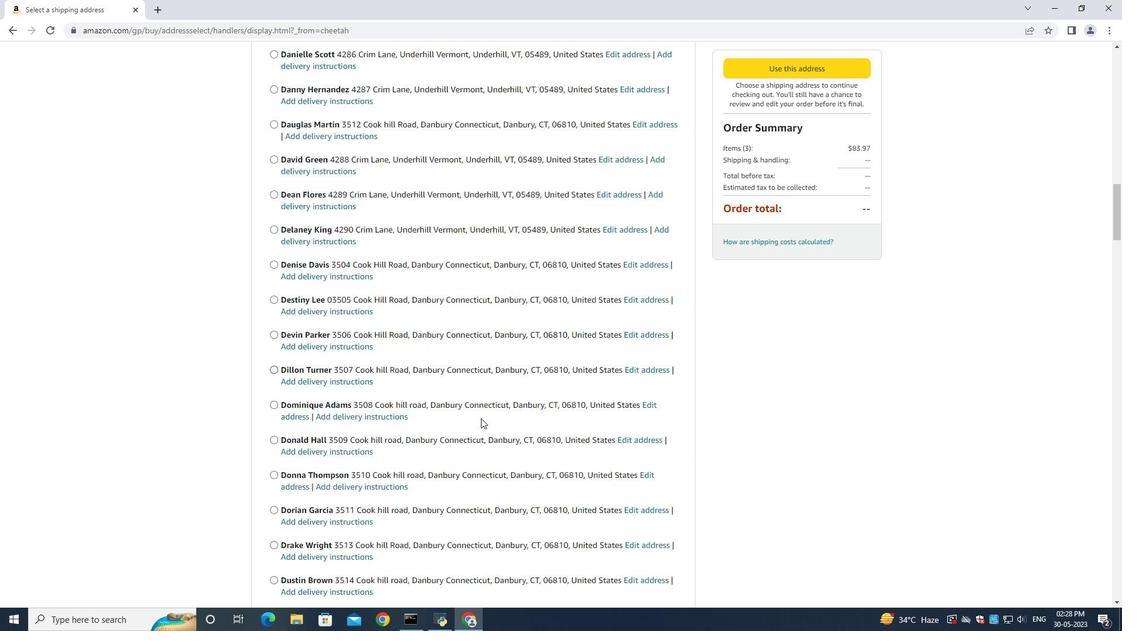 
Action: Mouse moved to (480, 414)
Screenshot: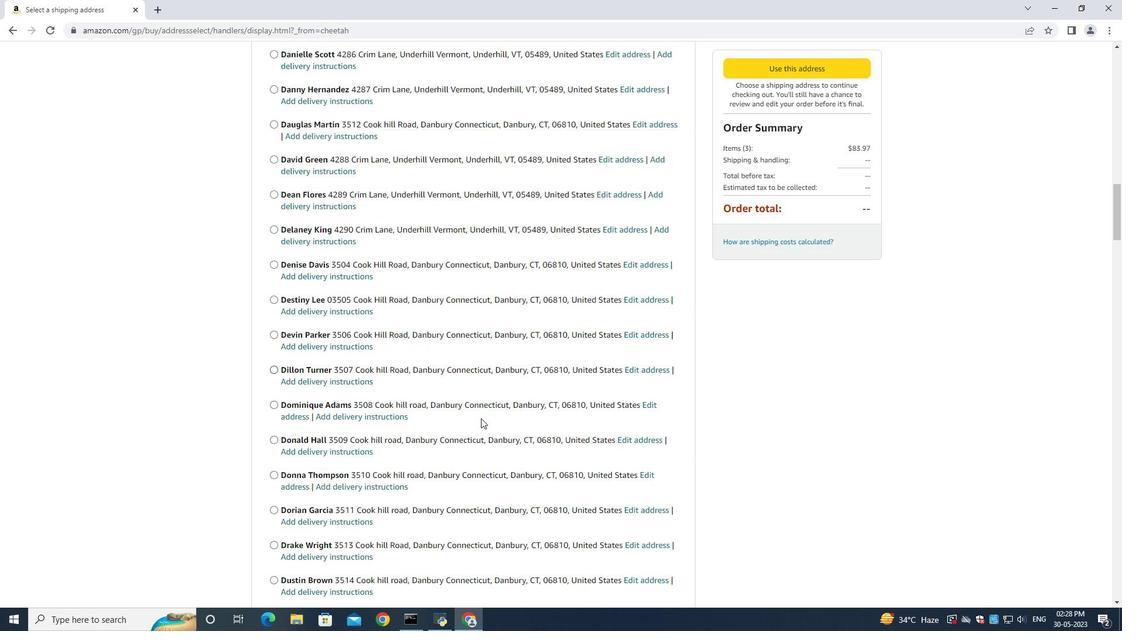 
Action: Mouse scrolled (480, 417) with delta (0, 0)
Screenshot: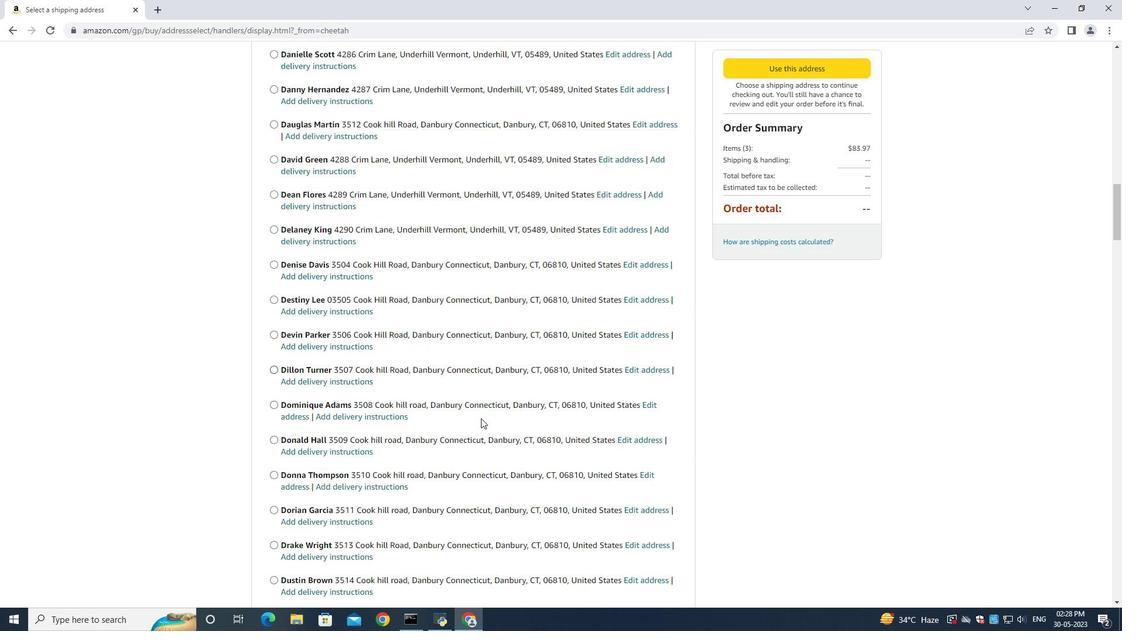 
Action: Mouse scrolled (480, 417) with delta (0, 0)
Screenshot: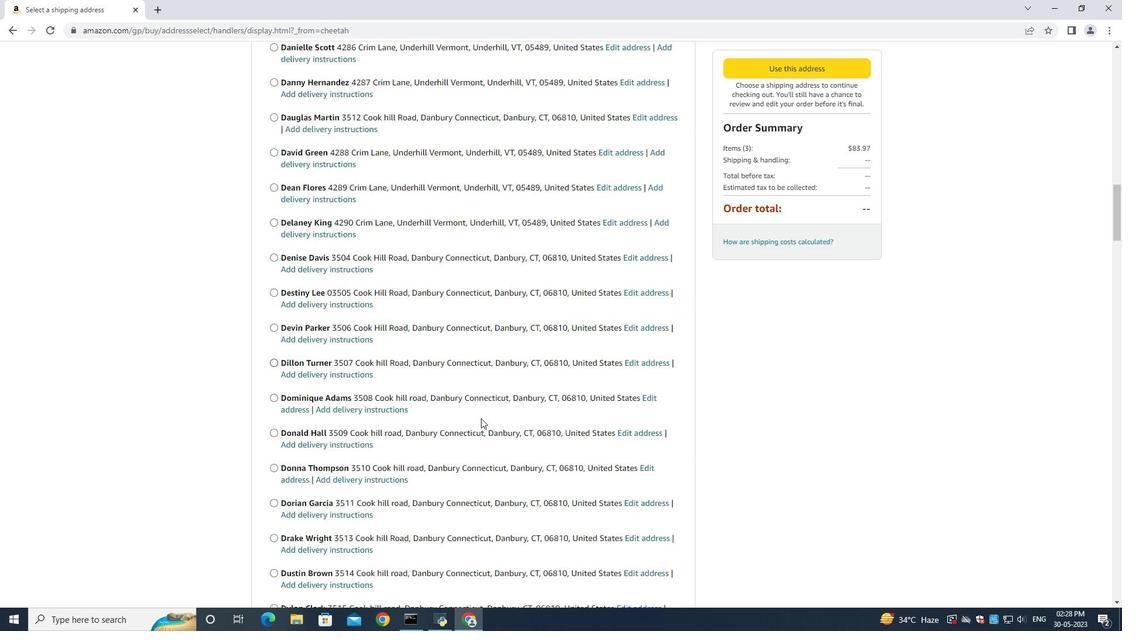 
Action: Mouse scrolled (480, 414) with delta (0, 0)
Screenshot: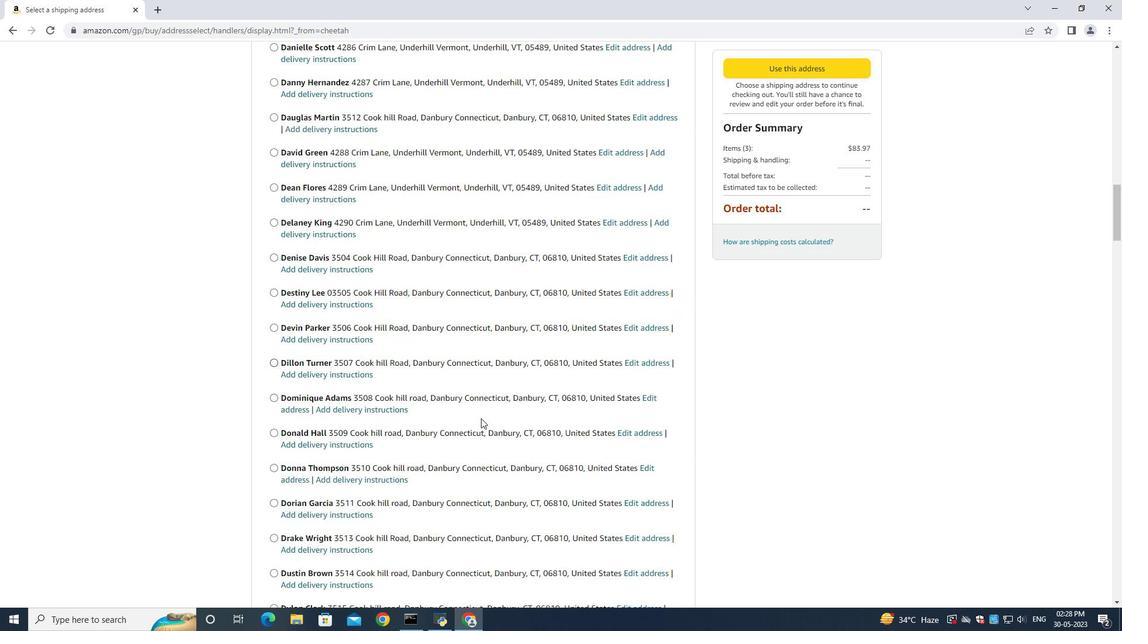 
Action: Mouse scrolled (480, 414) with delta (0, 0)
Screenshot: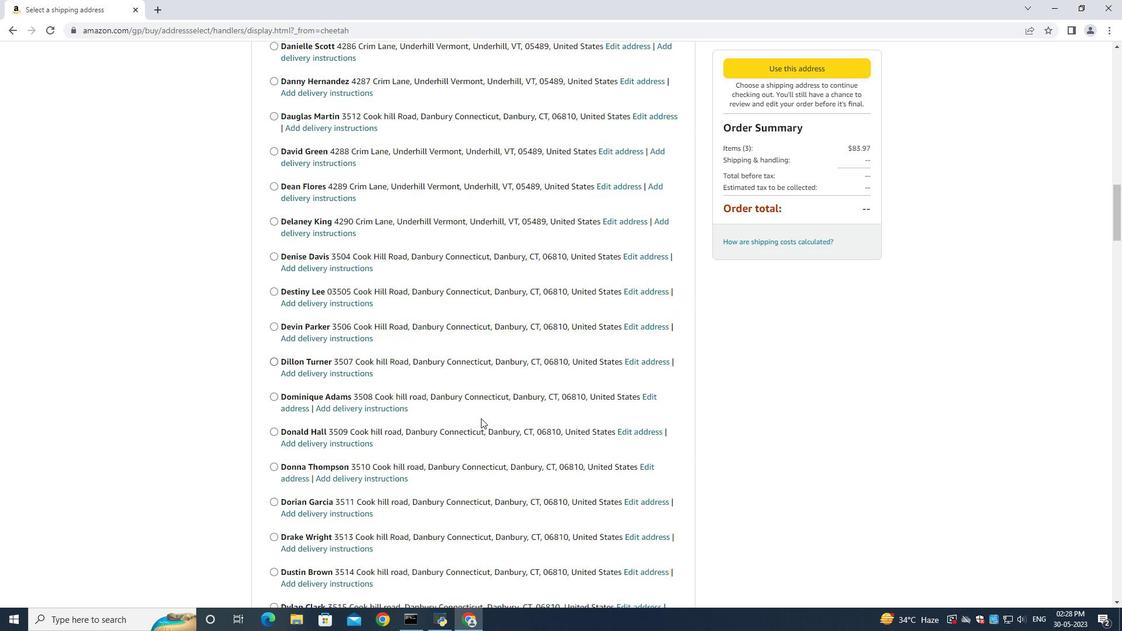 
Action: Mouse scrolled (480, 414) with delta (0, 0)
Screenshot: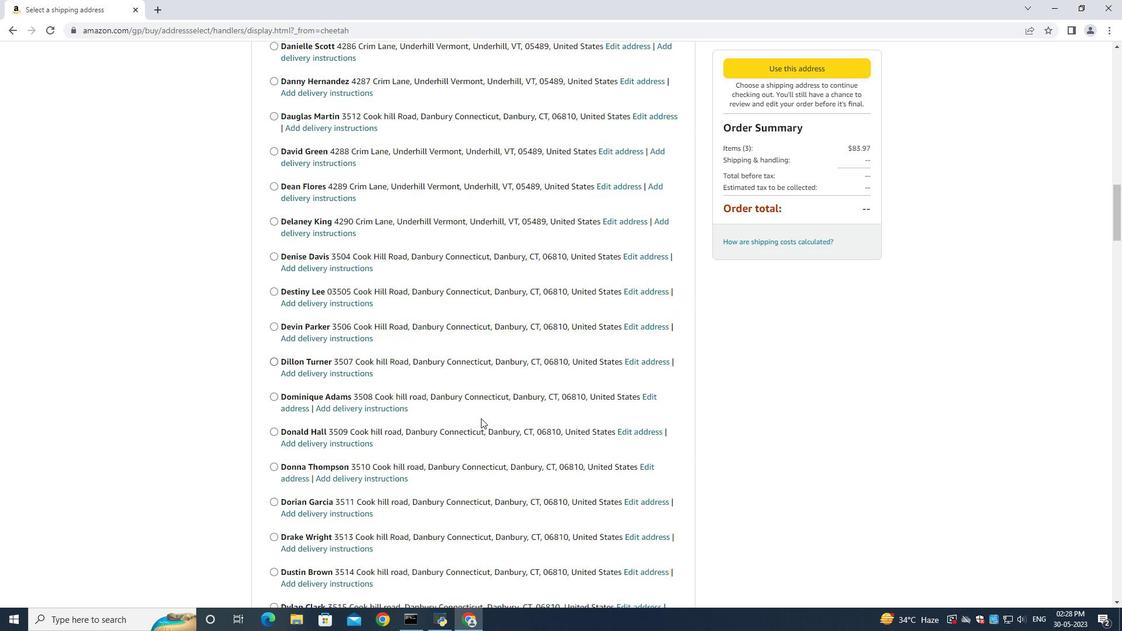 
Action: Mouse scrolled (480, 414) with delta (0, 0)
Screenshot: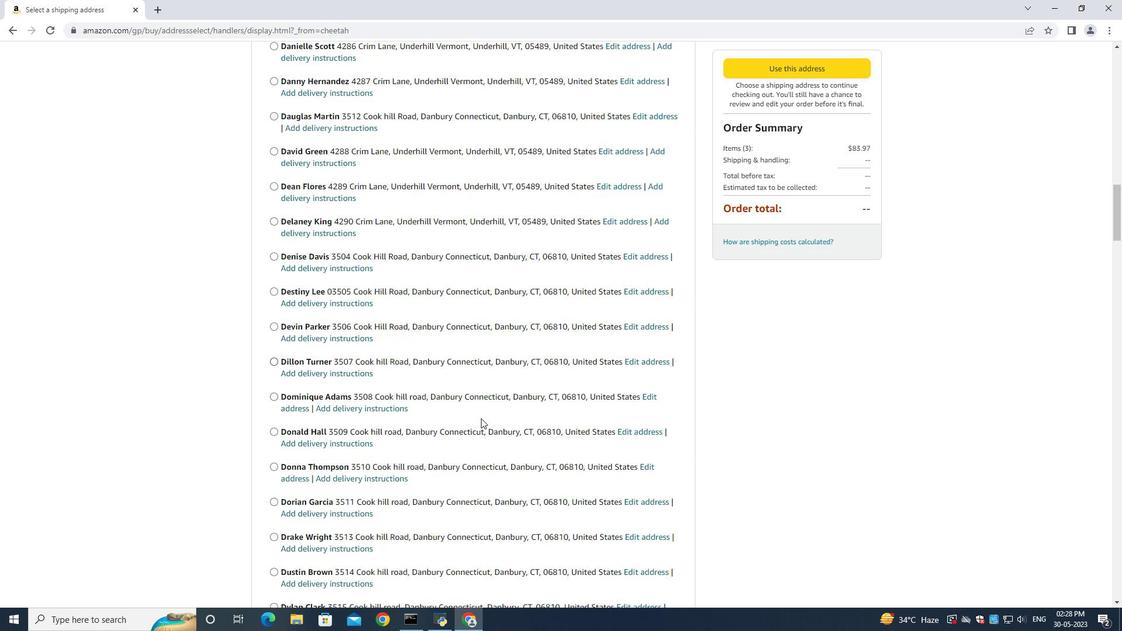 
Action: Mouse scrolled (480, 414) with delta (0, 0)
Screenshot: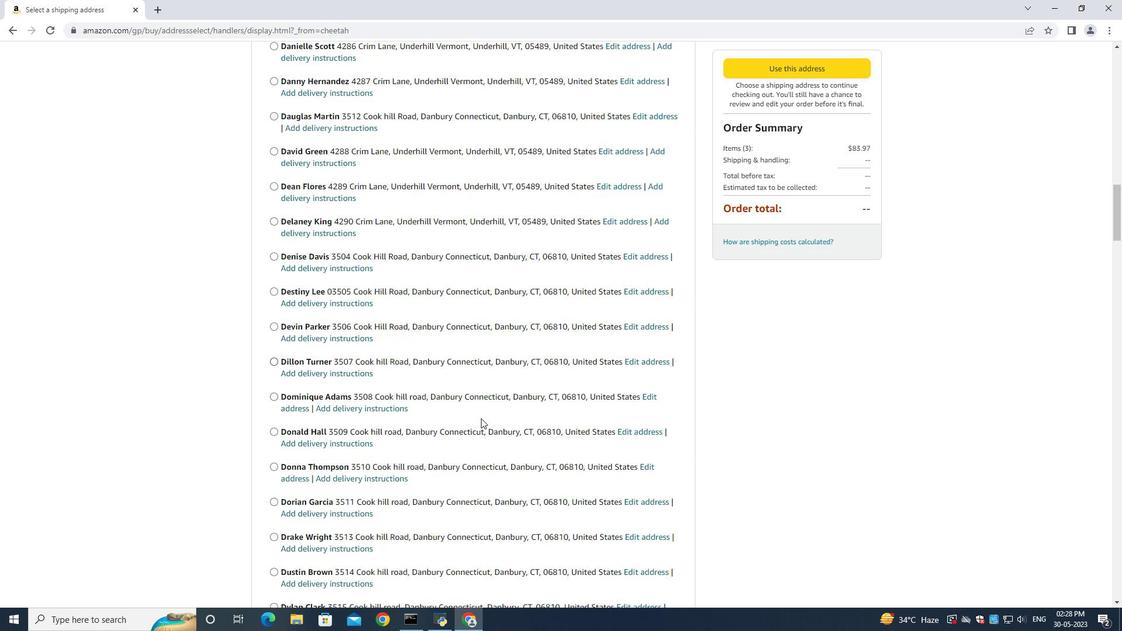 
Action: Mouse scrolled (480, 414) with delta (0, 0)
Screenshot: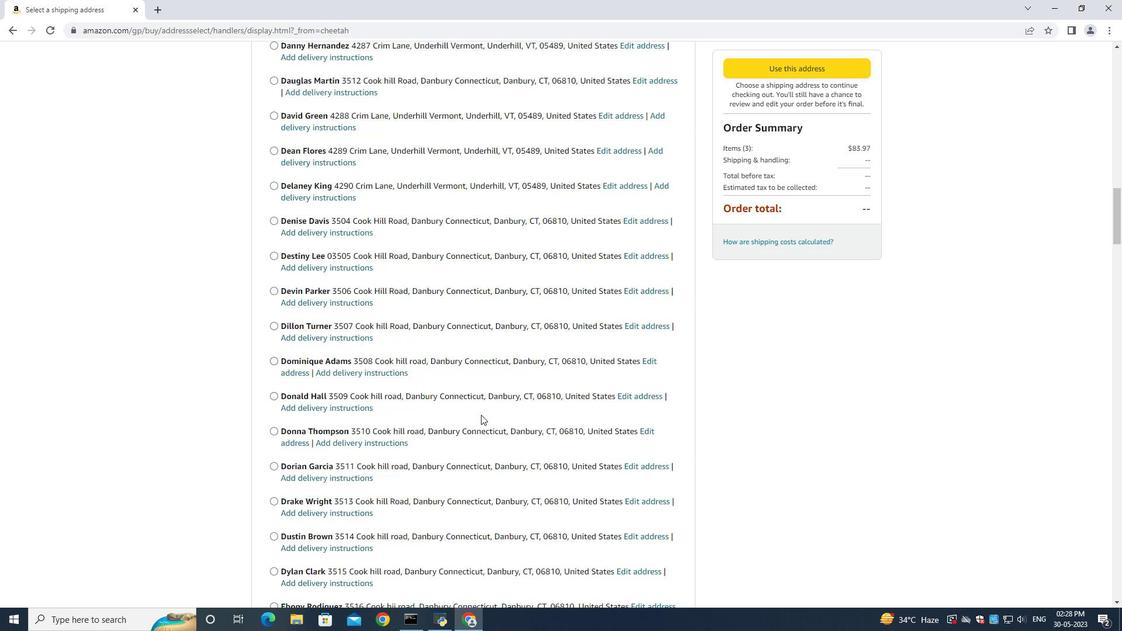 
Action: Mouse scrolled (480, 414) with delta (0, 0)
Screenshot: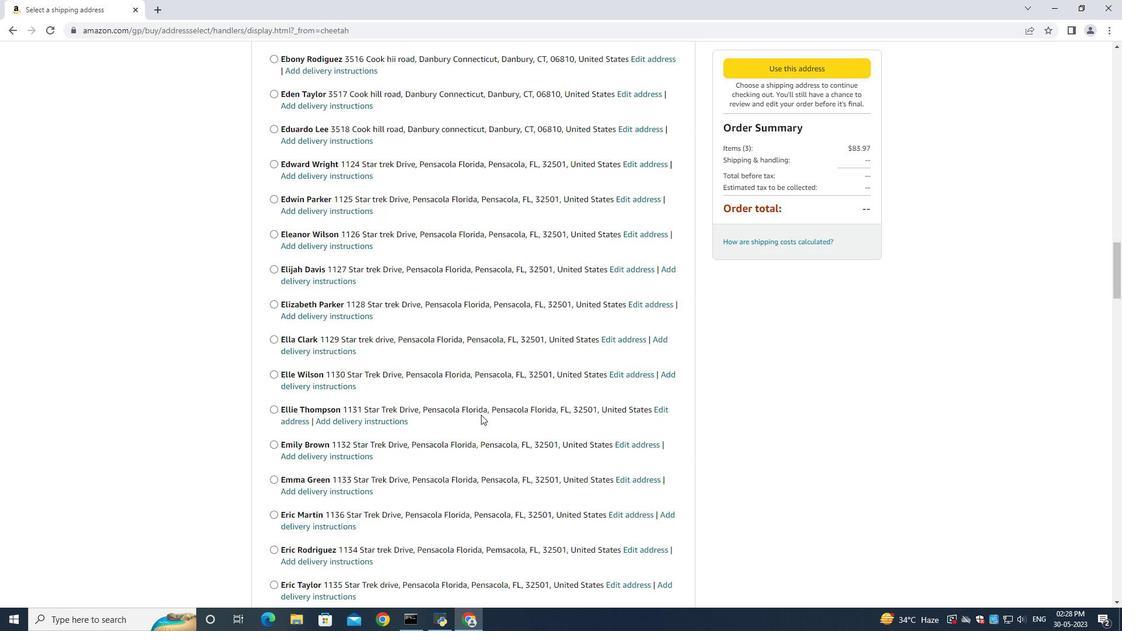 
Action: Mouse scrolled (480, 414) with delta (0, 0)
Screenshot: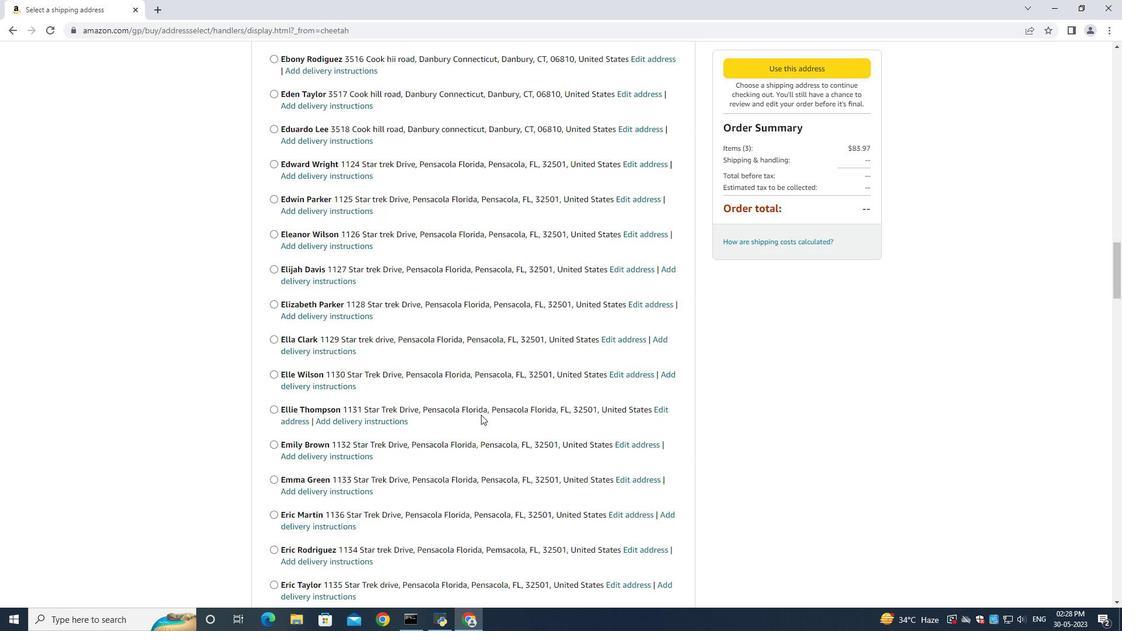 
Action: Mouse scrolled (480, 414) with delta (0, 0)
Screenshot: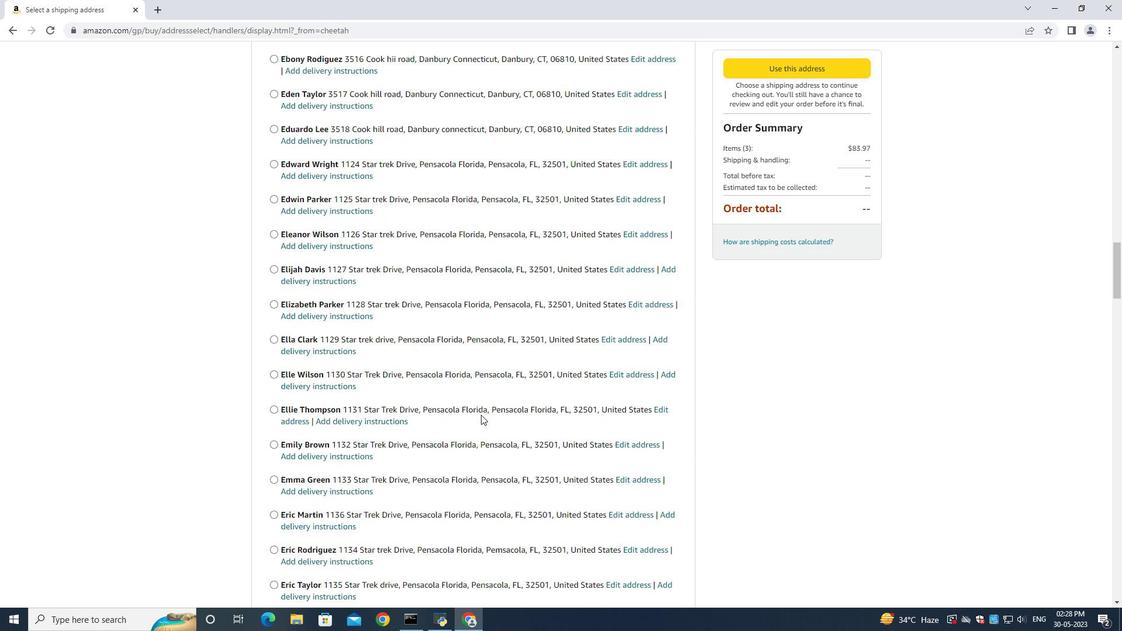 
Action: Mouse scrolled (480, 414) with delta (0, 0)
Screenshot: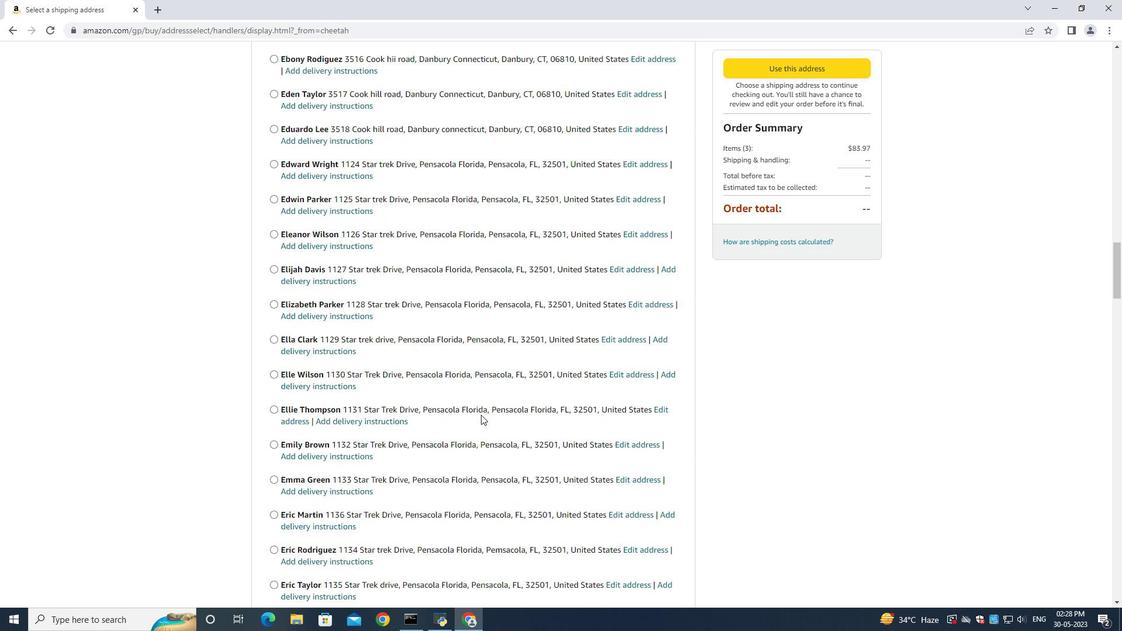 
Action: Mouse scrolled (480, 414) with delta (0, 0)
Screenshot: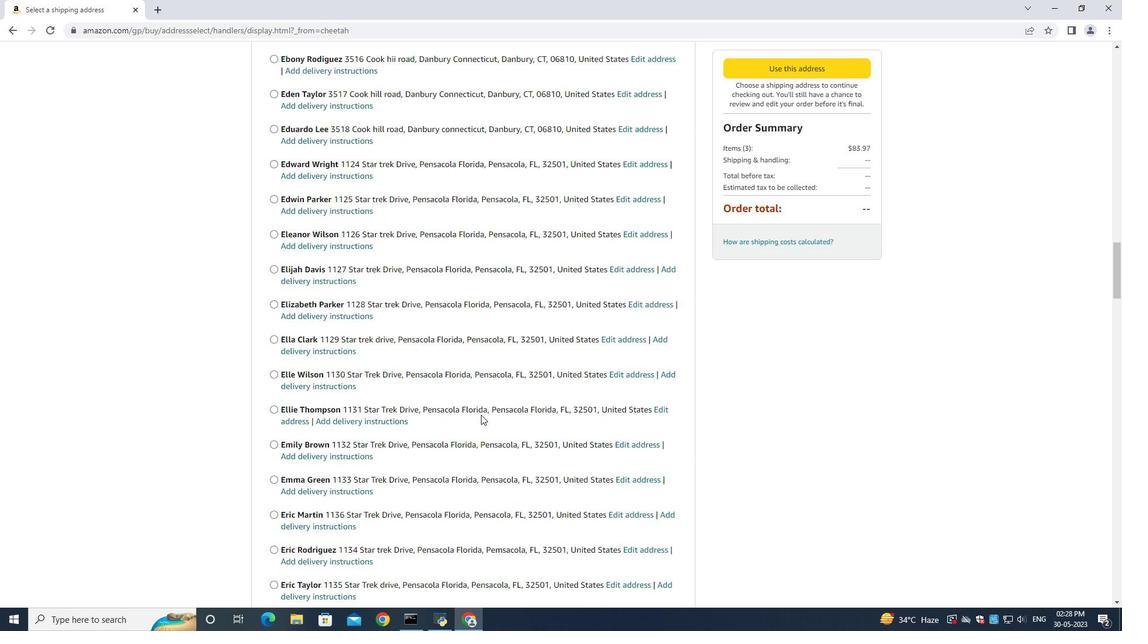 
Action: Mouse scrolled (480, 414) with delta (0, 0)
Screenshot: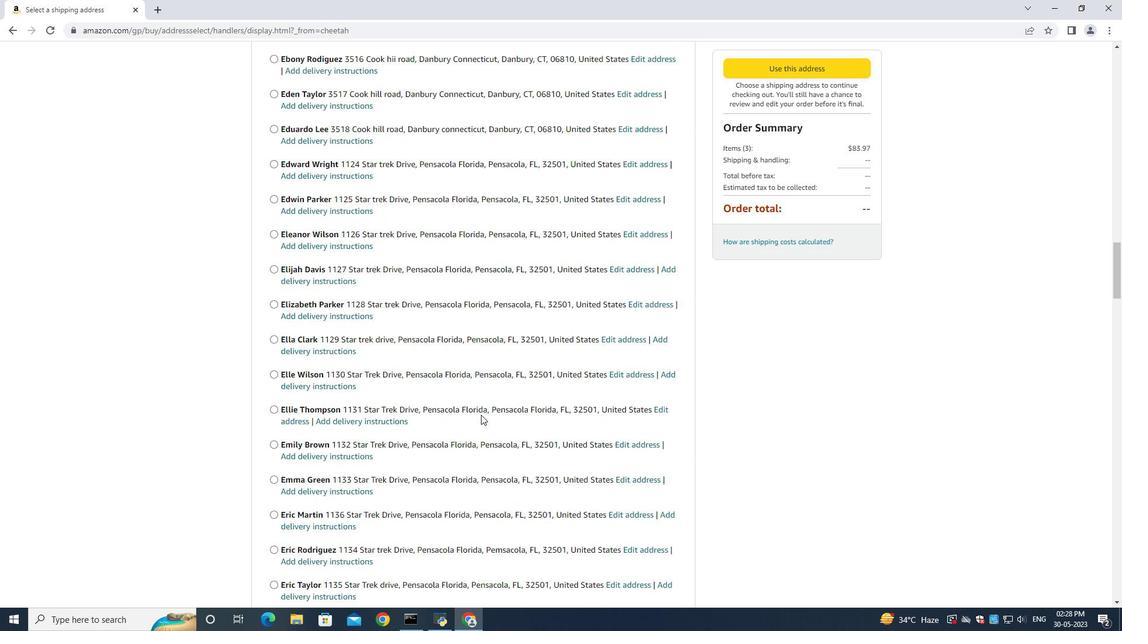 
Action: Mouse scrolled (480, 414) with delta (0, 0)
Screenshot: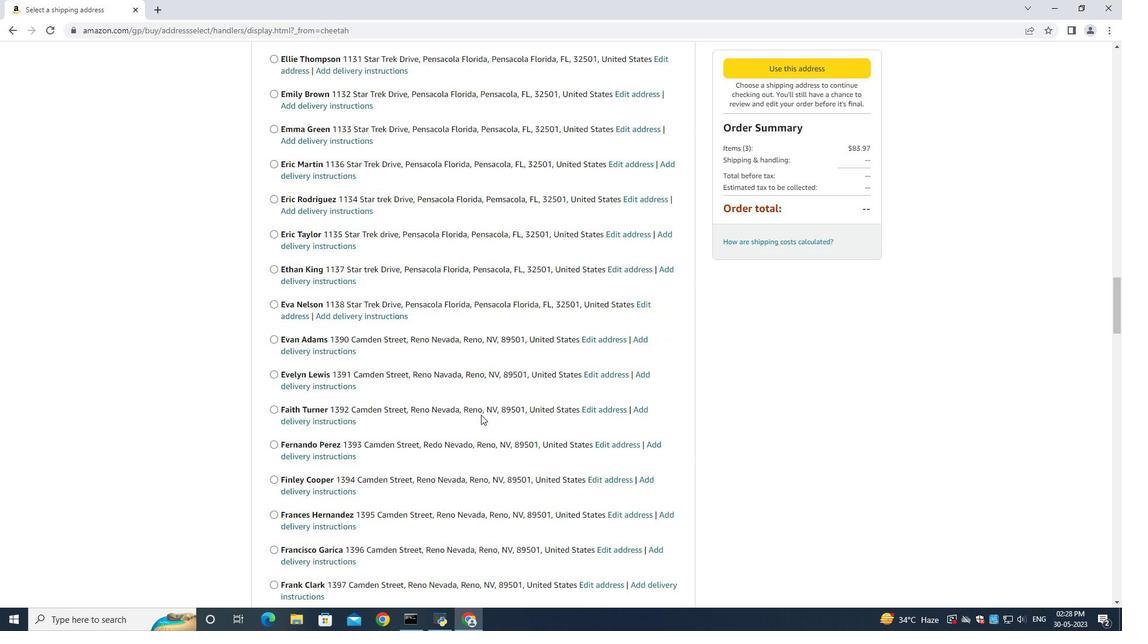 
Action: Mouse scrolled (480, 414) with delta (0, 0)
Screenshot: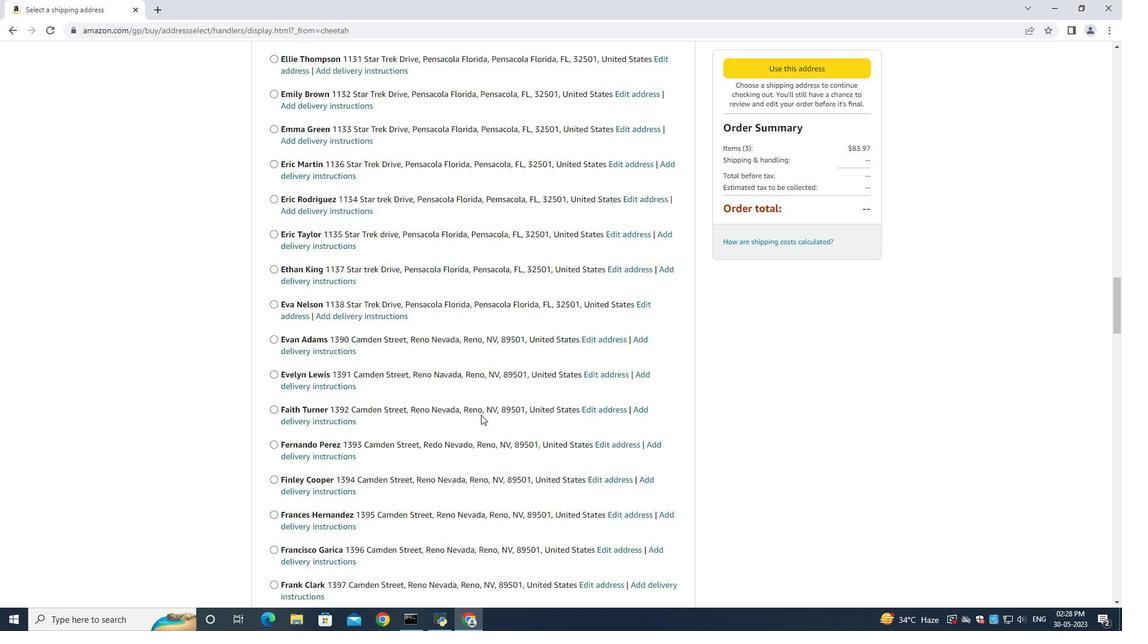 
Action: Mouse scrolled (480, 414) with delta (0, 0)
Screenshot: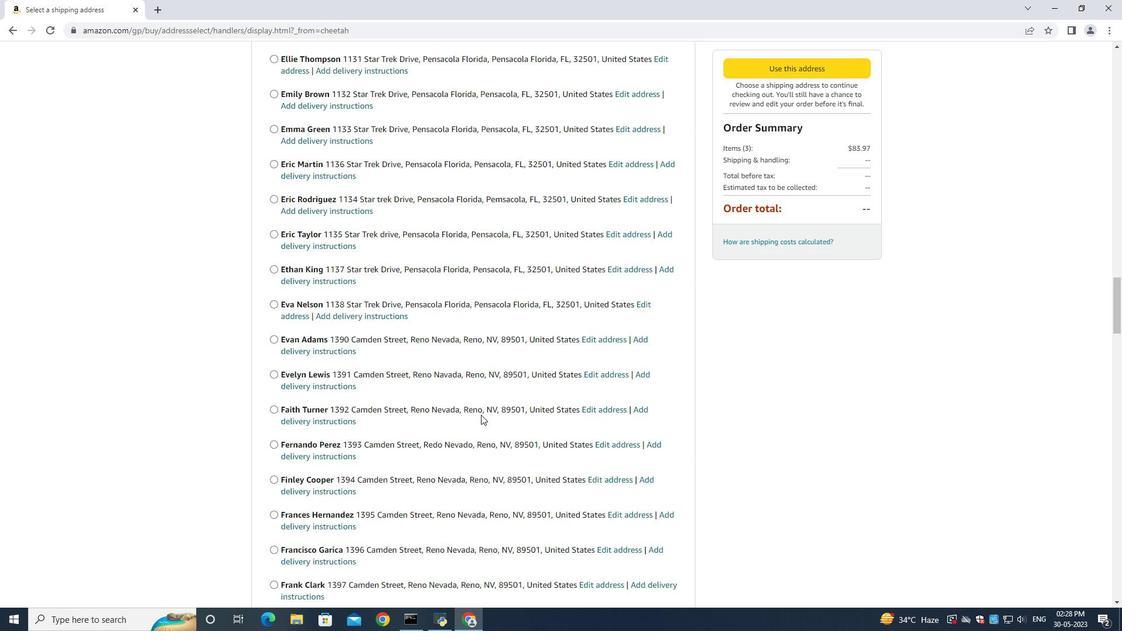 
Action: Mouse scrolled (480, 414) with delta (0, 0)
Screenshot: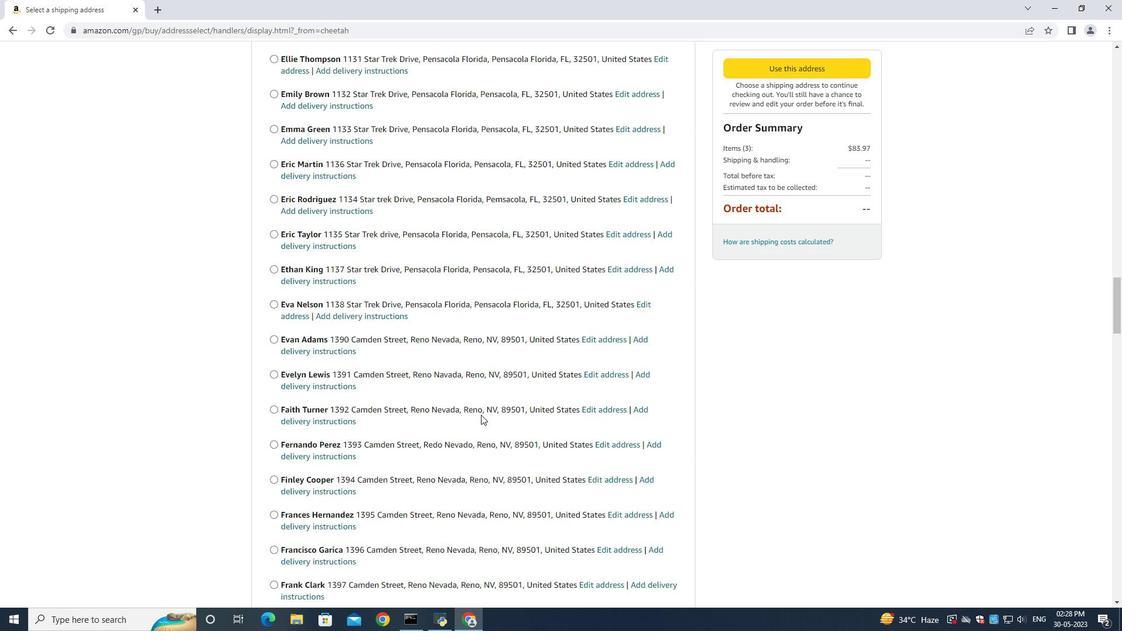 
Action: Mouse scrolled (480, 414) with delta (0, 0)
Screenshot: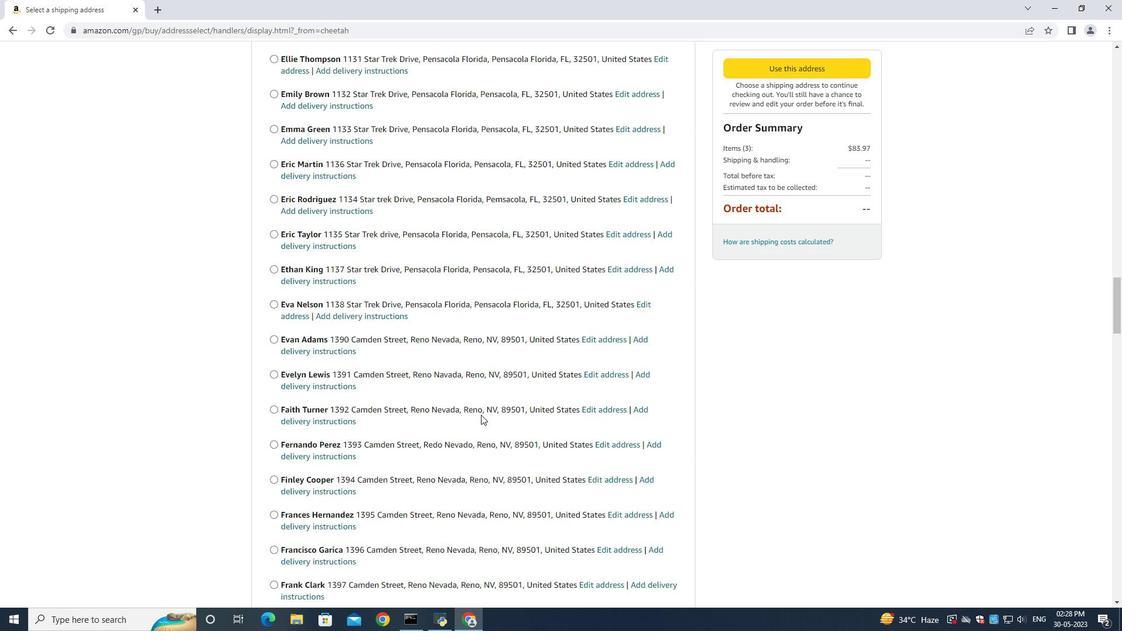 
Action: Mouse scrolled (480, 414) with delta (0, 0)
Screenshot: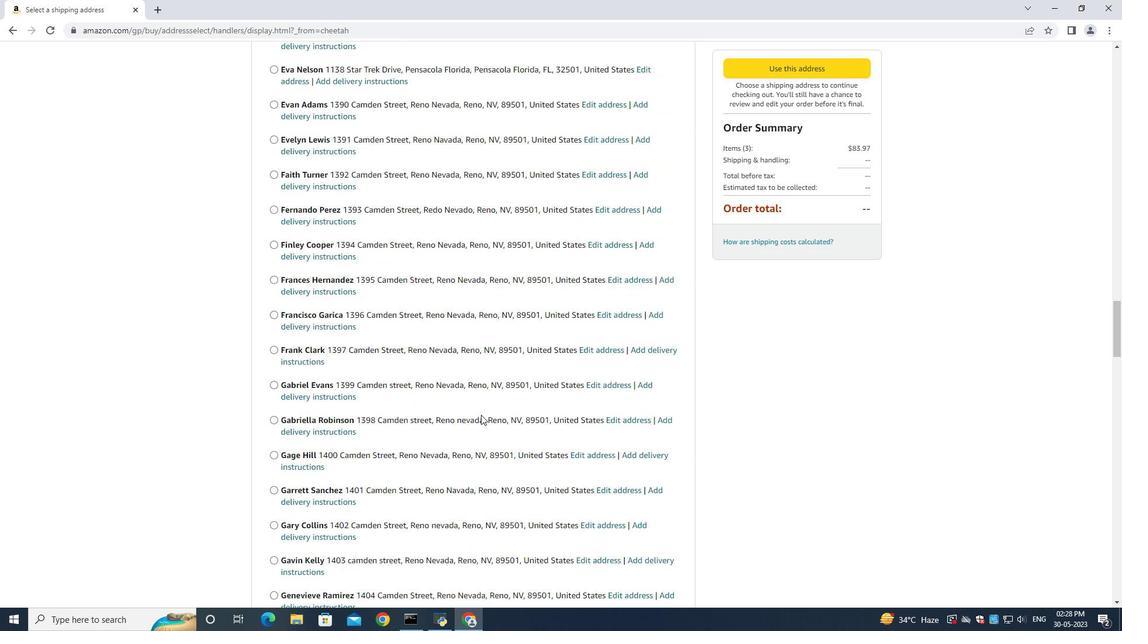 
Action: Mouse scrolled (480, 414) with delta (0, 0)
Screenshot: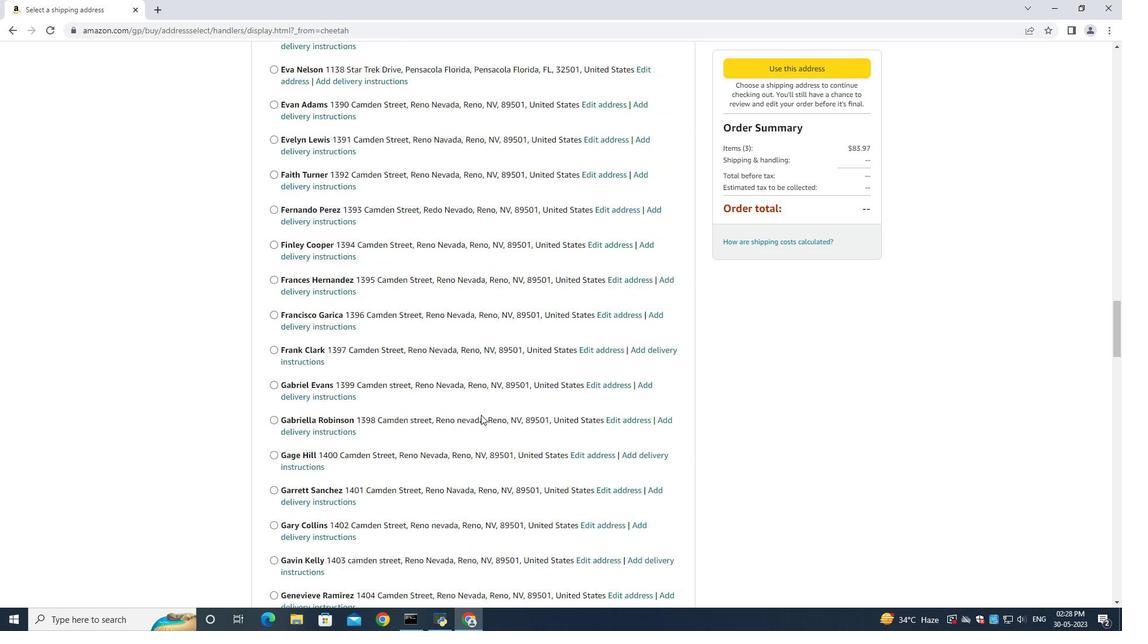 
Action: Mouse scrolled (480, 414) with delta (0, 0)
Screenshot: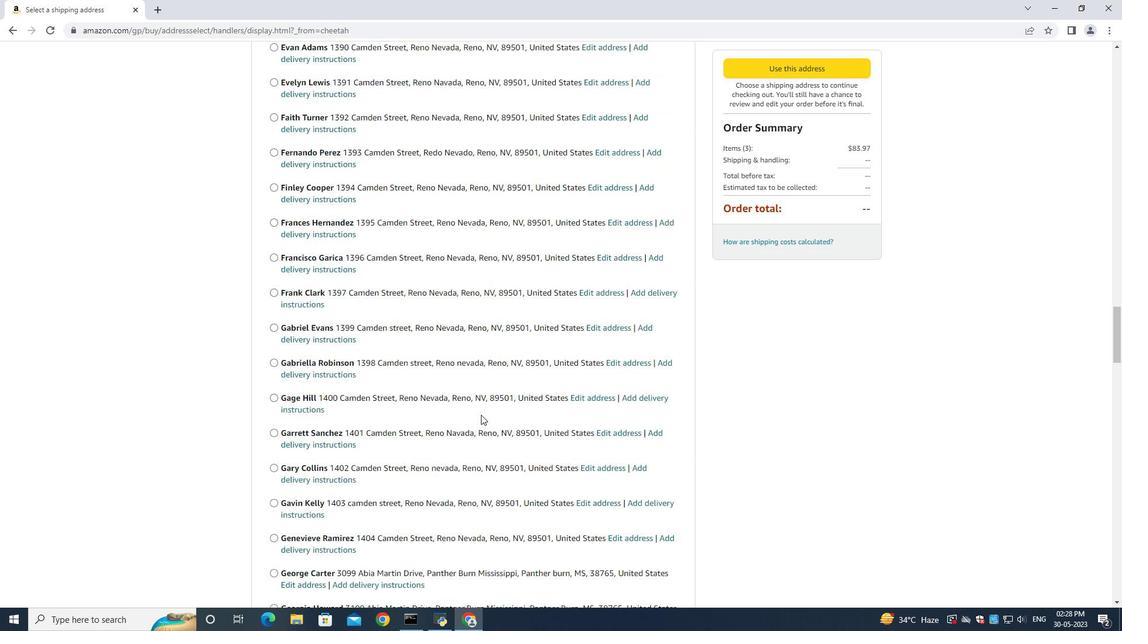
Action: Mouse scrolled (480, 414) with delta (0, 0)
Screenshot: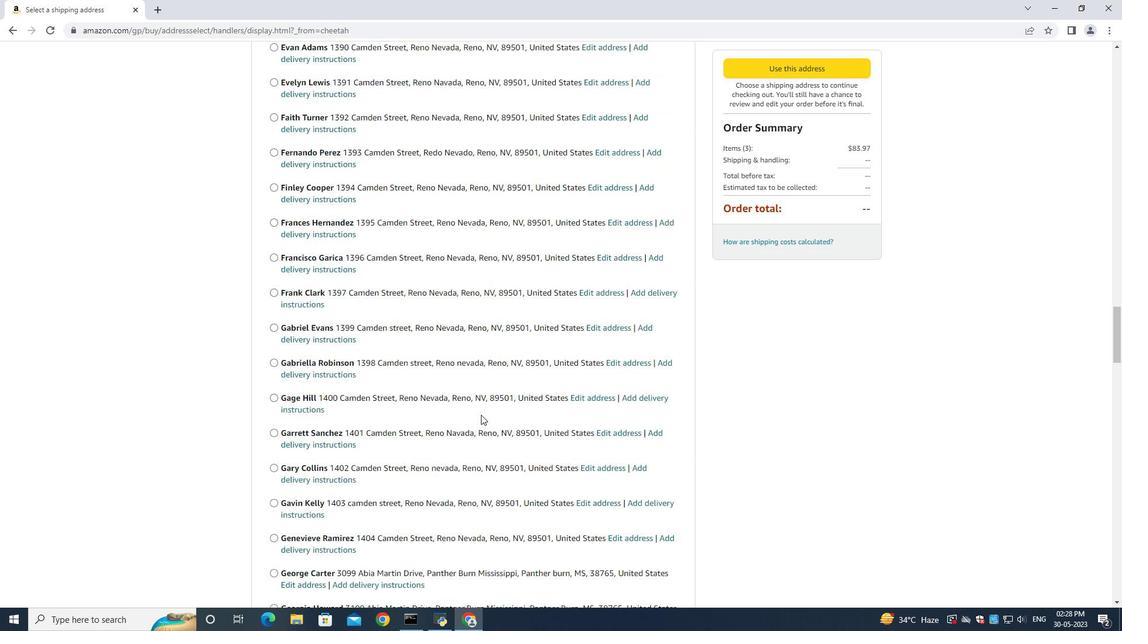
Action: Mouse scrolled (480, 414) with delta (0, 0)
Screenshot: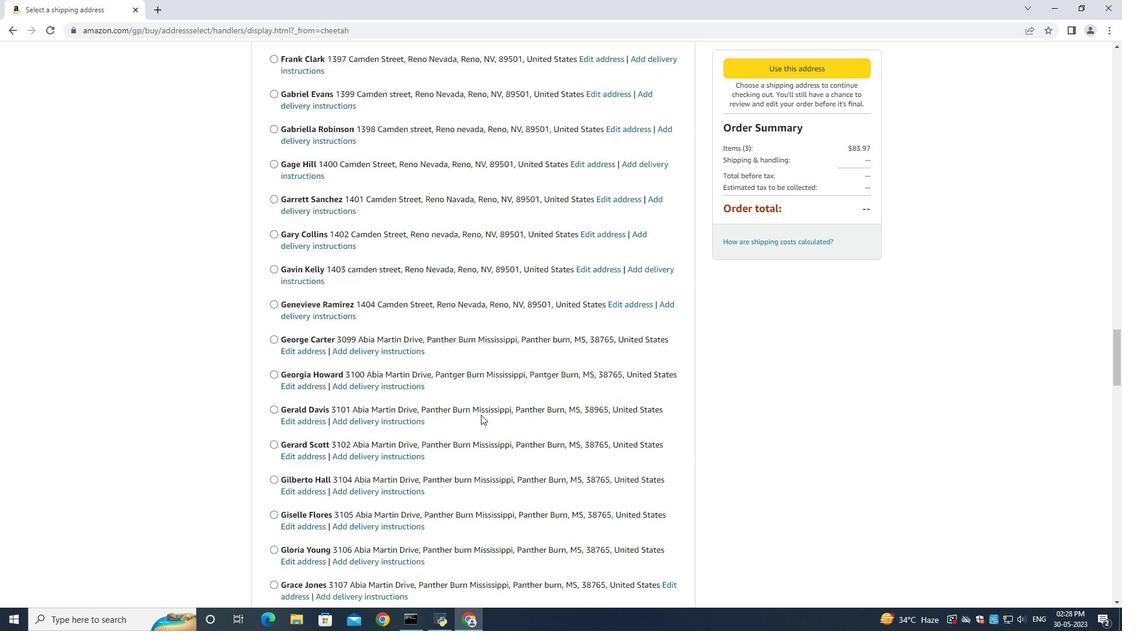 
Action: Mouse scrolled (480, 414) with delta (0, 0)
Screenshot: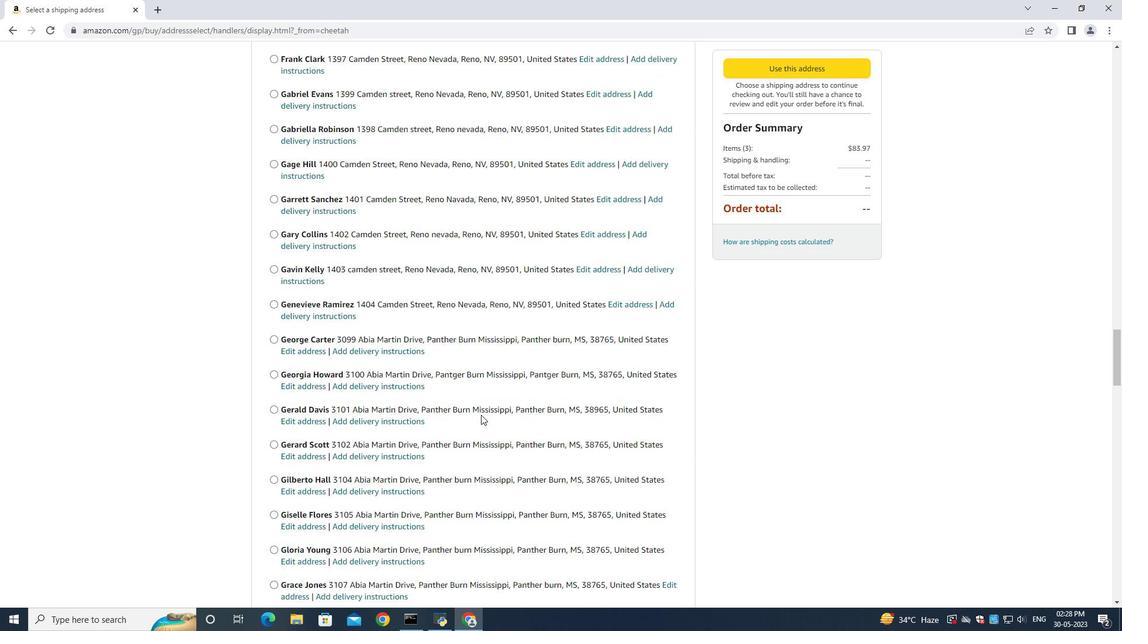 
Action: Mouse scrolled (480, 414) with delta (0, 0)
Screenshot: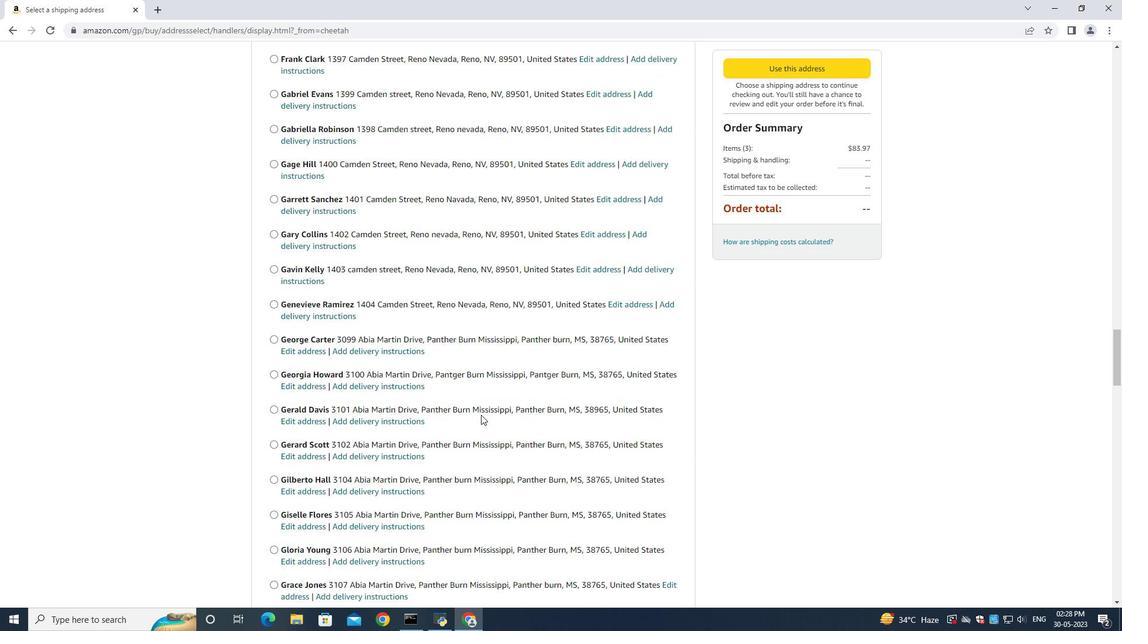 
Action: Mouse scrolled (480, 414) with delta (0, 0)
Screenshot: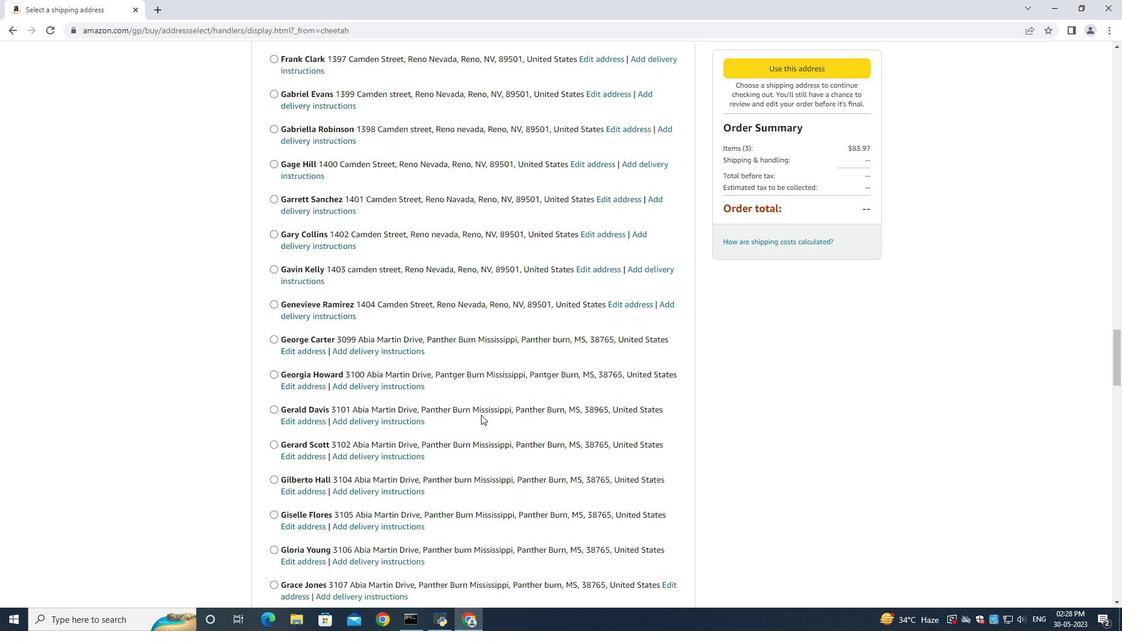 
Action: Mouse scrolled (480, 414) with delta (0, 0)
Screenshot: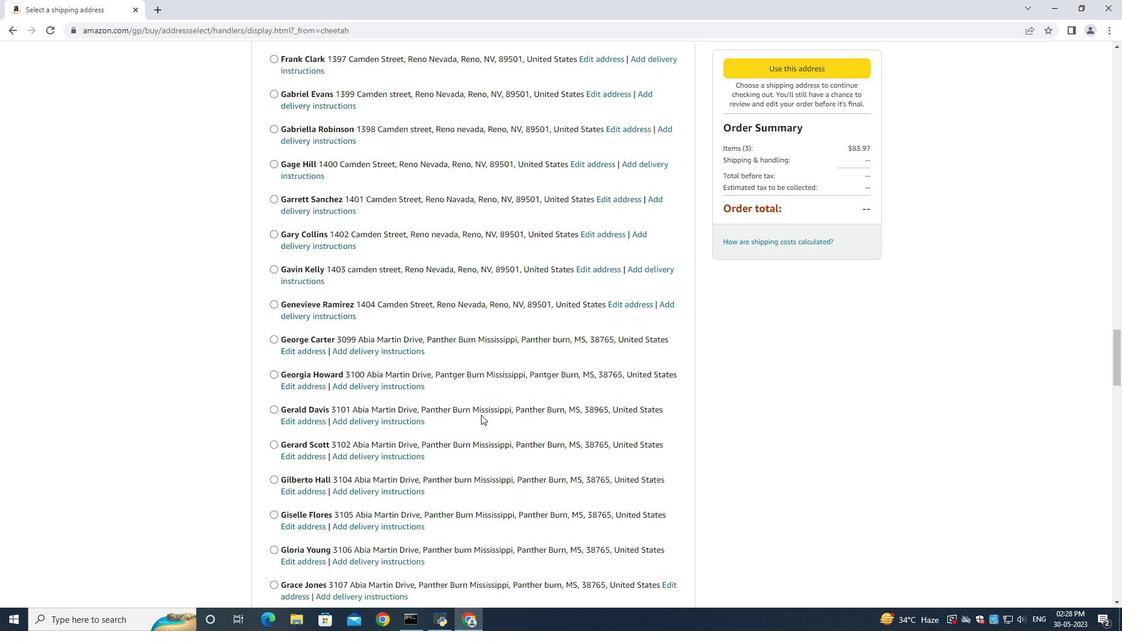 
Action: Mouse scrolled (480, 414) with delta (0, 0)
Screenshot: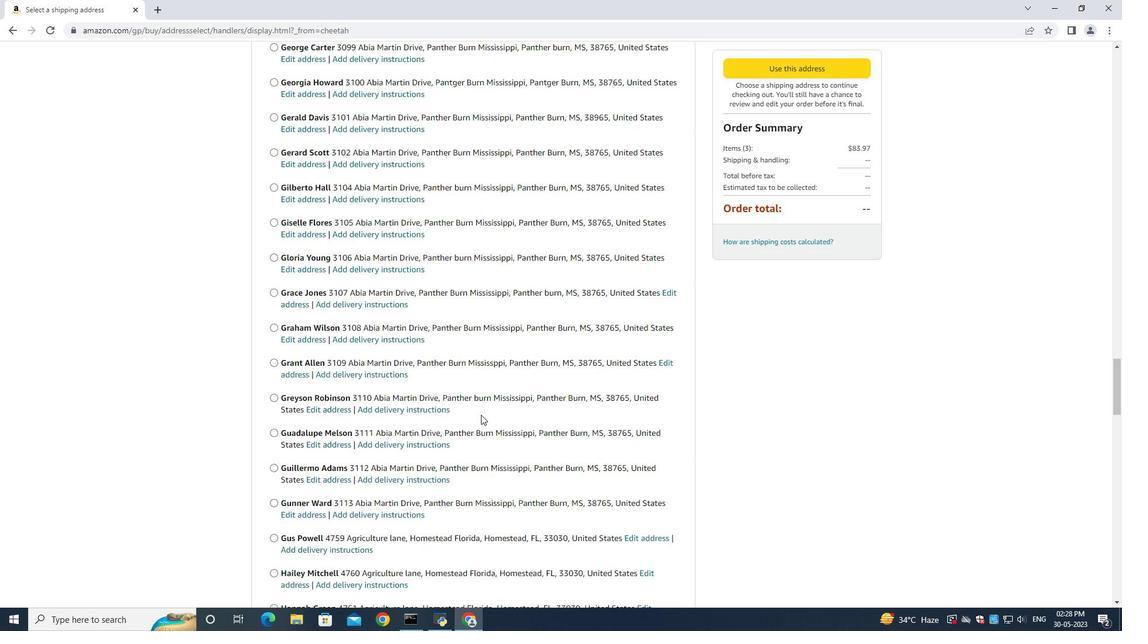 
Action: Mouse scrolled (480, 414) with delta (0, 0)
Screenshot: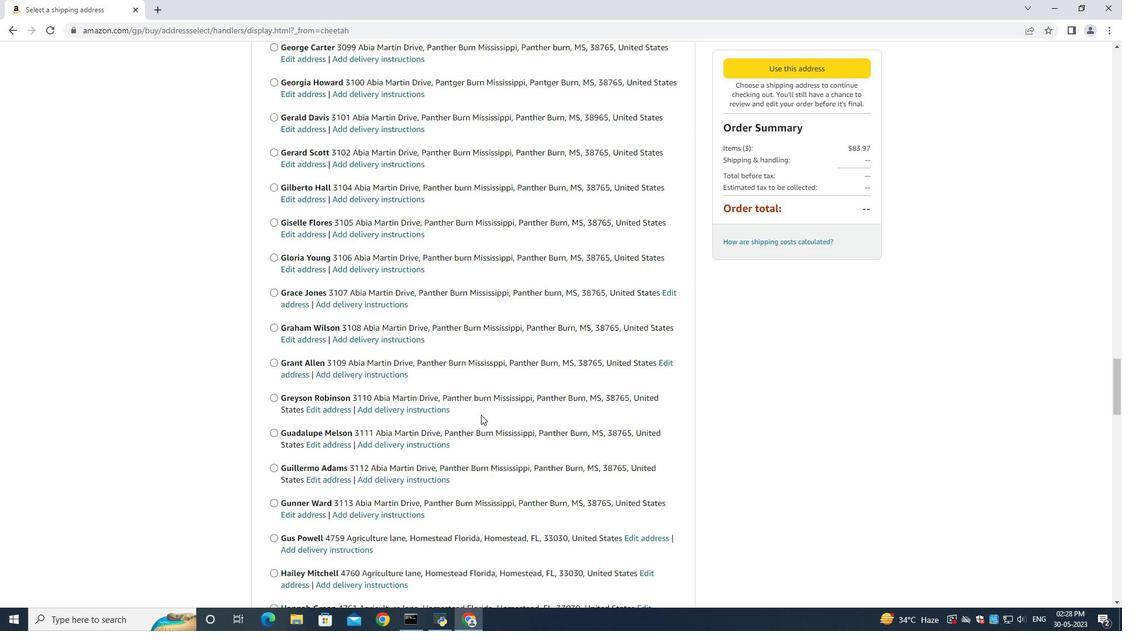 
Action: Mouse scrolled (480, 414) with delta (0, 0)
Screenshot: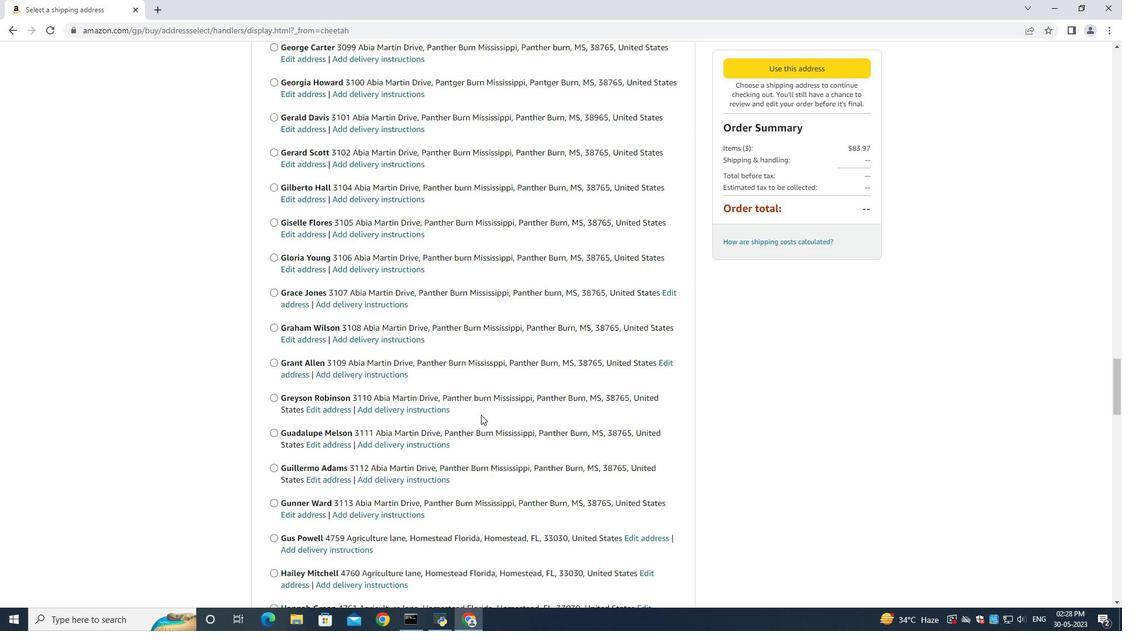 
Action: Mouse scrolled (480, 414) with delta (0, 0)
Screenshot: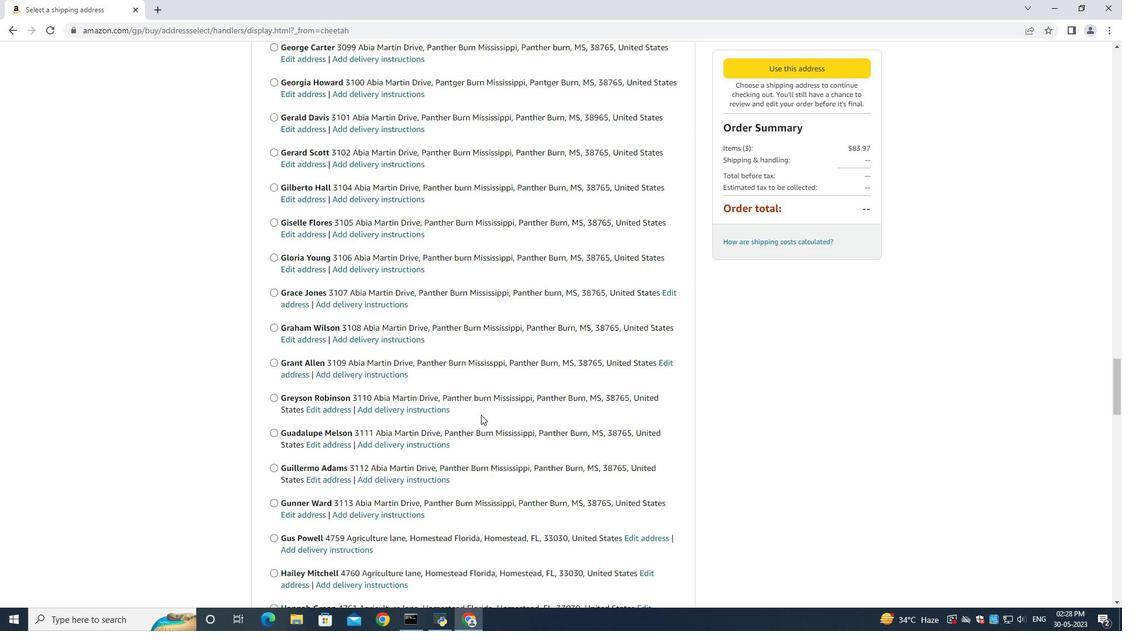 
Action: Mouse scrolled (480, 414) with delta (0, 0)
Screenshot: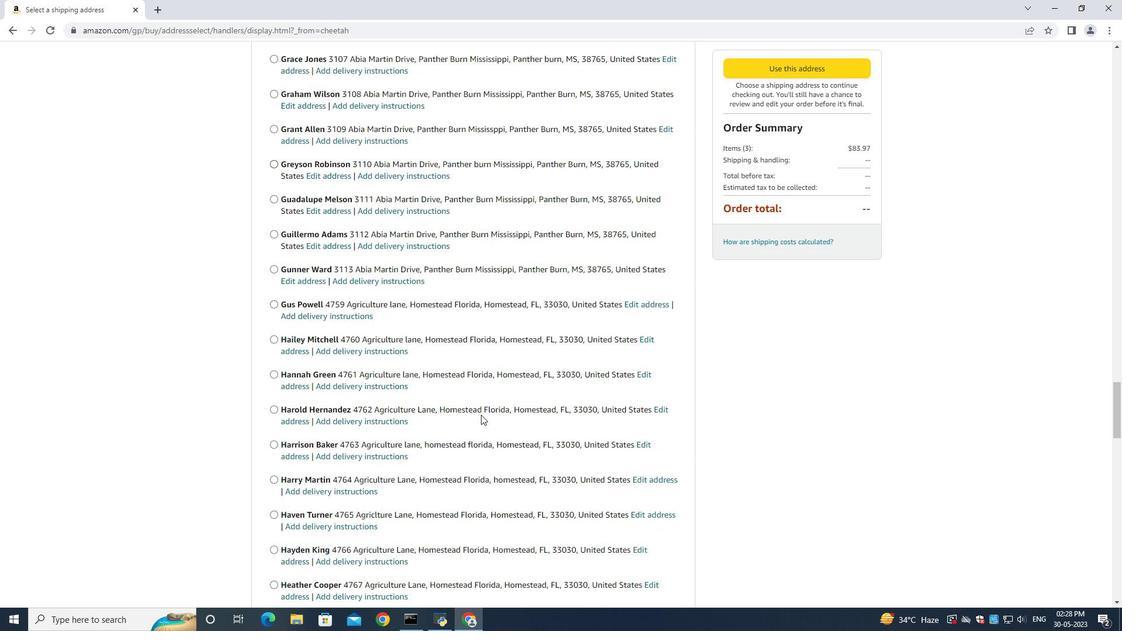 
Action: Mouse scrolled (480, 414) with delta (0, 0)
Screenshot: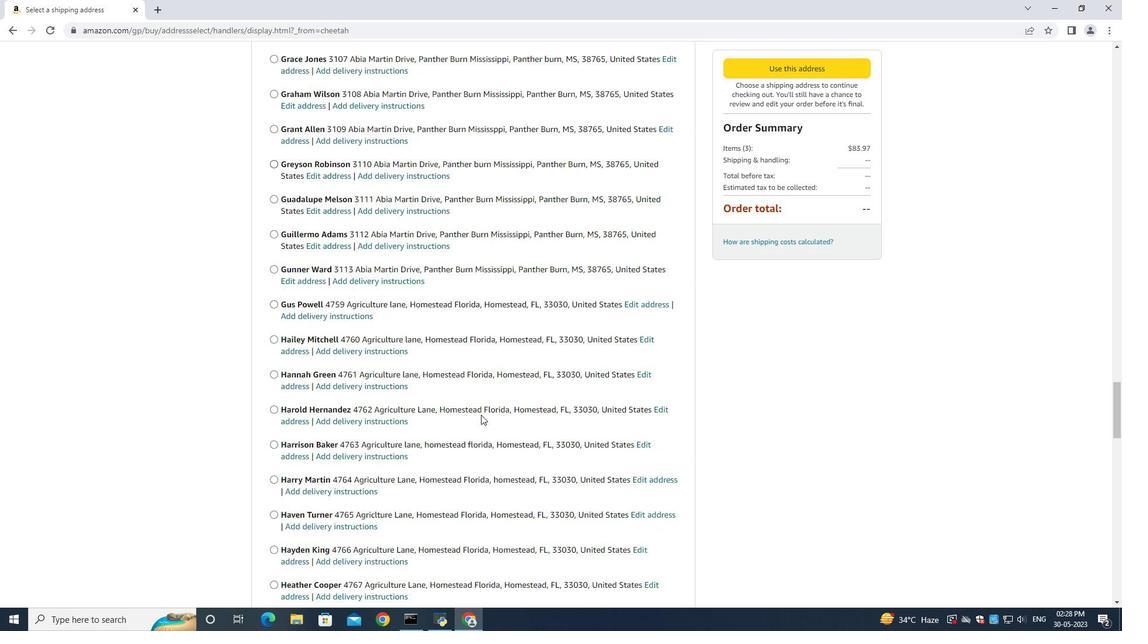 
Action: Mouse scrolled (480, 414) with delta (0, 0)
Screenshot: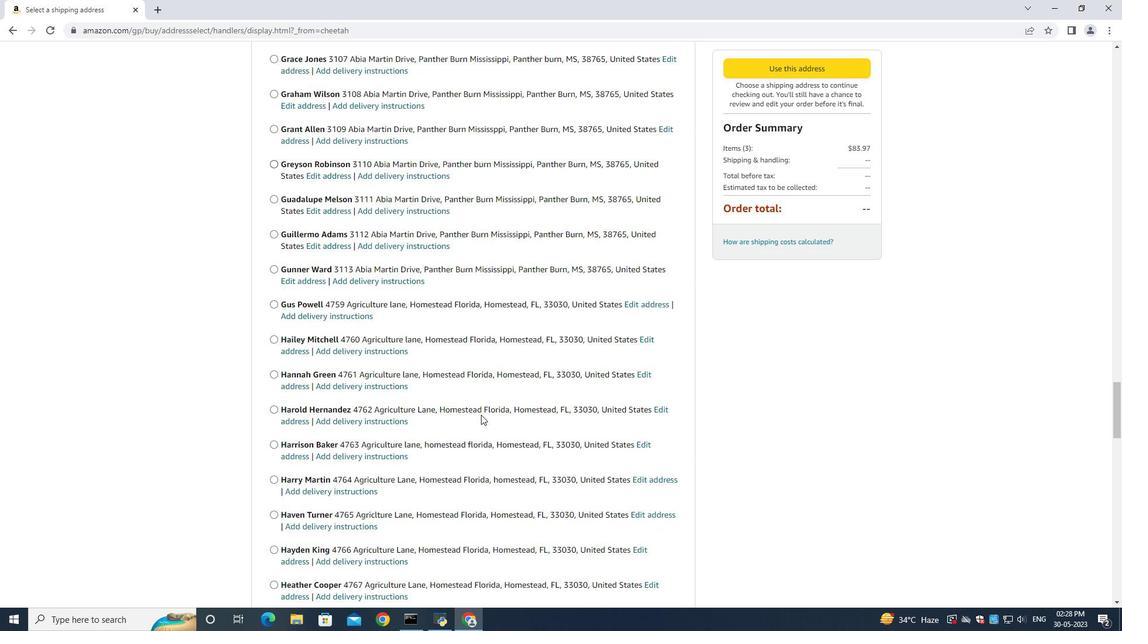 
Action: Mouse scrolled (480, 414) with delta (0, 0)
Screenshot: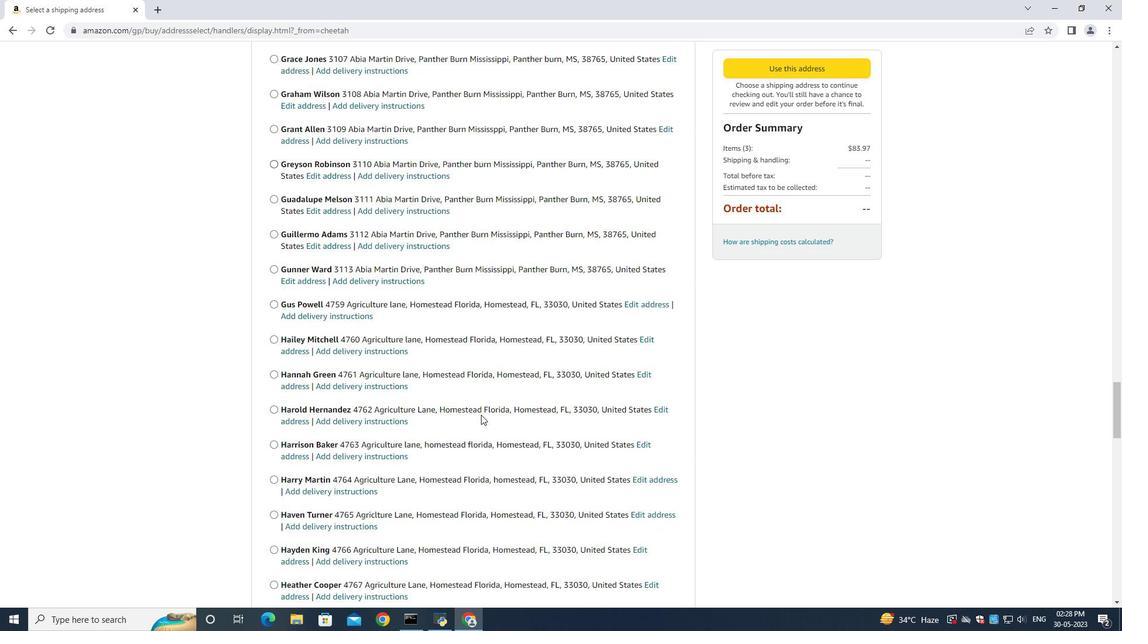 
Action: Mouse scrolled (480, 414) with delta (0, 0)
Screenshot: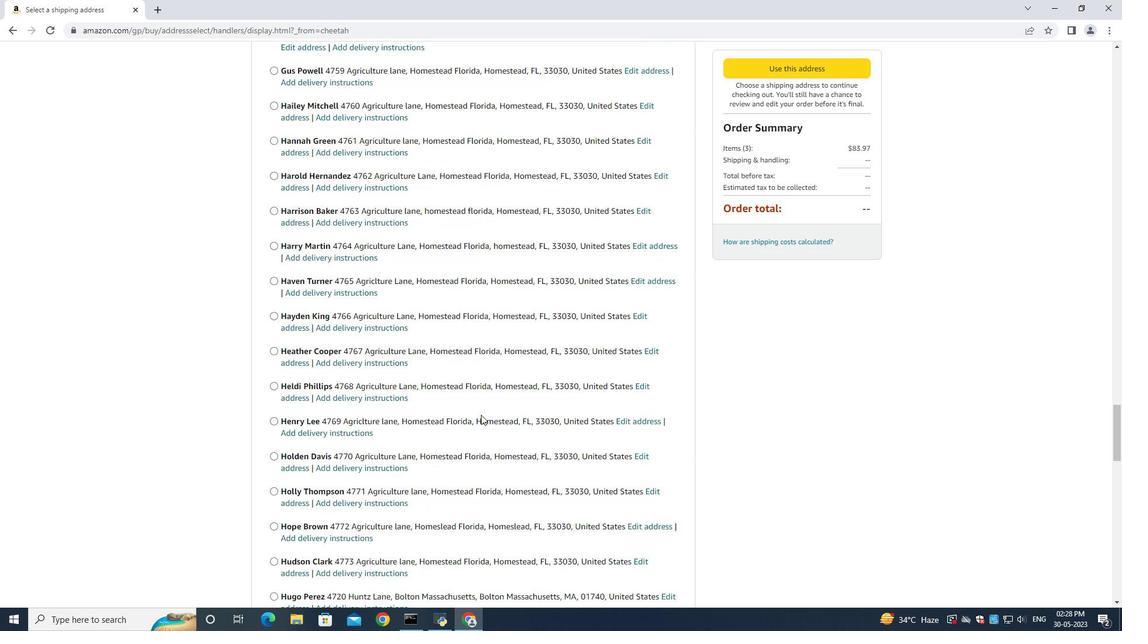 
Action: Mouse scrolled (480, 414) with delta (0, 0)
Screenshot: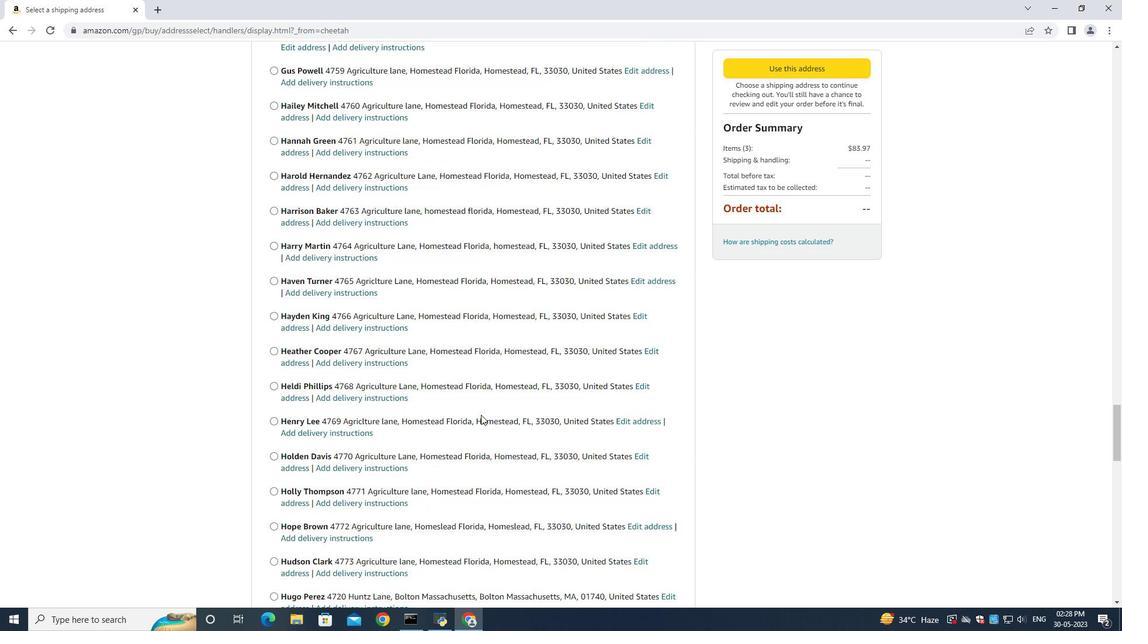 
Action: Mouse scrolled (480, 414) with delta (0, 0)
Screenshot: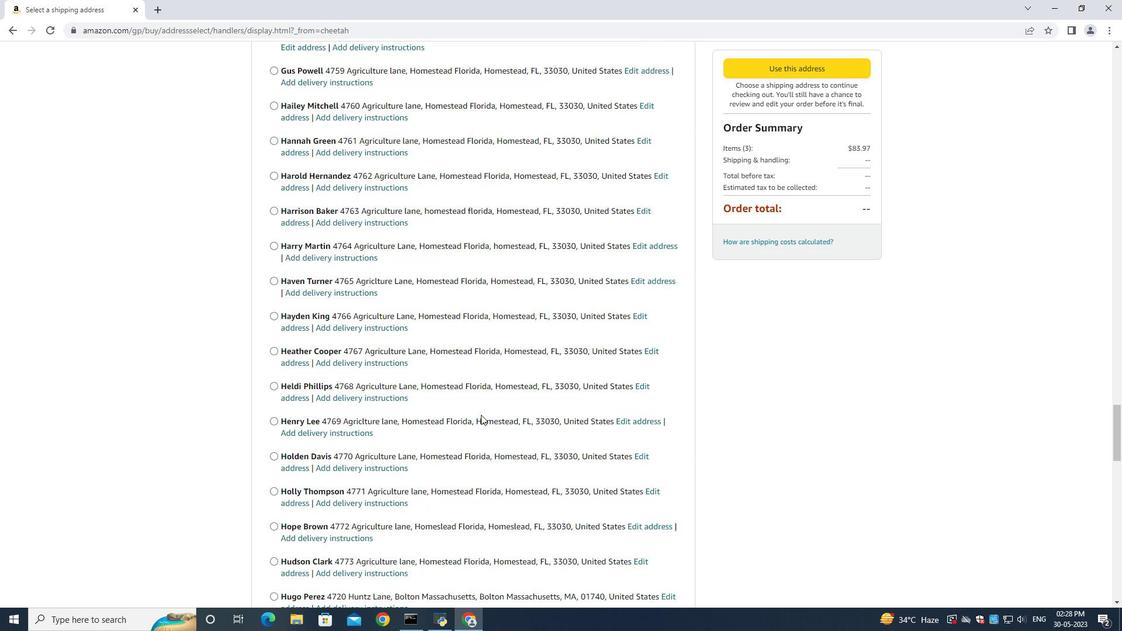 
Action: Mouse scrolled (480, 414) with delta (0, 0)
Screenshot: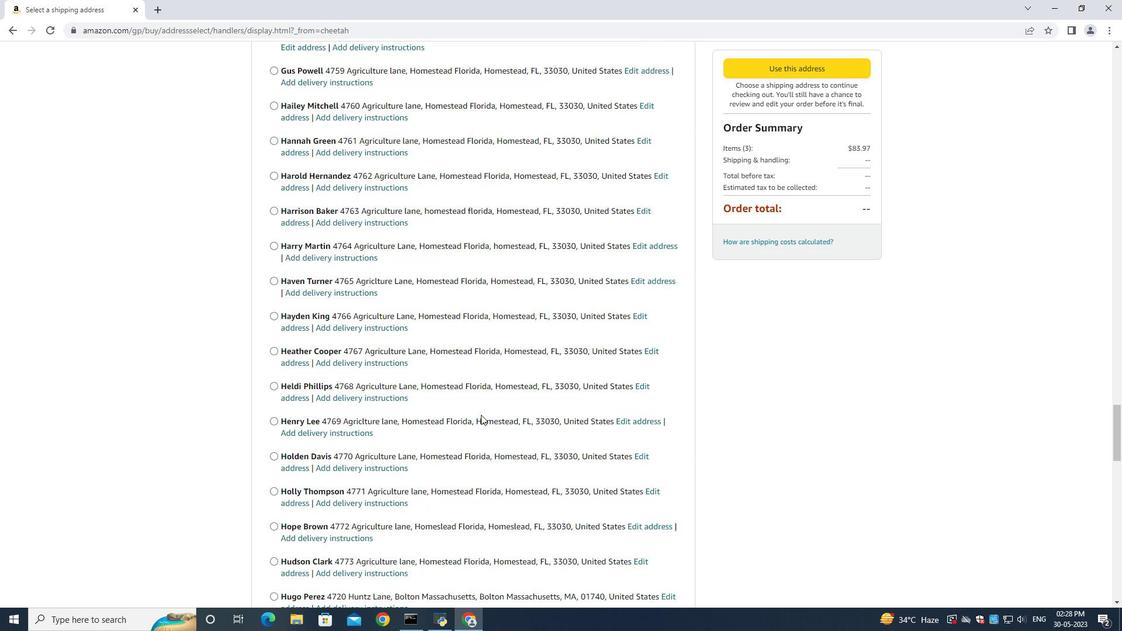 
Action: Mouse scrolled (480, 414) with delta (0, 0)
Screenshot: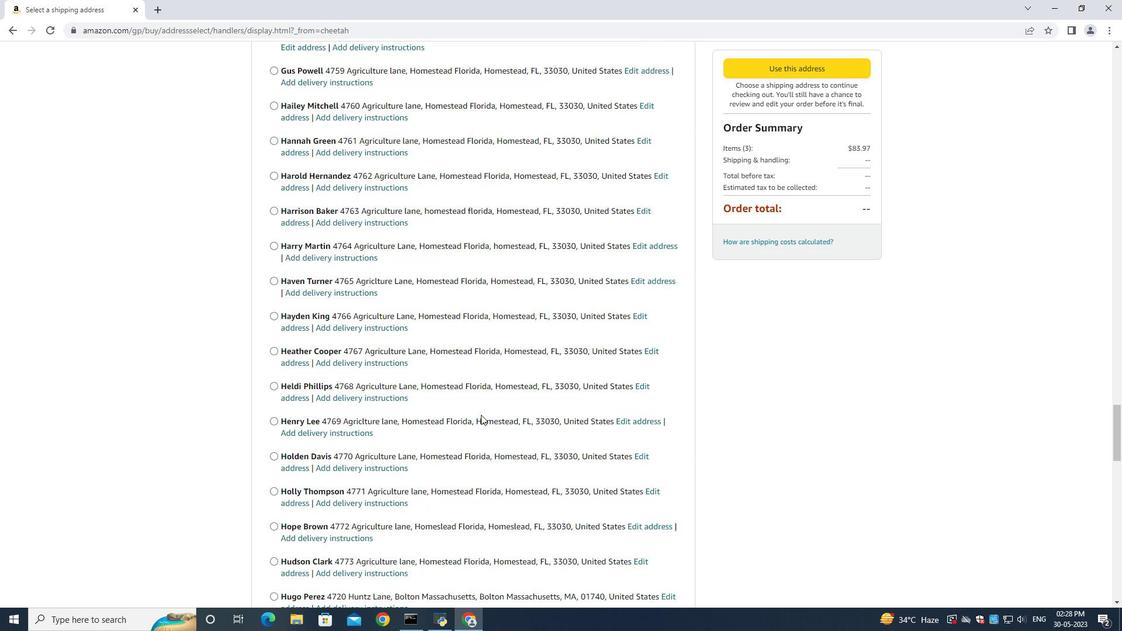 
Action: Mouse scrolled (480, 414) with delta (0, 0)
Screenshot: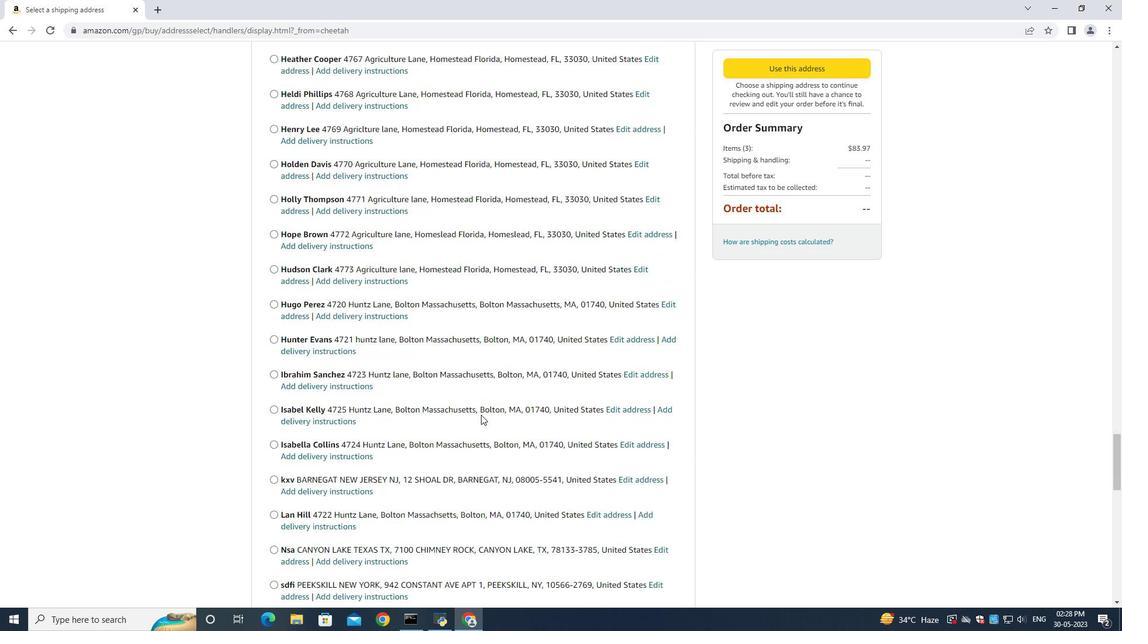 
Action: Mouse scrolled (480, 414) with delta (0, 0)
Screenshot: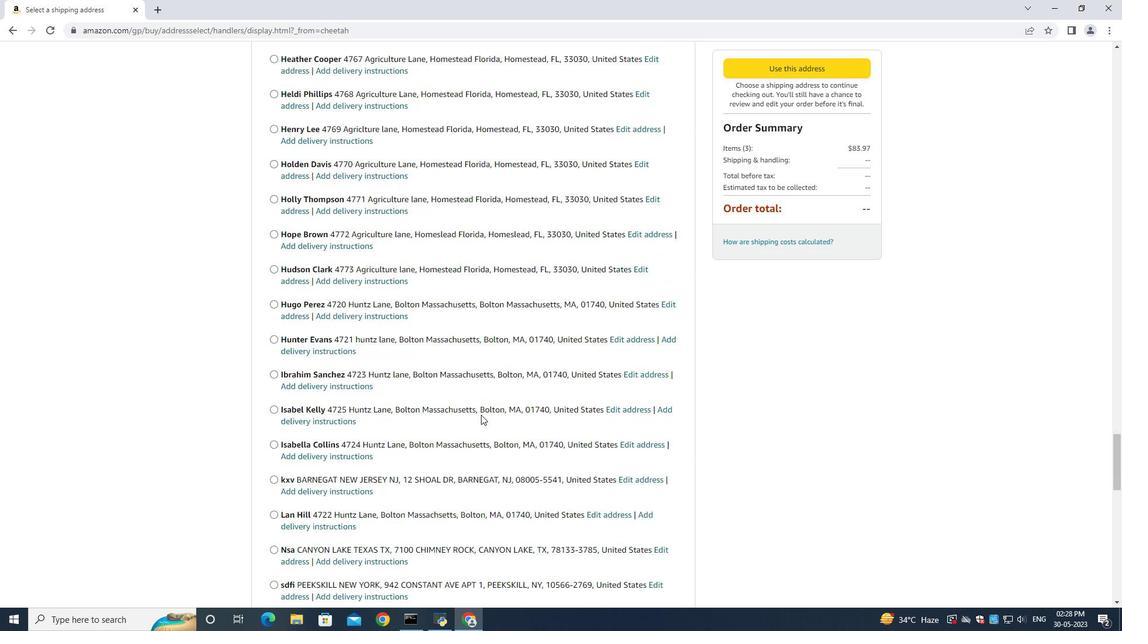 
Action: Mouse scrolled (480, 414) with delta (0, 0)
Screenshot: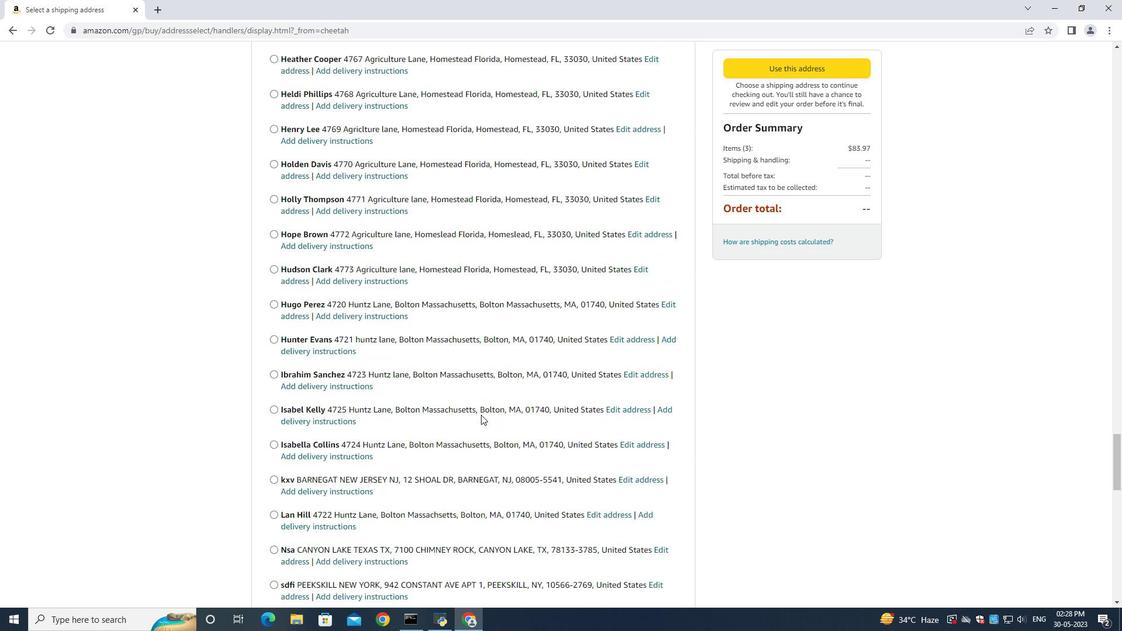 
Action: Mouse scrolled (480, 414) with delta (0, 0)
Screenshot: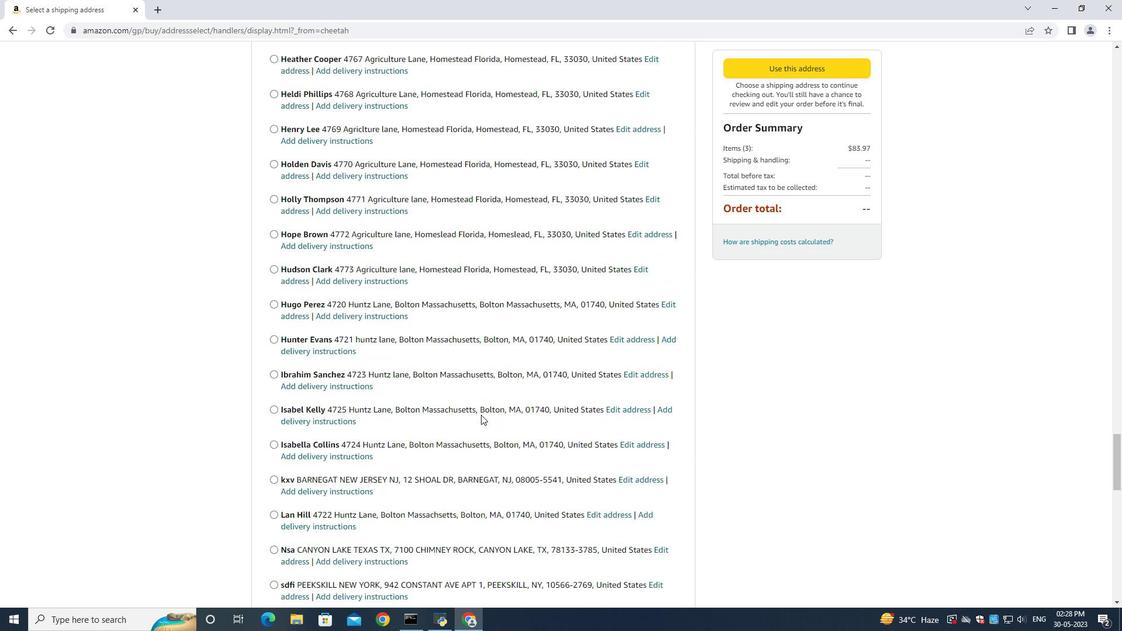 
Action: Mouse scrolled (480, 414) with delta (0, 0)
Screenshot: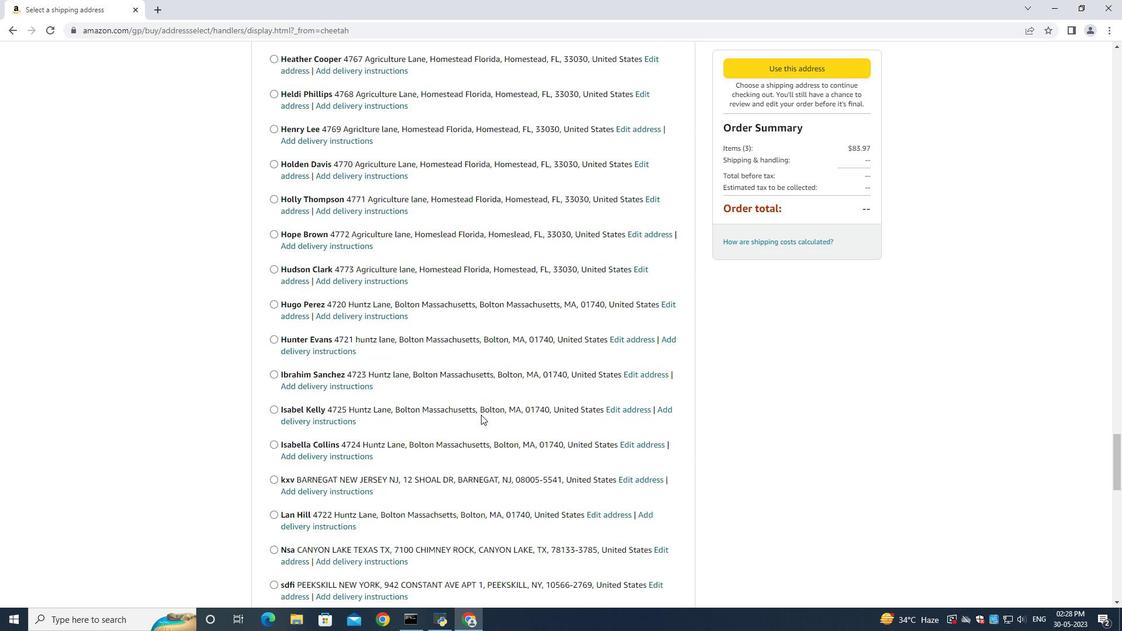 
Action: Mouse scrolled (480, 414) with delta (0, 0)
Screenshot: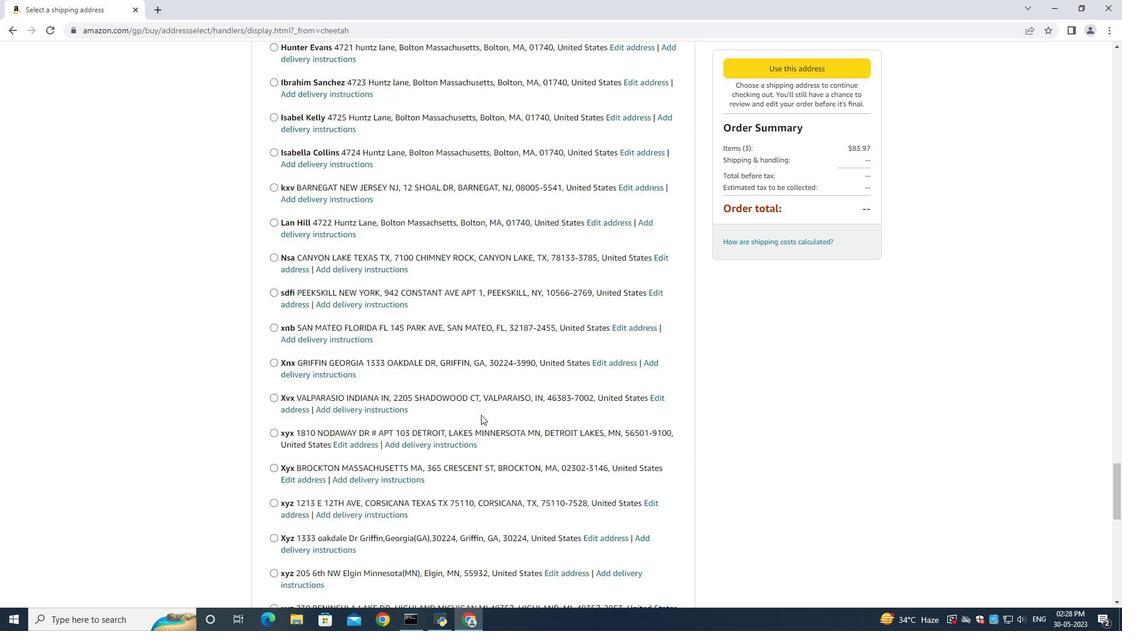 
Action: Mouse scrolled (480, 414) with delta (0, 0)
Screenshot: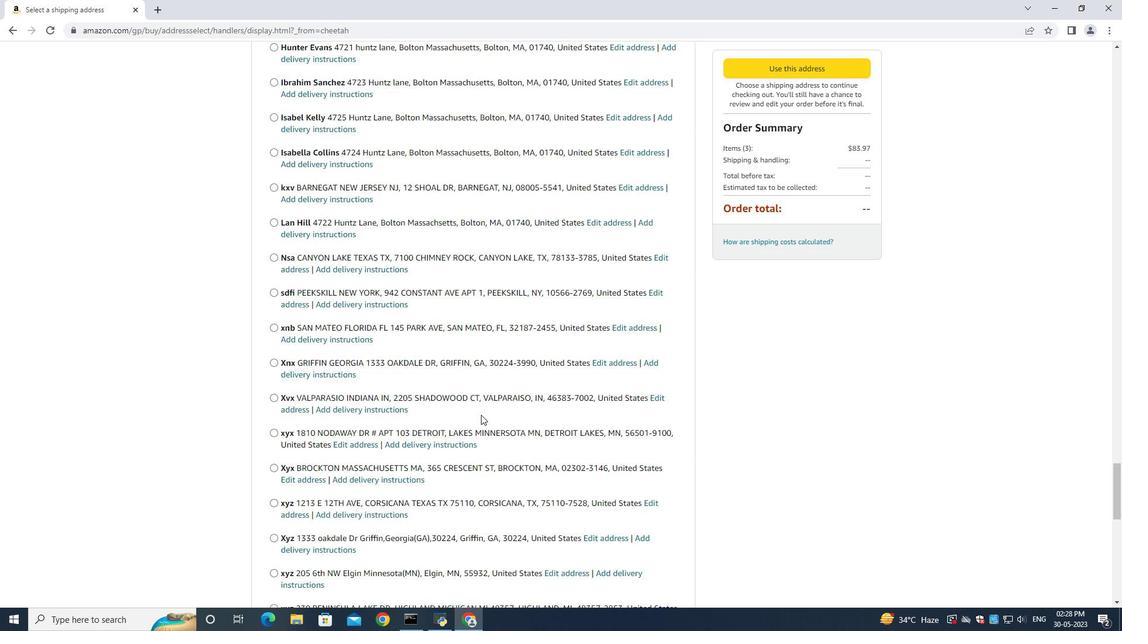 
Action: Mouse scrolled (480, 414) with delta (0, 0)
Screenshot: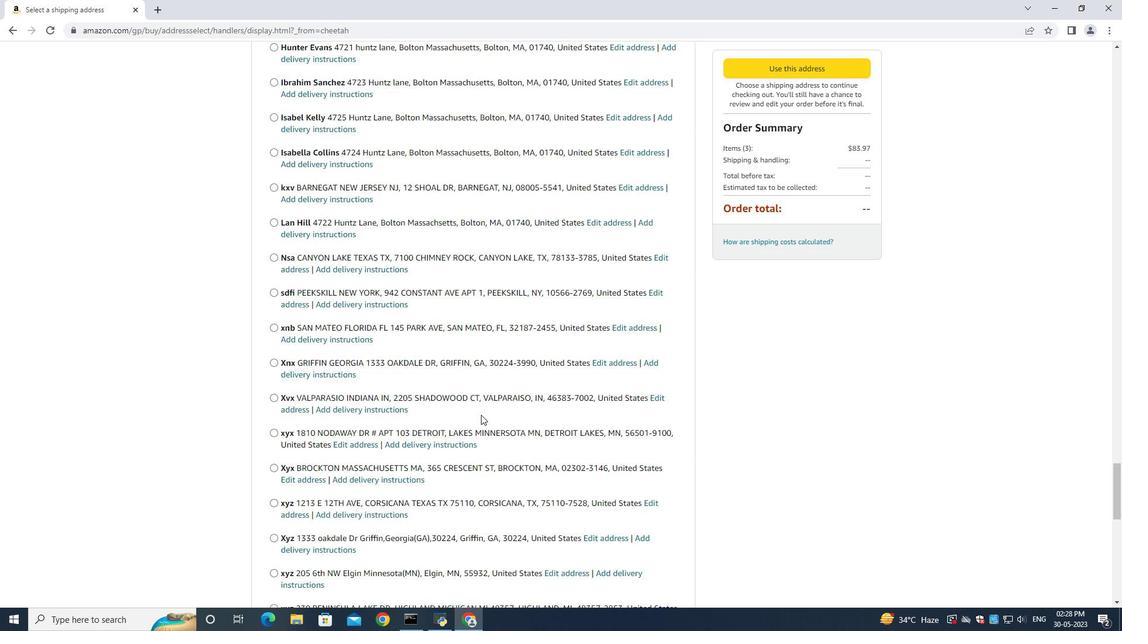 
Action: Mouse scrolled (480, 414) with delta (0, 0)
Screenshot: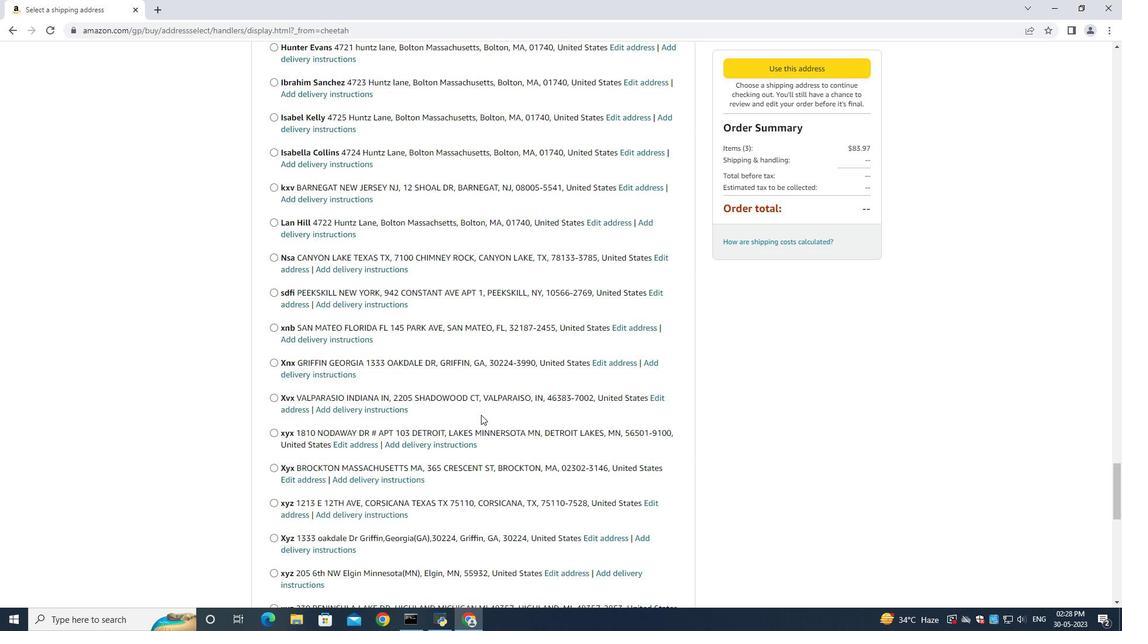 
Action: Mouse scrolled (480, 414) with delta (0, 0)
Screenshot: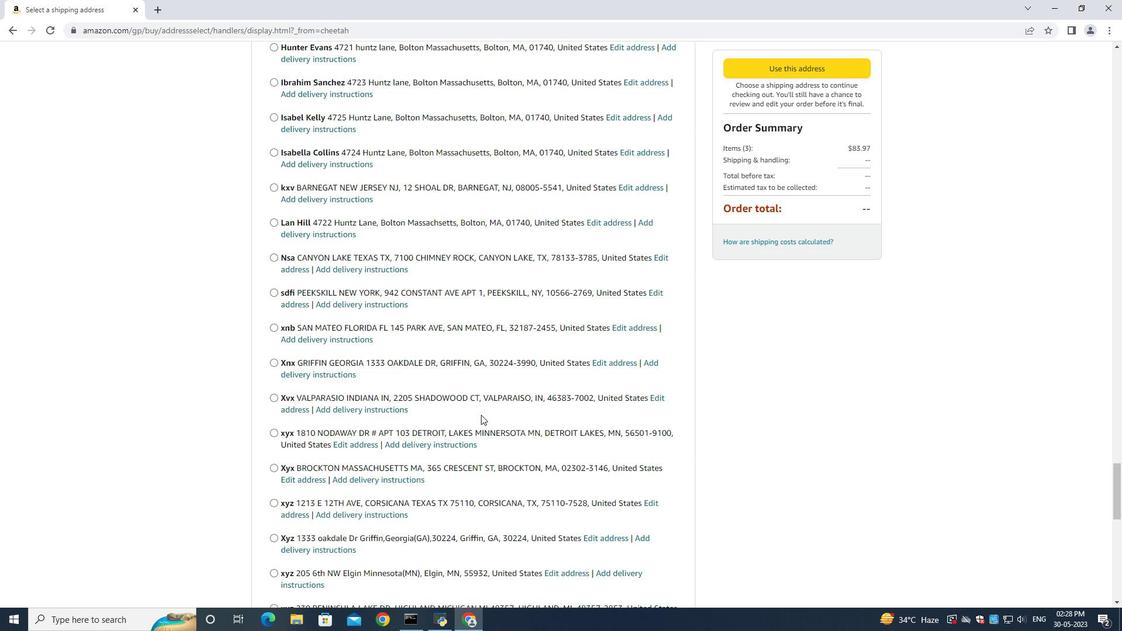 
Action: Mouse scrolled (480, 414) with delta (0, 0)
Screenshot: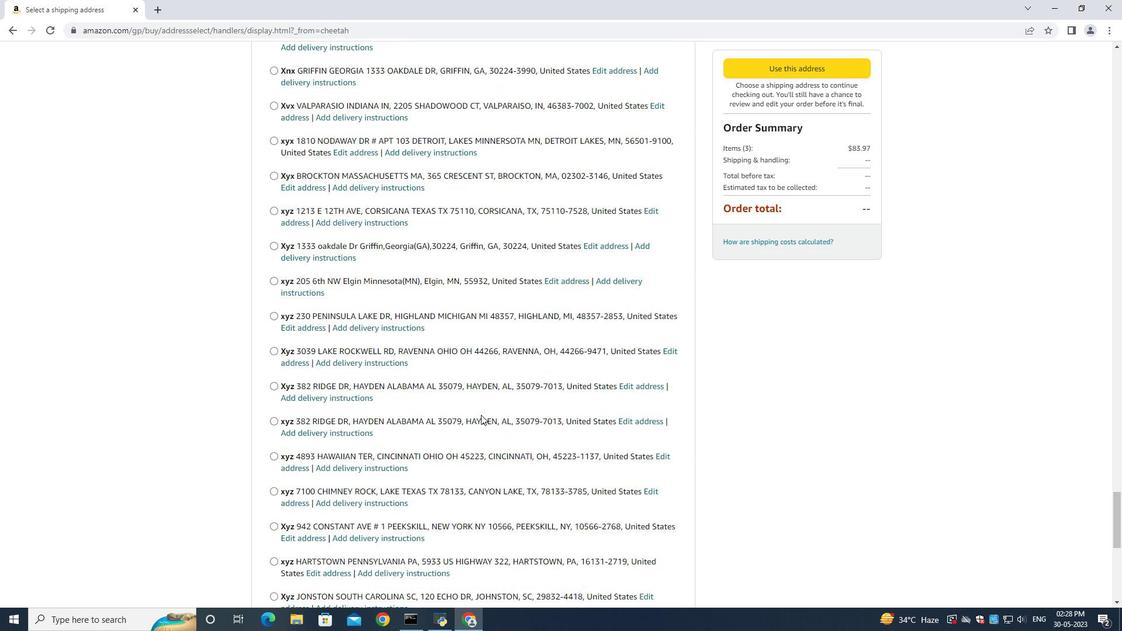 
Action: Mouse scrolled (480, 414) with delta (0, 0)
Screenshot: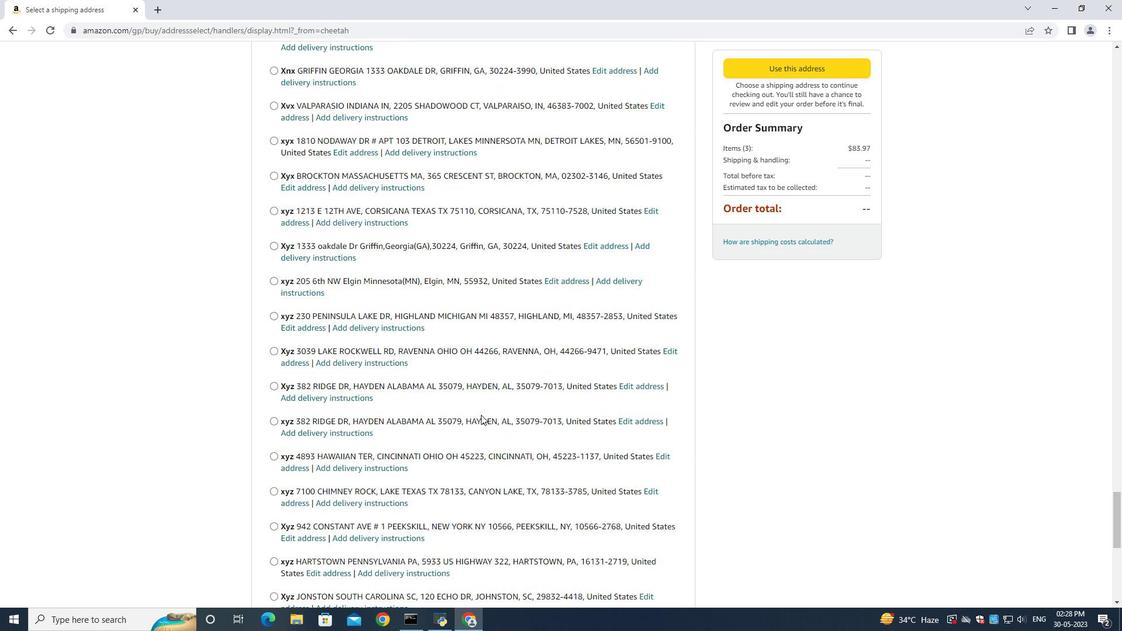 
Action: Mouse scrolled (480, 414) with delta (0, 0)
Screenshot: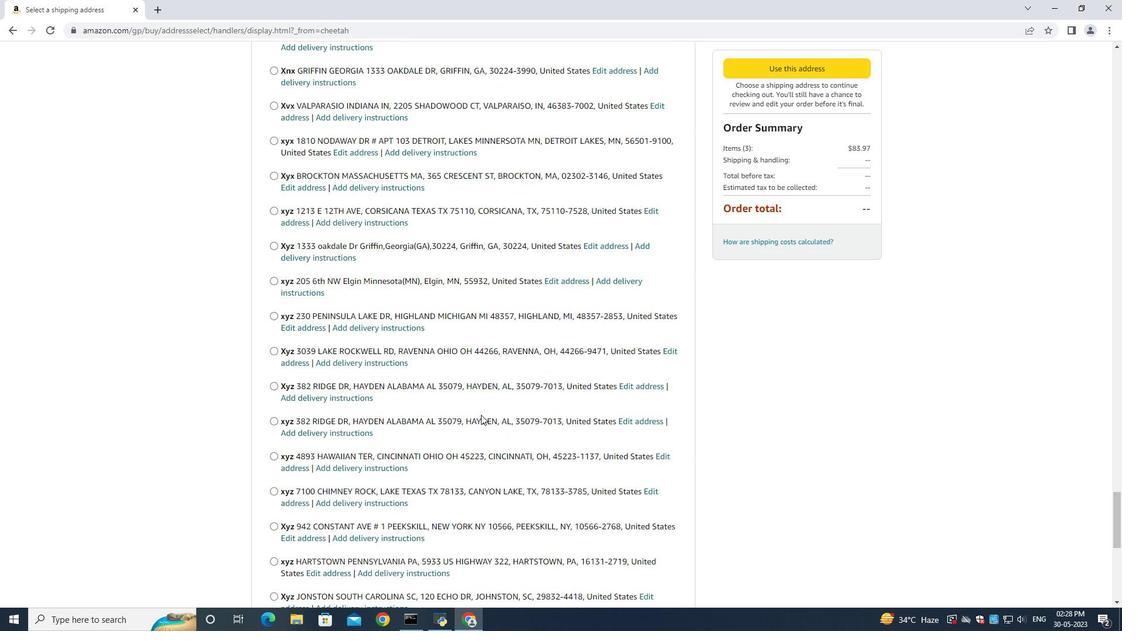 
Action: Mouse scrolled (480, 414) with delta (0, 0)
Screenshot: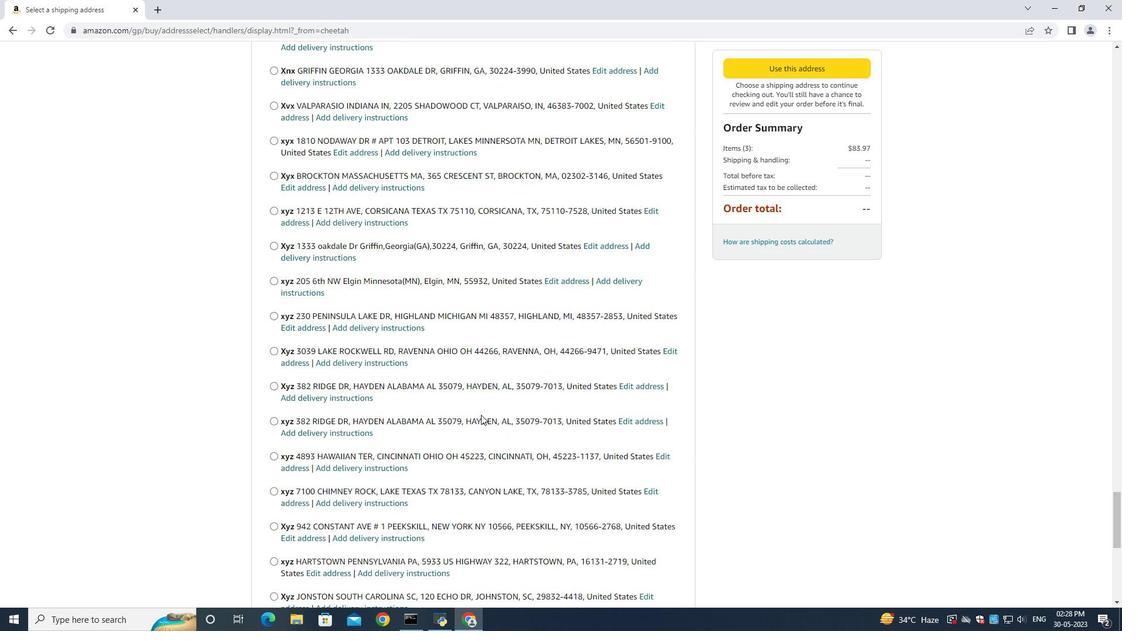 
Action: Mouse scrolled (480, 414) with delta (0, 0)
Screenshot: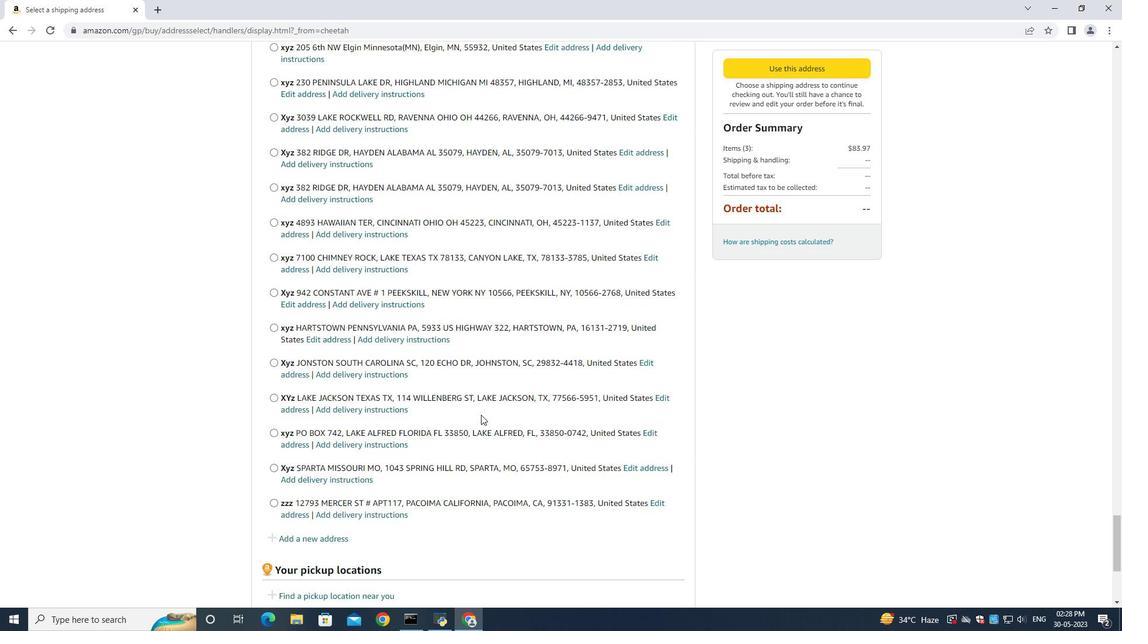 
Action: Mouse scrolled (480, 414) with delta (0, 0)
Screenshot: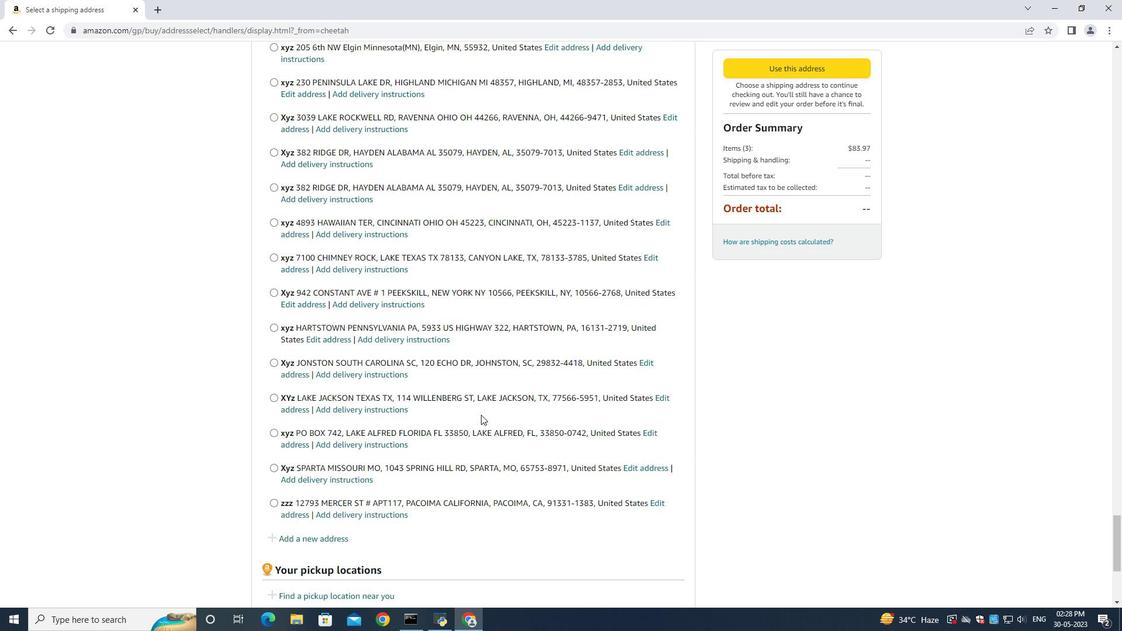 
Action: Mouse moved to (331, 423)
Screenshot: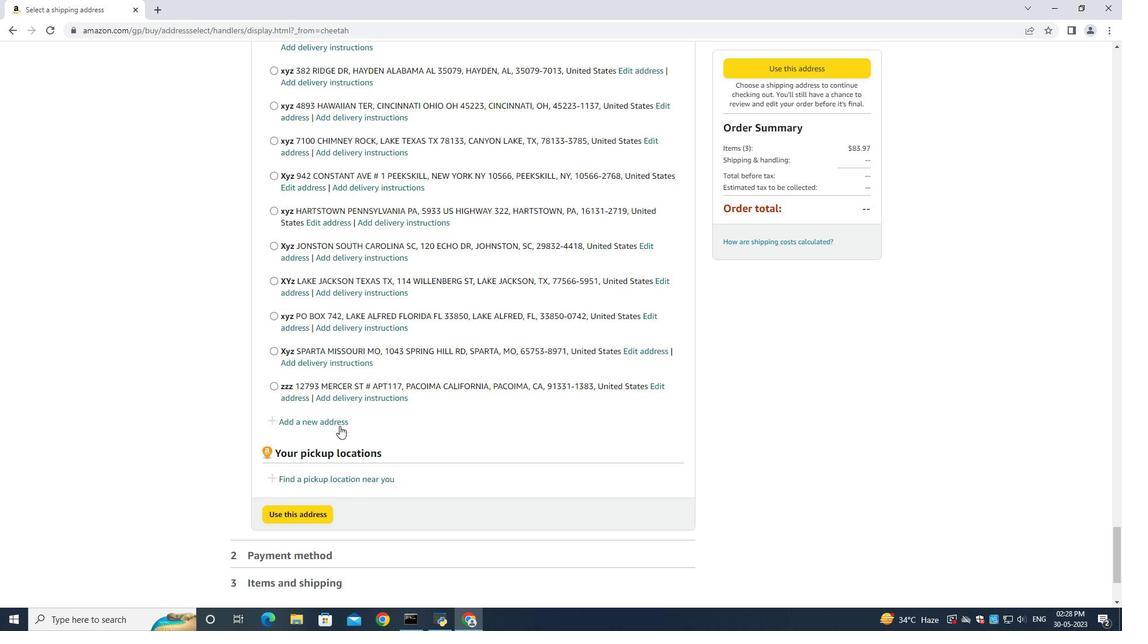 
Action: Mouse pressed left at (331, 423)
Screenshot: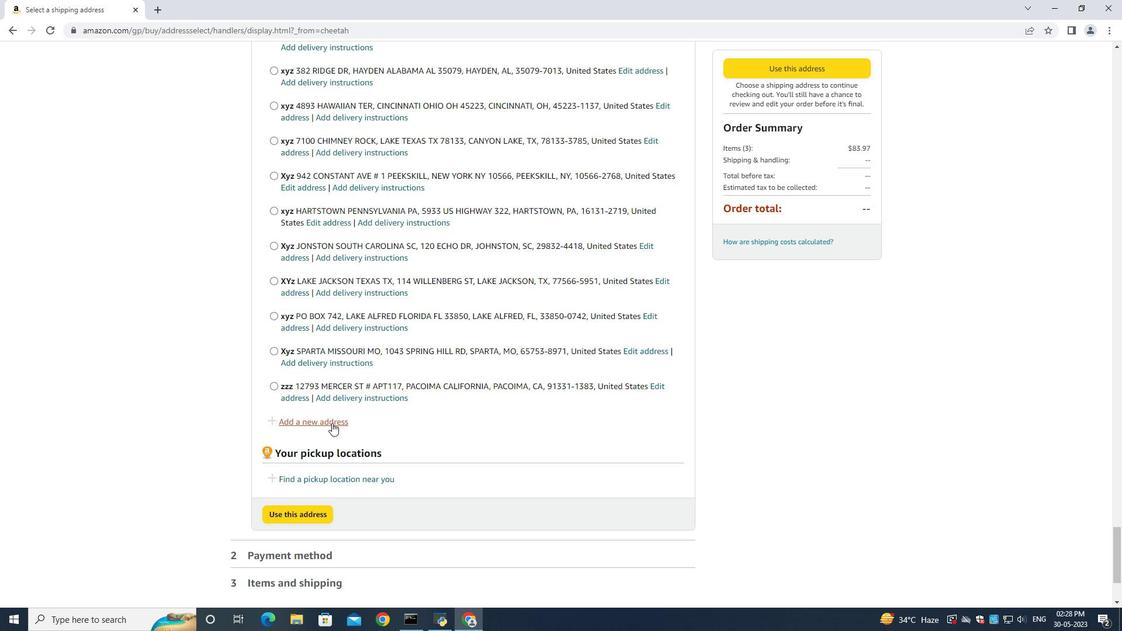 
Action: Mouse moved to (421, 283)
Screenshot: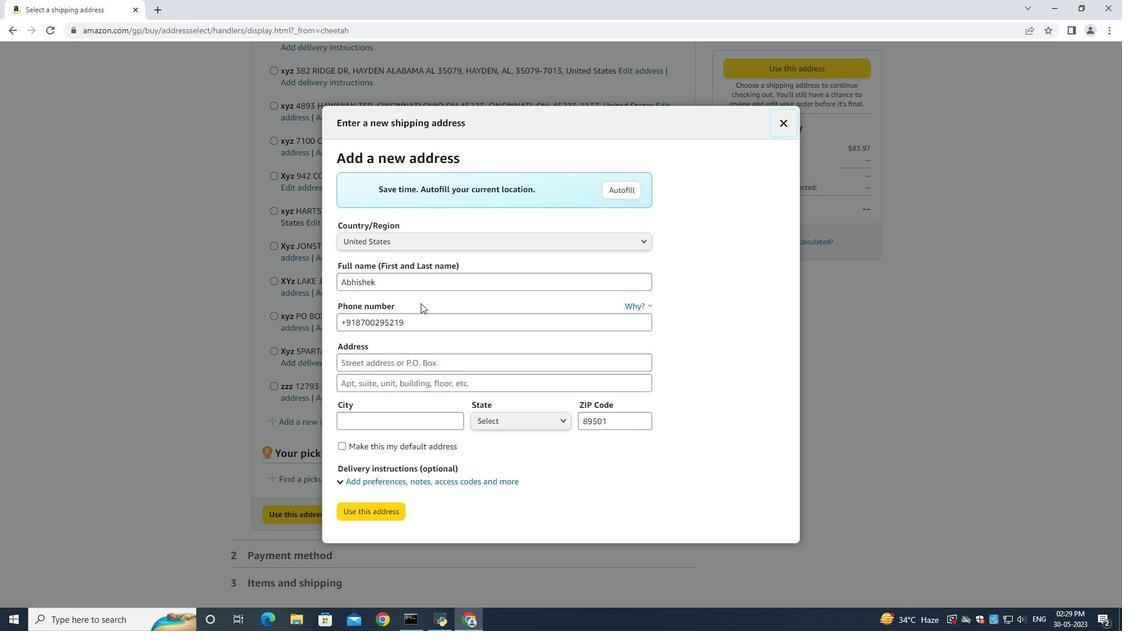
Action: Mouse pressed left at (421, 283)
Screenshot: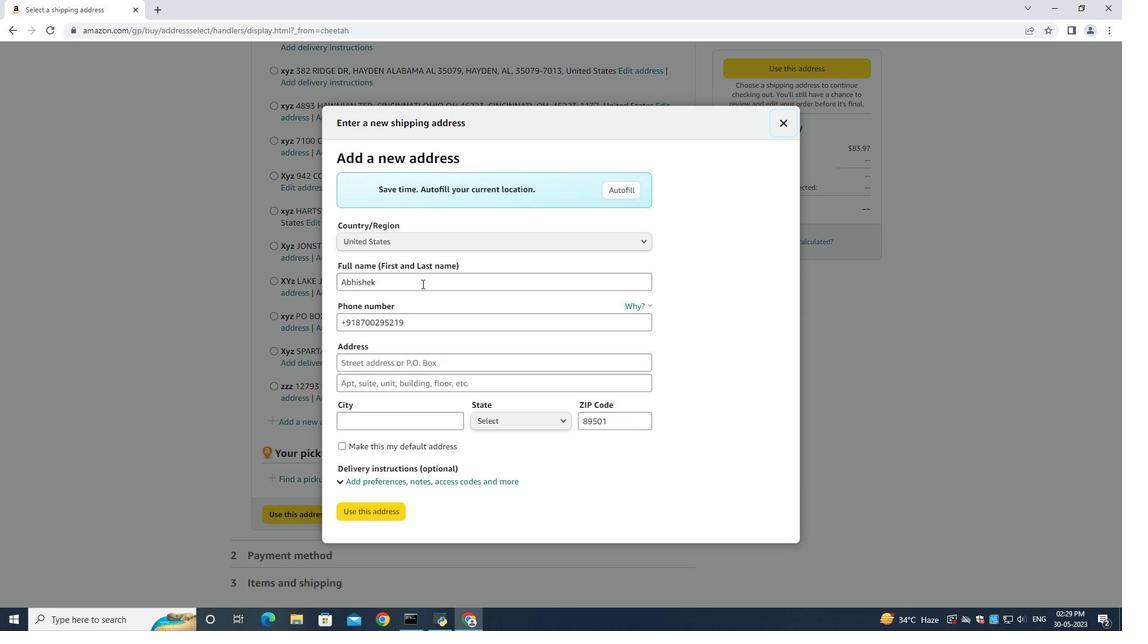 
Action: Key pressed ctrl+A<Key.backspace><Key.shift>Isabelle<Key.space><Key.shift><Key.shift><Key.shift><Key.shift><Key.shift><Key.shift><Key.shift><Key.shift>Ramirez<Key.tab><Key.tab><Key.backspace>9785492947<Key.tab>4726<Key.space><Key.shift>Huntz<Key.space><Key.shift>Lane<Key.space><Key.tab><Key.shift><Key.shift><Key.shift><Key.shift><Key.shift><Key.shift><Key.shift><Key.shift><Key.shift><Key.shift><Key.shift><Key.shift><Key.shift><Key.shift><Key.shift><Key.shift><Key.shift><Key.shift><Key.shift><Key.shift><Key.shift><Key.shift><Key.shift><Key.shift><Key.shift><Key.shift><Key.shift><Key.shift><Key.shift><Key.shift><Key.shift><Key.shift><Key.shift><Key.shift><Key.shift><Key.shift><Key.shift><Key.shift><Key.shift><Key.shift><Key.shift><Key.shift><Key.shift><Key.shift><Key.shift><Key.shift><Key.shift><Key.shift><Key.shift><Key.shift><Key.shift><Key.shift><Key.shift><Key.shift><Key.shift><Key.shift><Key.shift><Key.shift><Key.shift><Key.shift><Key.shift><Key.shift><Key.shift><Key.shift><Key.shift><Key.shift><Key.shift><Key.shift><Key.shift><Key.shift><Key.shift><Key.shift><Key.shift><Key.shift><Key.shift><Key.shift><Key.shift><Key.shift><Key.shift><Key.shift><Key.shift><Key.shift><Key.shift><Key.shift><Key.shift><Key.shift><Key.shift><Key.shift><Key.shift><Key.shift><Key.shift><Key.shift><Key.shift><Key.shift><Key.shift><Key.shift><Key.shift><Key.shift><Key.shift><Key.shift><Key.shift>Bolton<Key.space><Key.shift>Massachusetts<Key.tab><Key.shift>Bolton<Key.space><Key.tab><Key.up>mmass<Key.enter><Key.tab><Key.backspace>01740
Screenshot: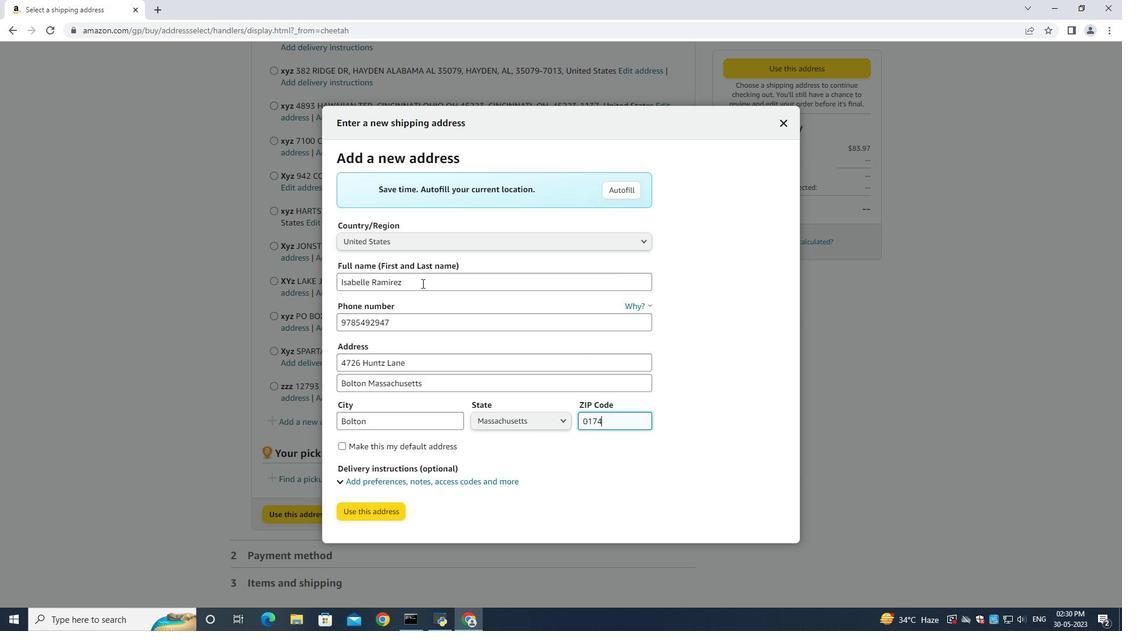
Action: Mouse moved to (364, 513)
Screenshot: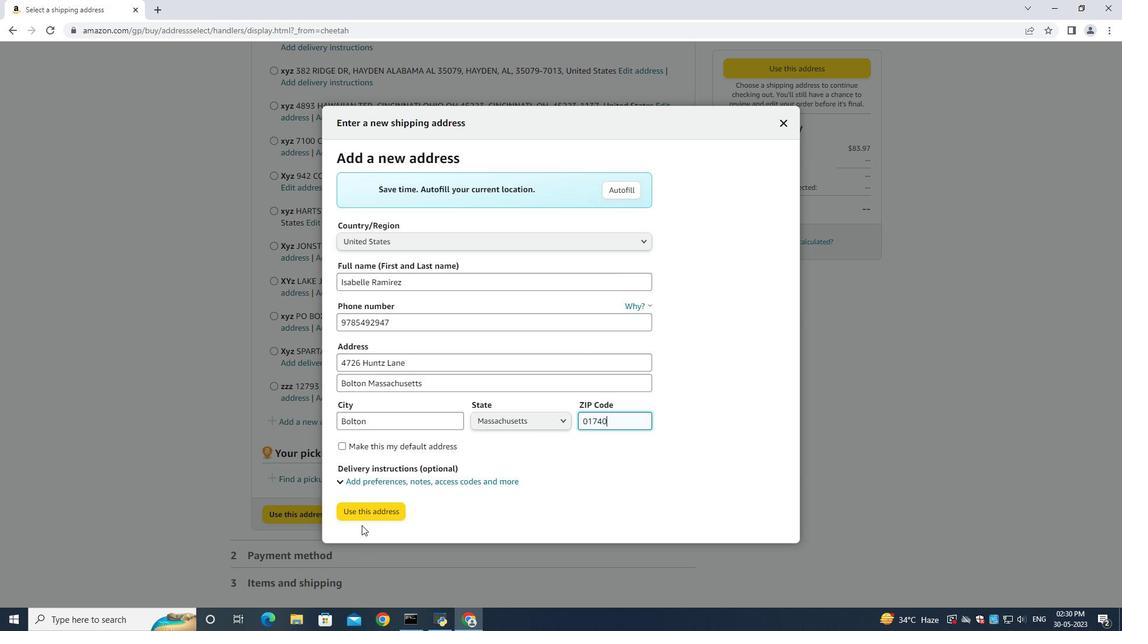 
Action: Mouse pressed left at (364, 513)
Screenshot: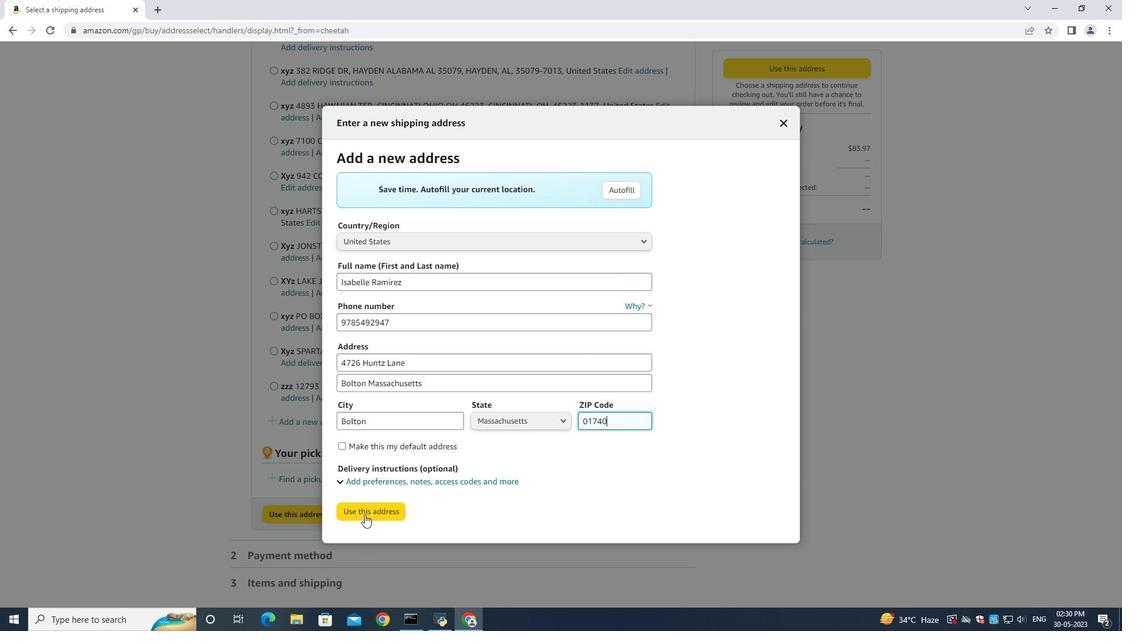 
Action: Mouse moved to (362, 594)
Screenshot: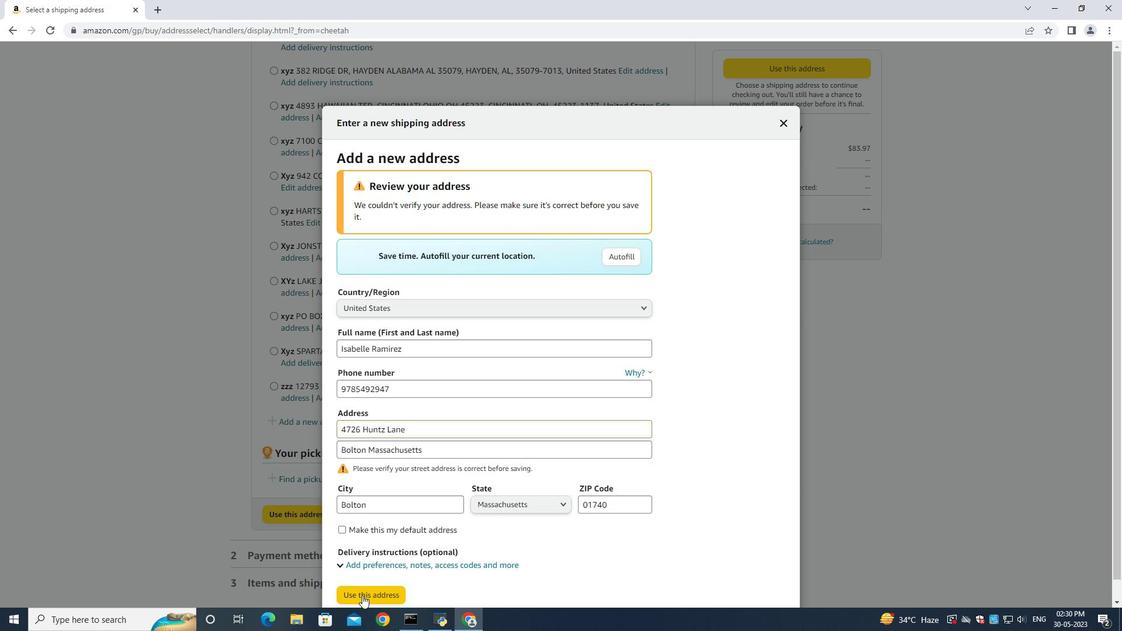
Action: Mouse pressed left at (362, 594)
Screenshot: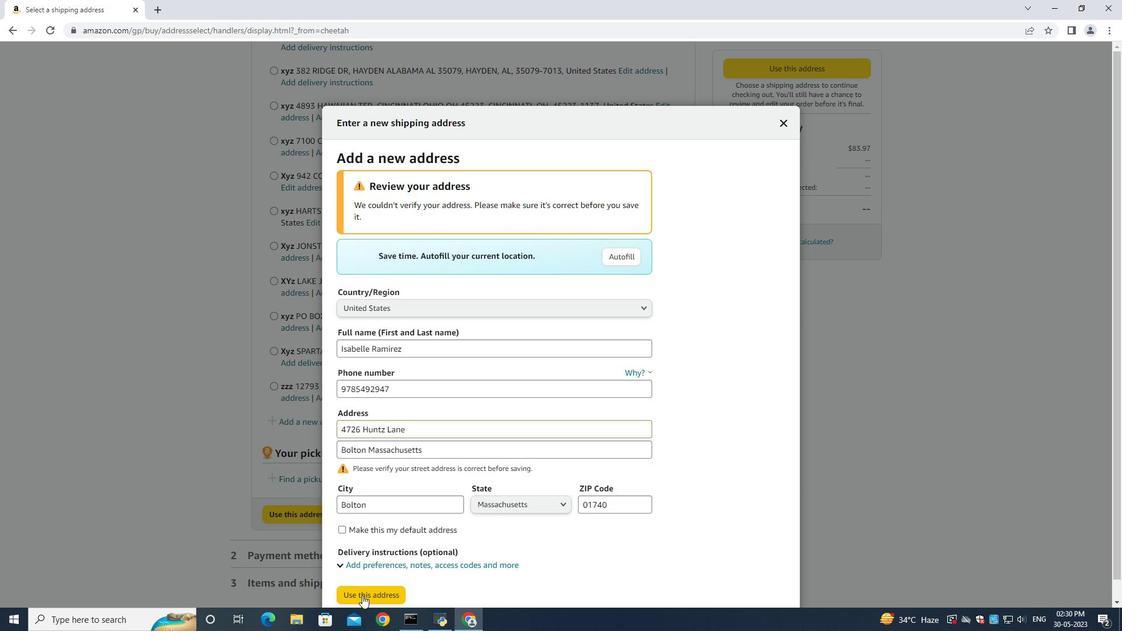 
Action: Mouse moved to (565, 291)
Screenshot: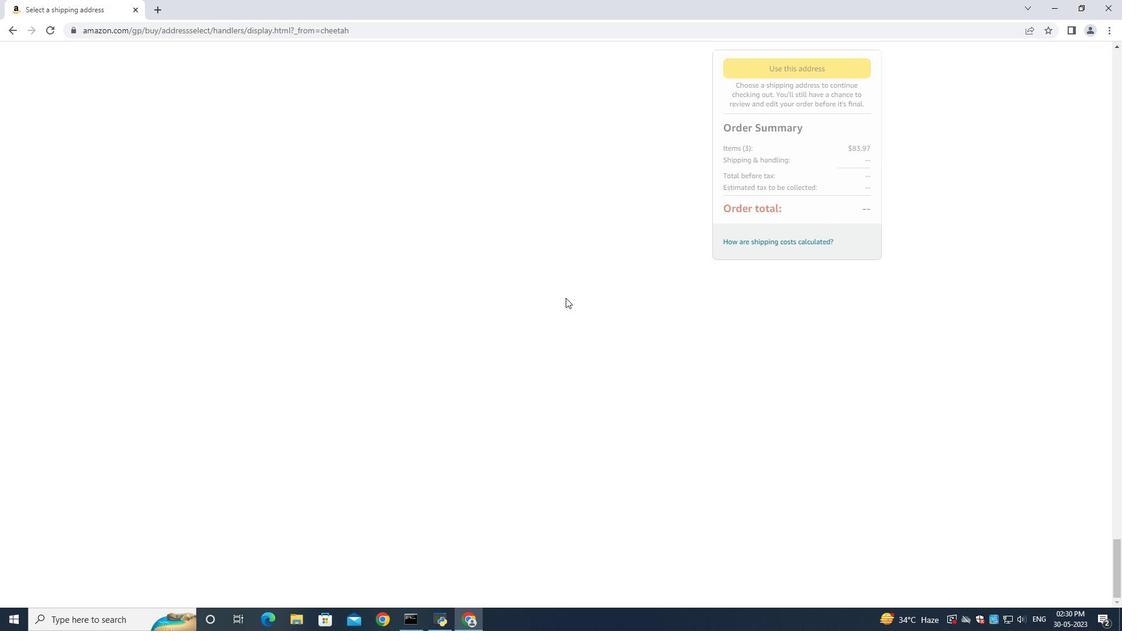 
